 Task: Look for space in Debre Tabor, Ethiopia from 3rd August, 2023 to 17th August, 2023 for 3 adults, 1 child in price range Rs.3000 to Rs.15000. Place can be entire place with 3 bedrooms having 4 beds and 2 bathrooms. Property type can be house, flat, hotel. Booking option can be shelf check-in. Required host language is English.
Action: Mouse moved to (314, 183)
Screenshot: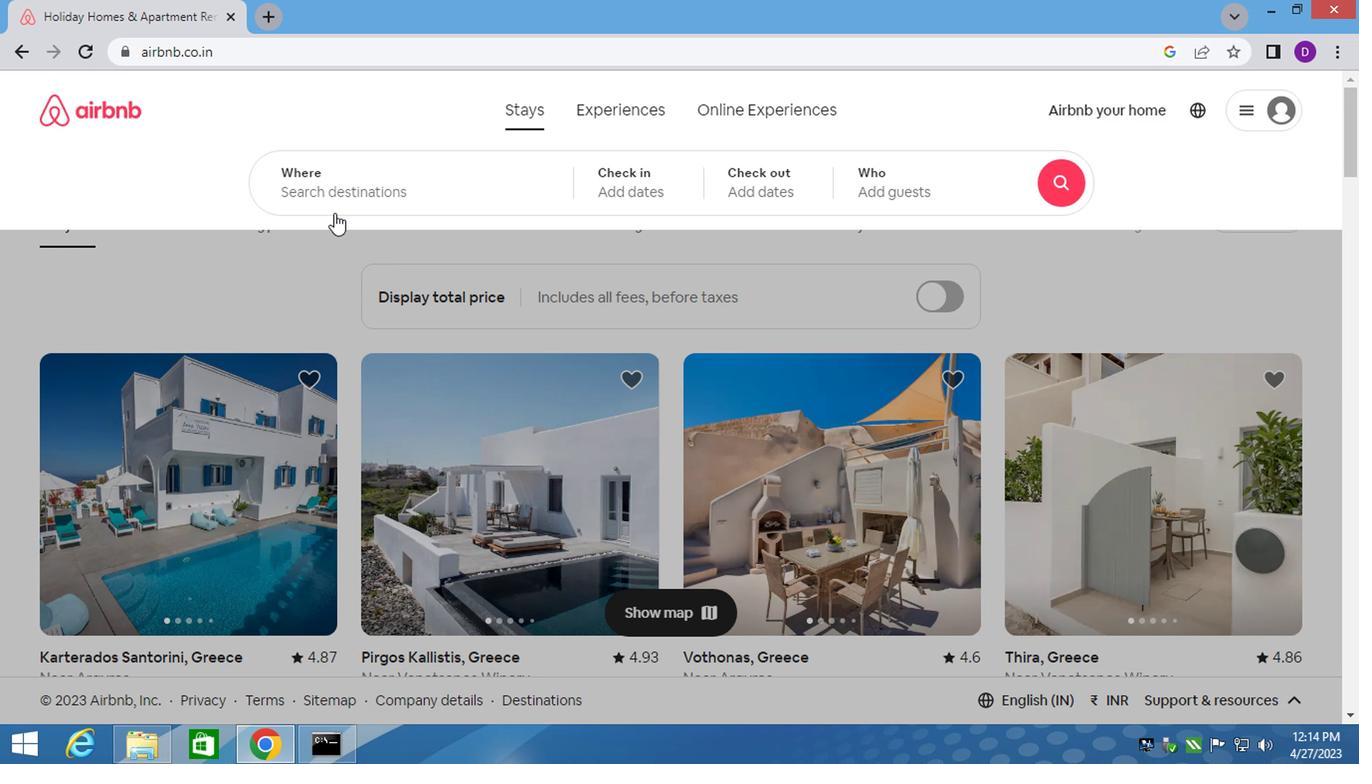 
Action: Mouse pressed left at (314, 183)
Screenshot: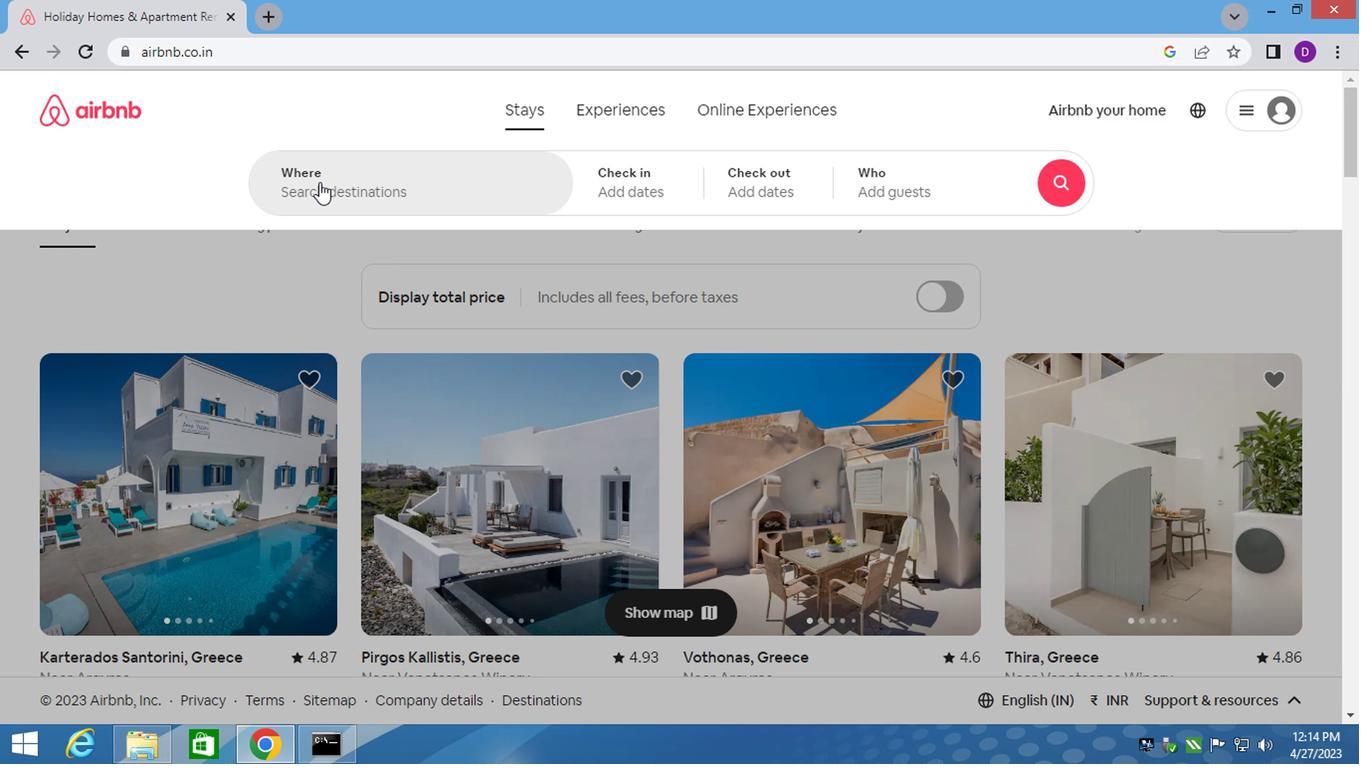 
Action: Mouse moved to (314, 198)
Screenshot: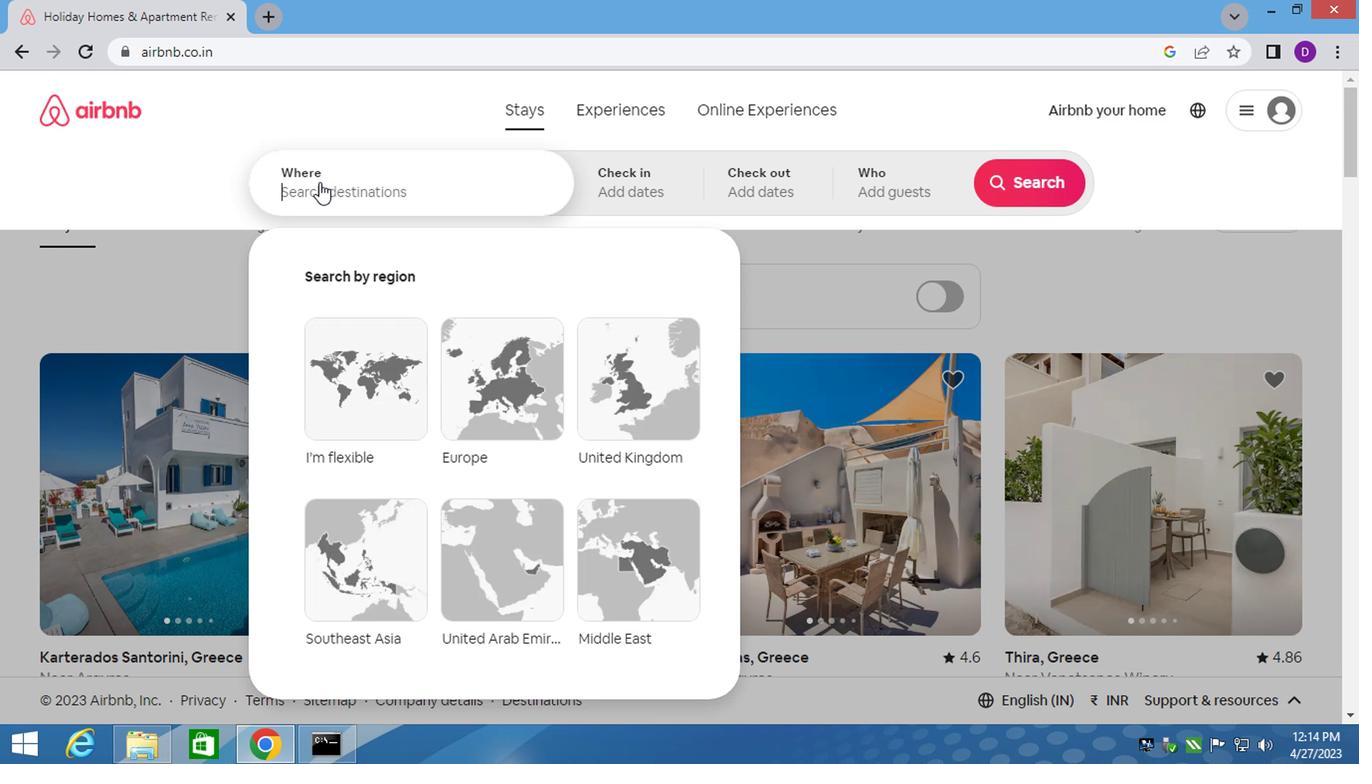 
Action: Mouse pressed left at (314, 198)
Screenshot: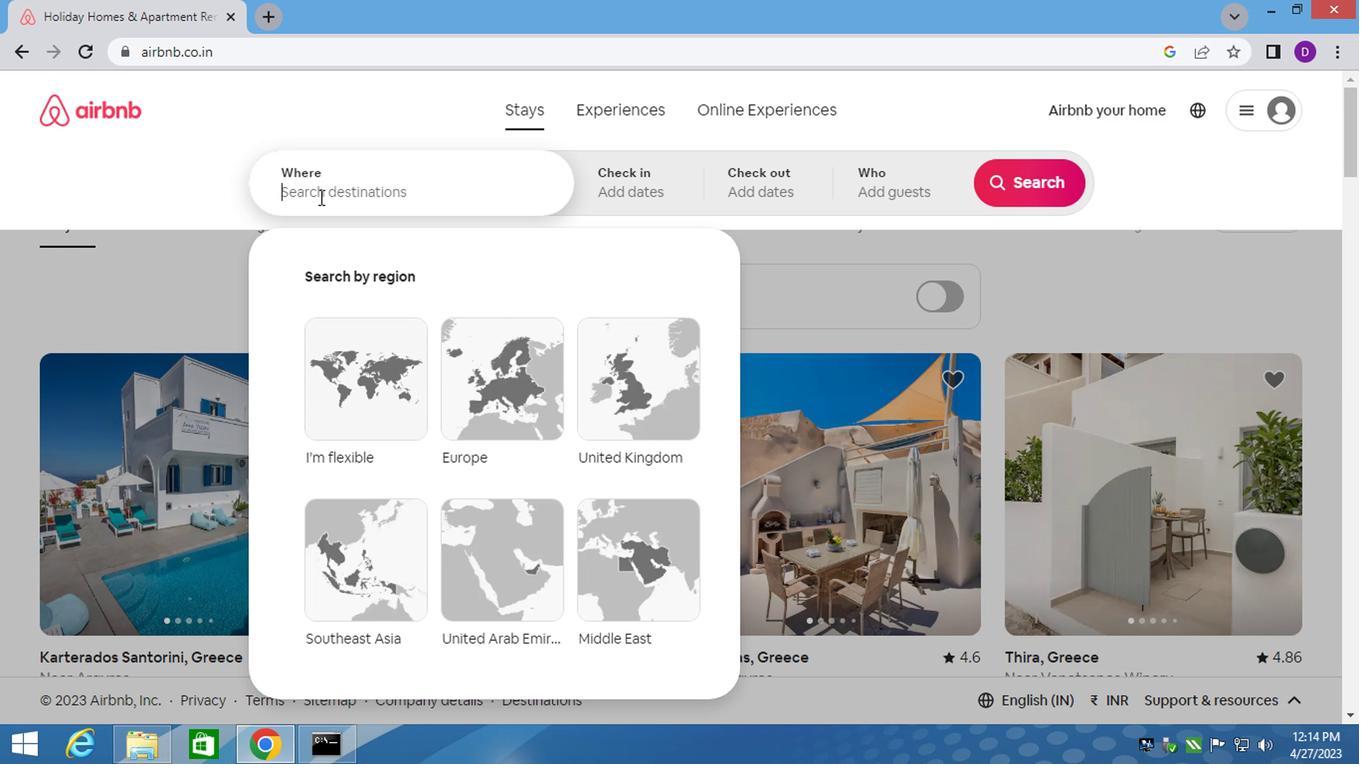 
Action: Key pressed <Key.shift>DEBRE<Key.space><Key.shift>TABOR,<Key.space>
Screenshot: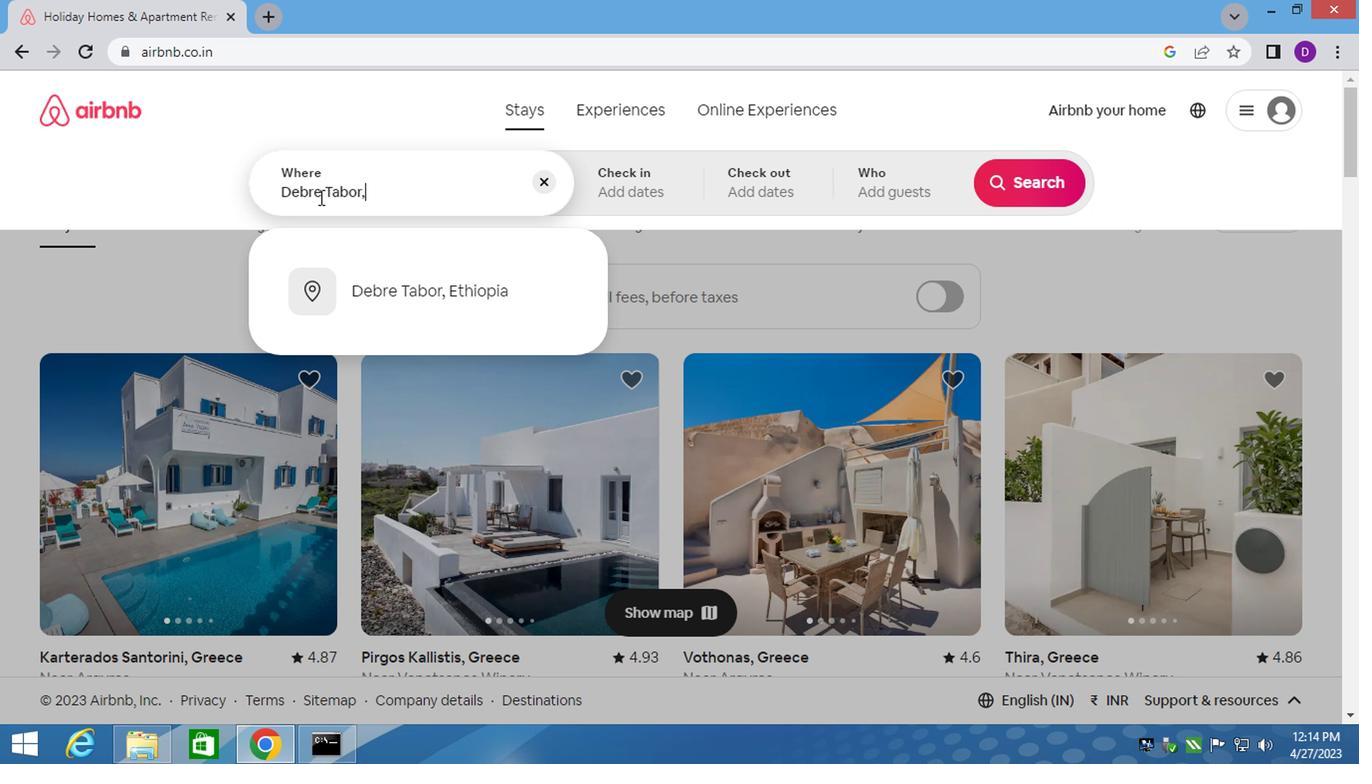
Action: Mouse moved to (380, 300)
Screenshot: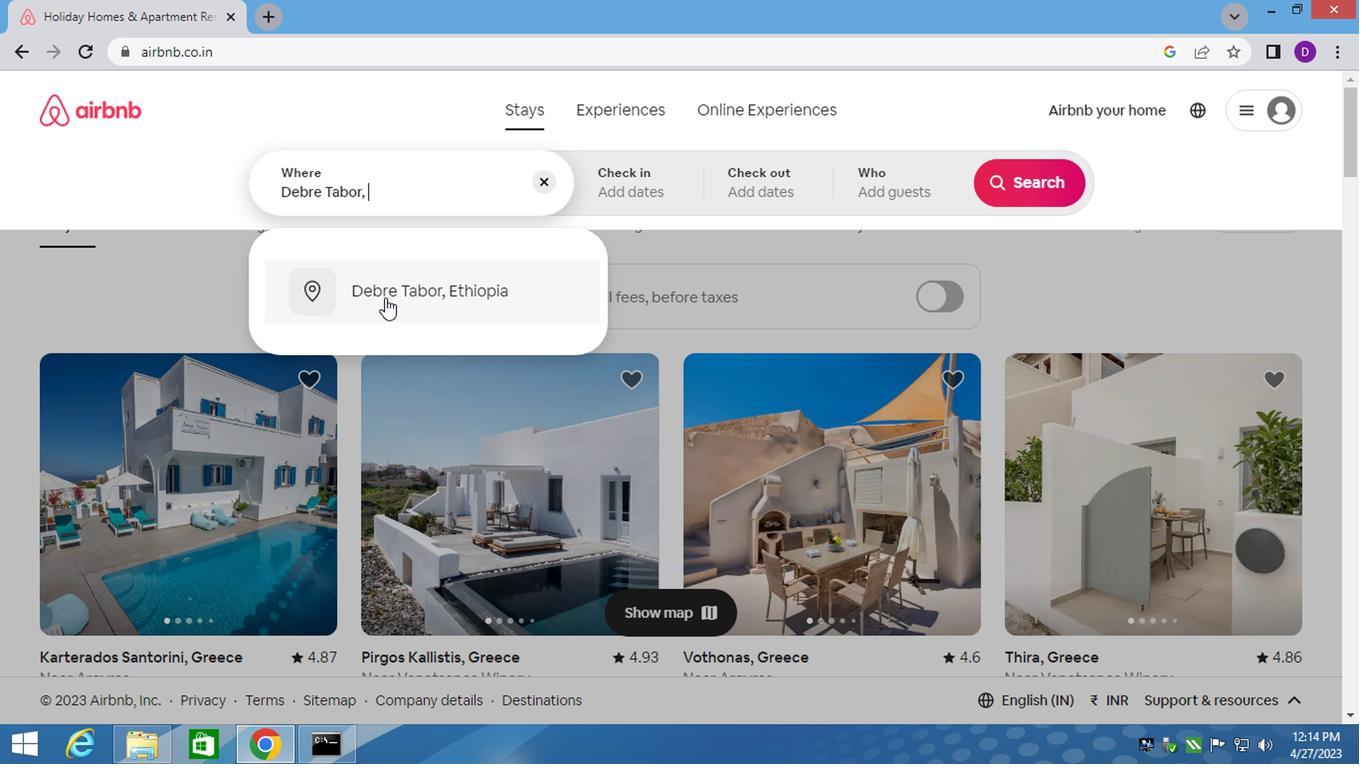 
Action: Mouse pressed left at (380, 300)
Screenshot: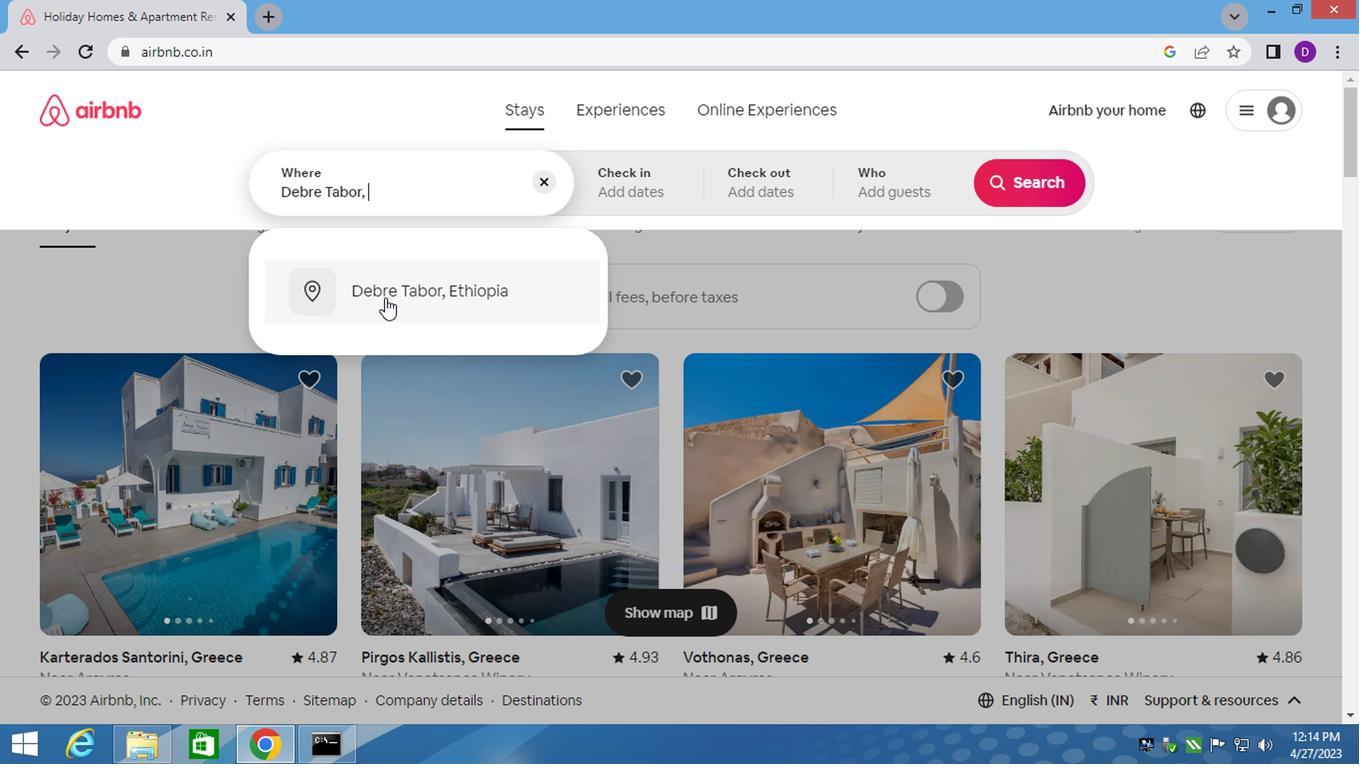 
Action: Mouse moved to (1010, 348)
Screenshot: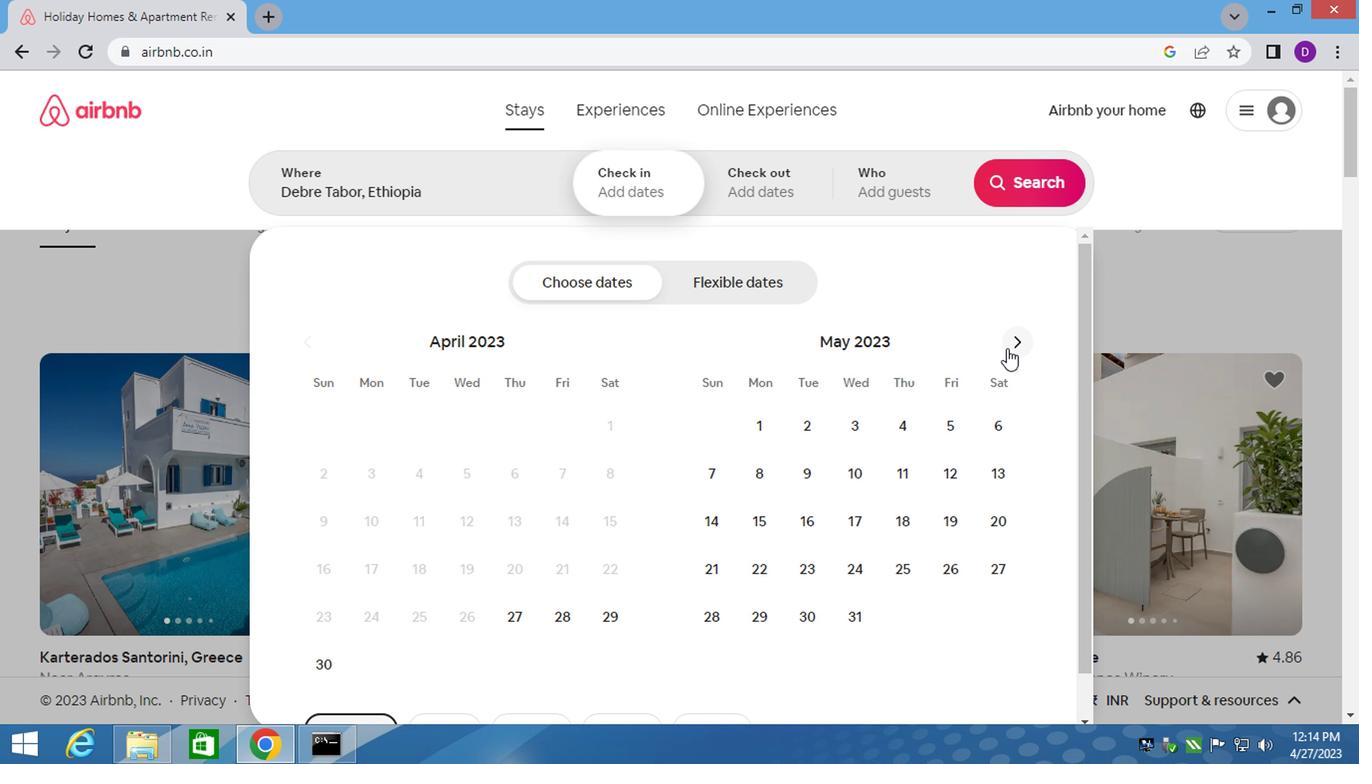 
Action: Mouse pressed left at (1010, 348)
Screenshot: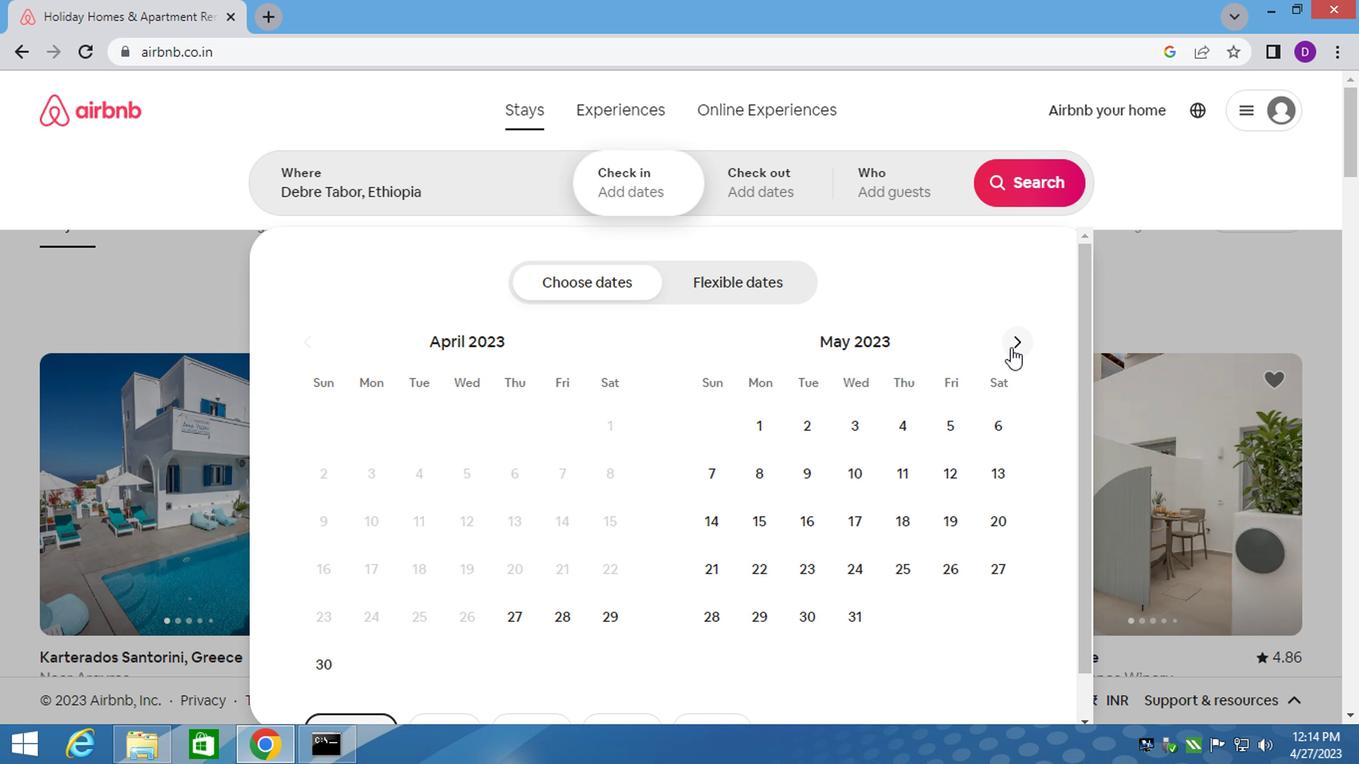 
Action: Mouse pressed left at (1010, 348)
Screenshot: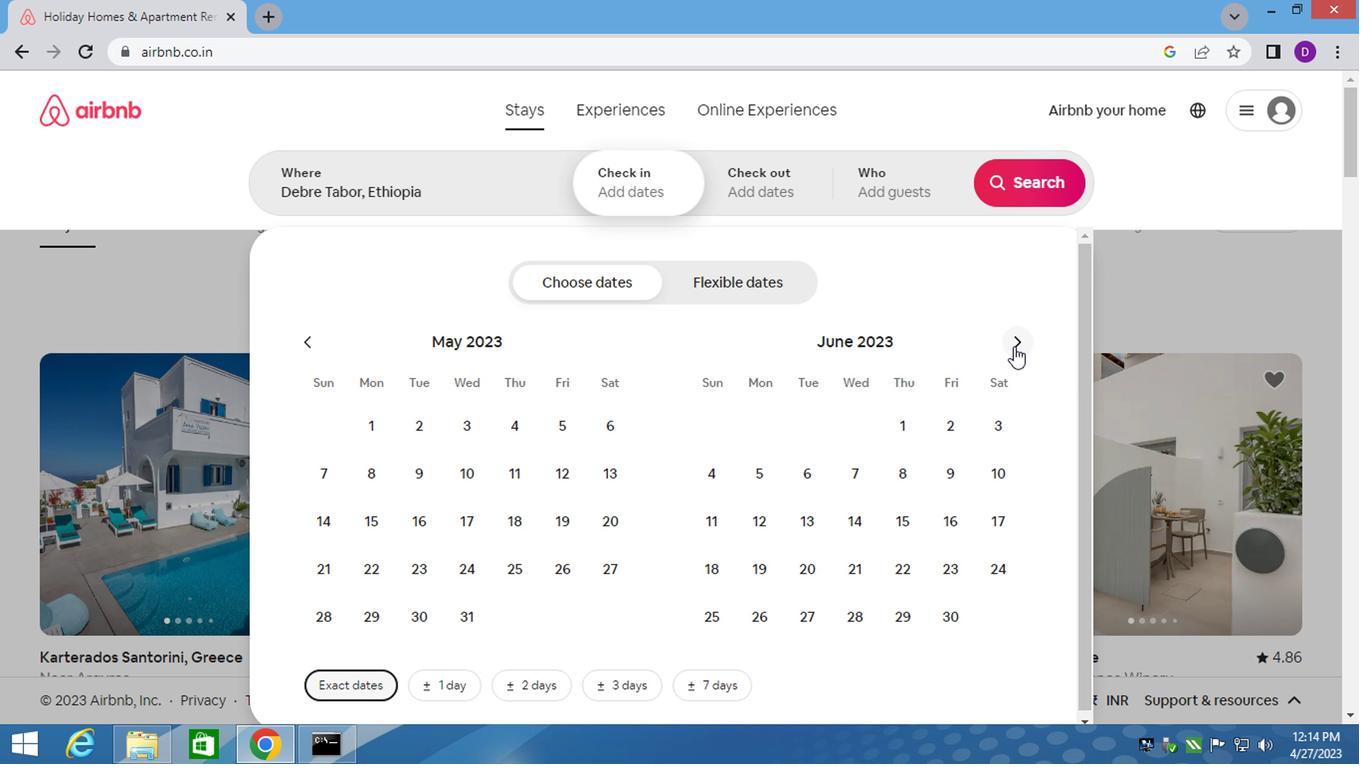 
Action: Mouse pressed left at (1010, 348)
Screenshot: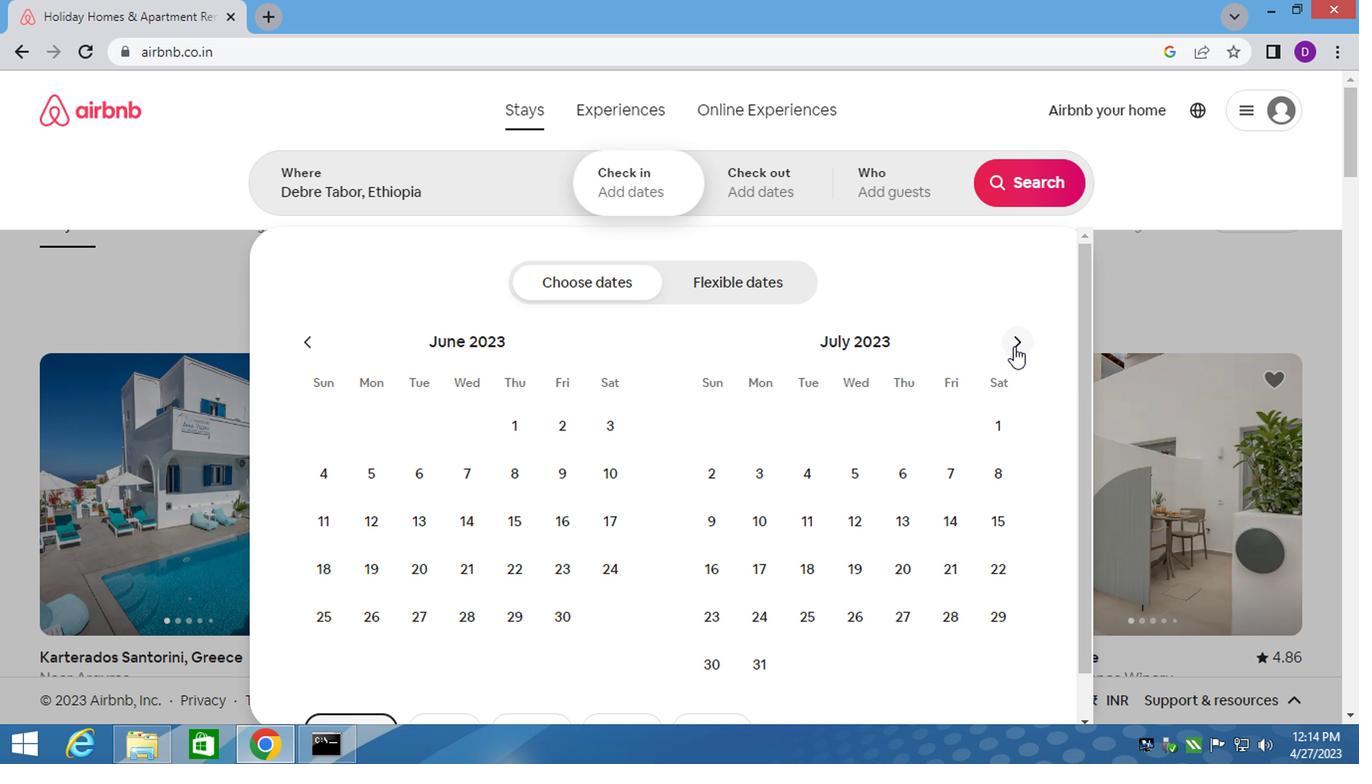 
Action: Mouse moved to (904, 431)
Screenshot: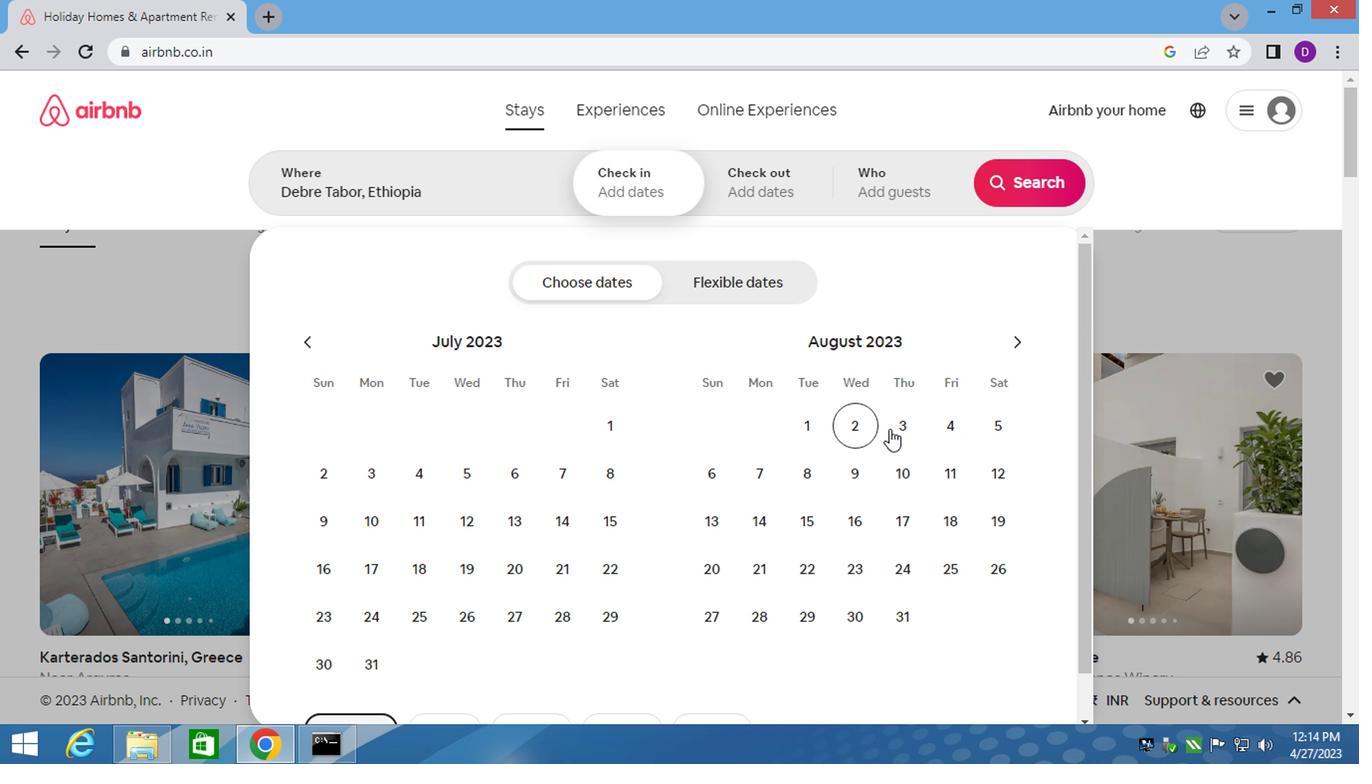 
Action: Mouse pressed left at (904, 431)
Screenshot: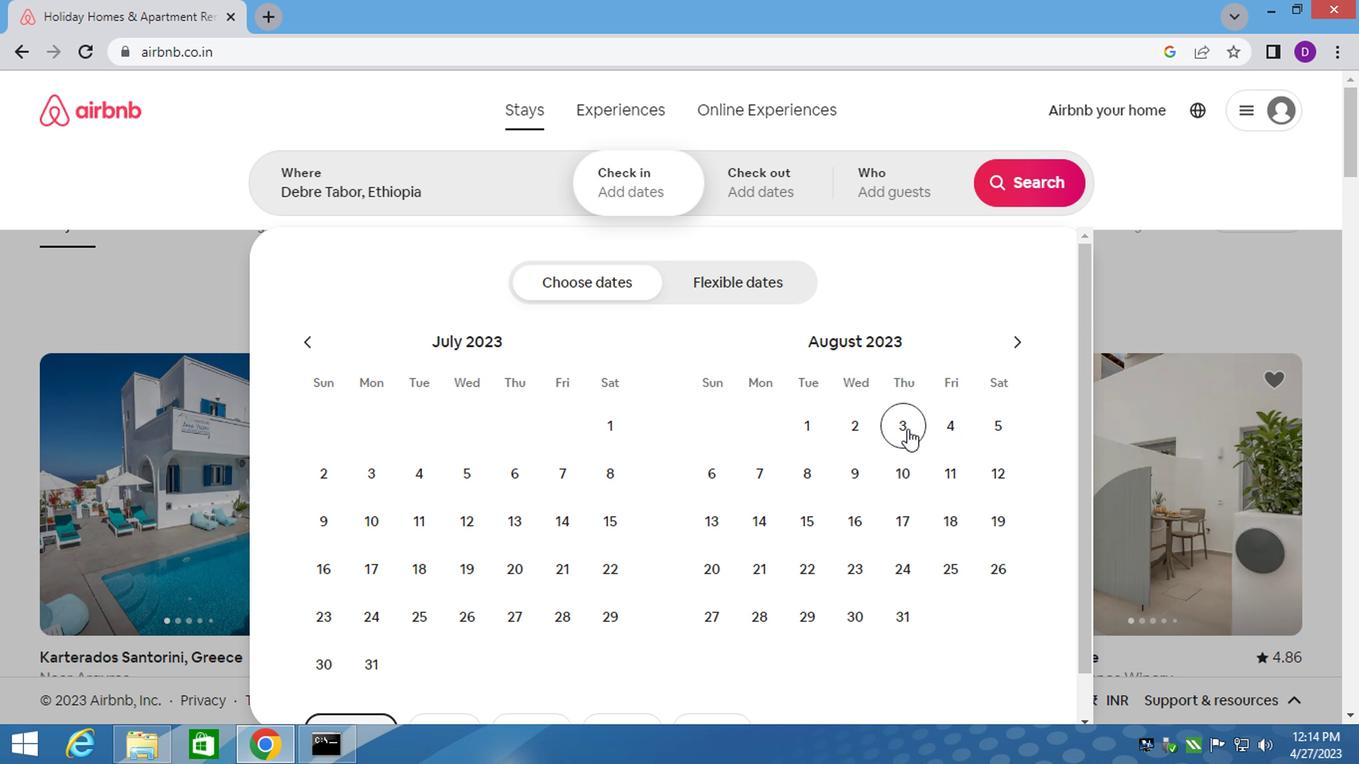 
Action: Mouse moved to (888, 506)
Screenshot: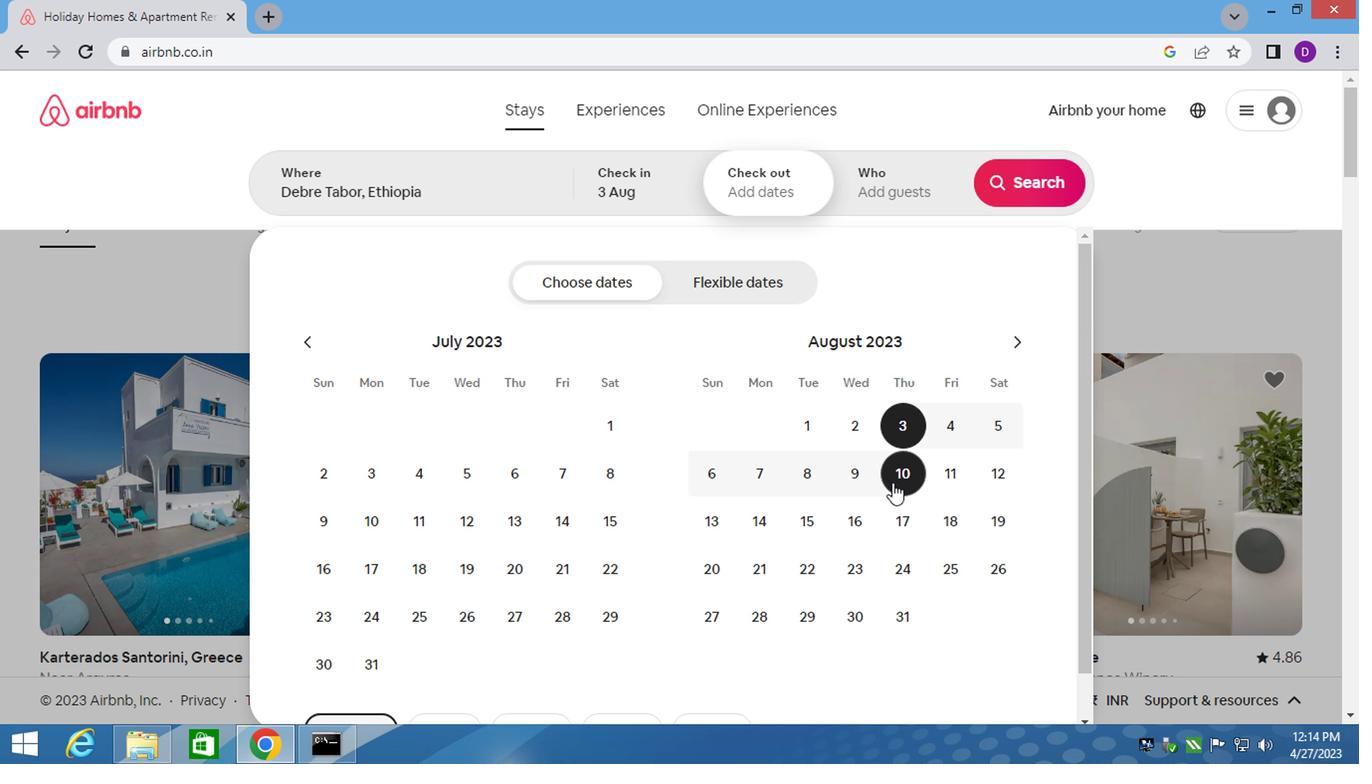 
Action: Mouse pressed left at (888, 506)
Screenshot: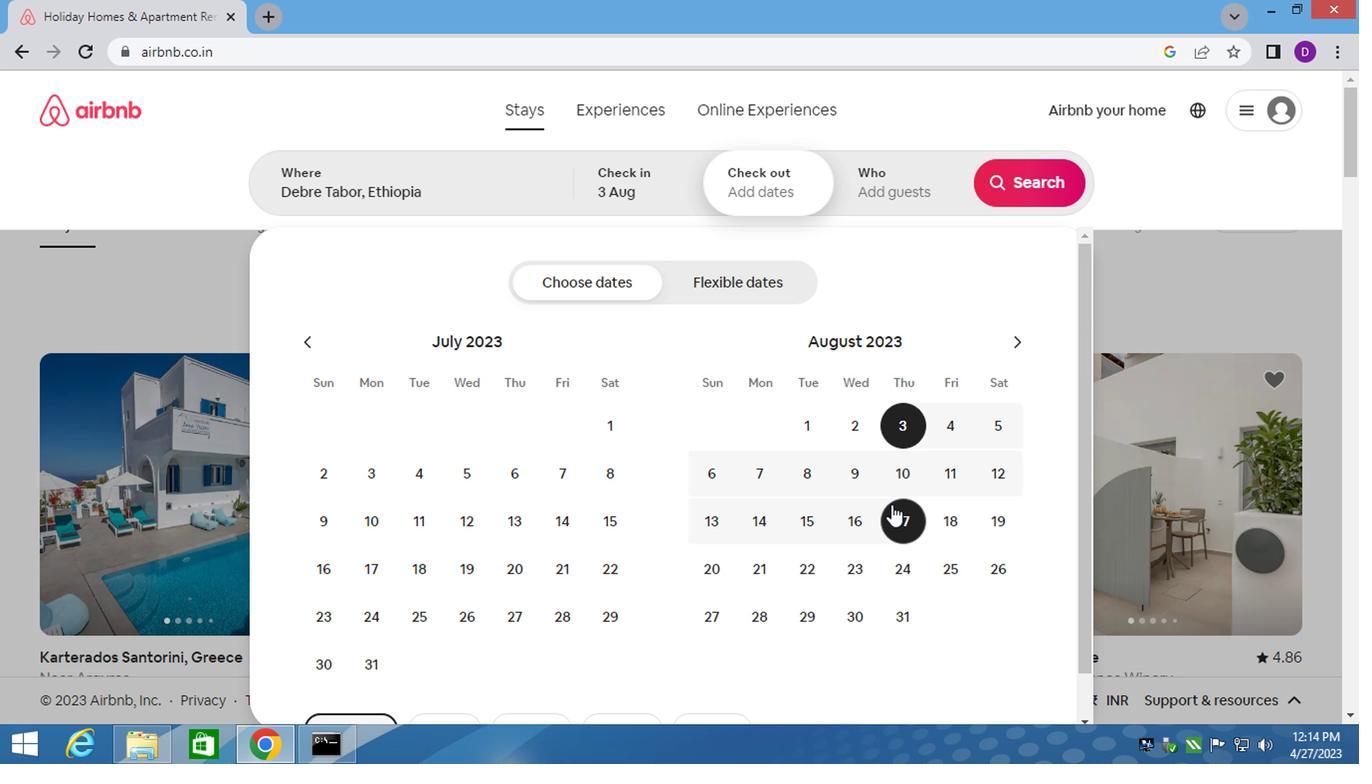 
Action: Mouse moved to (888, 188)
Screenshot: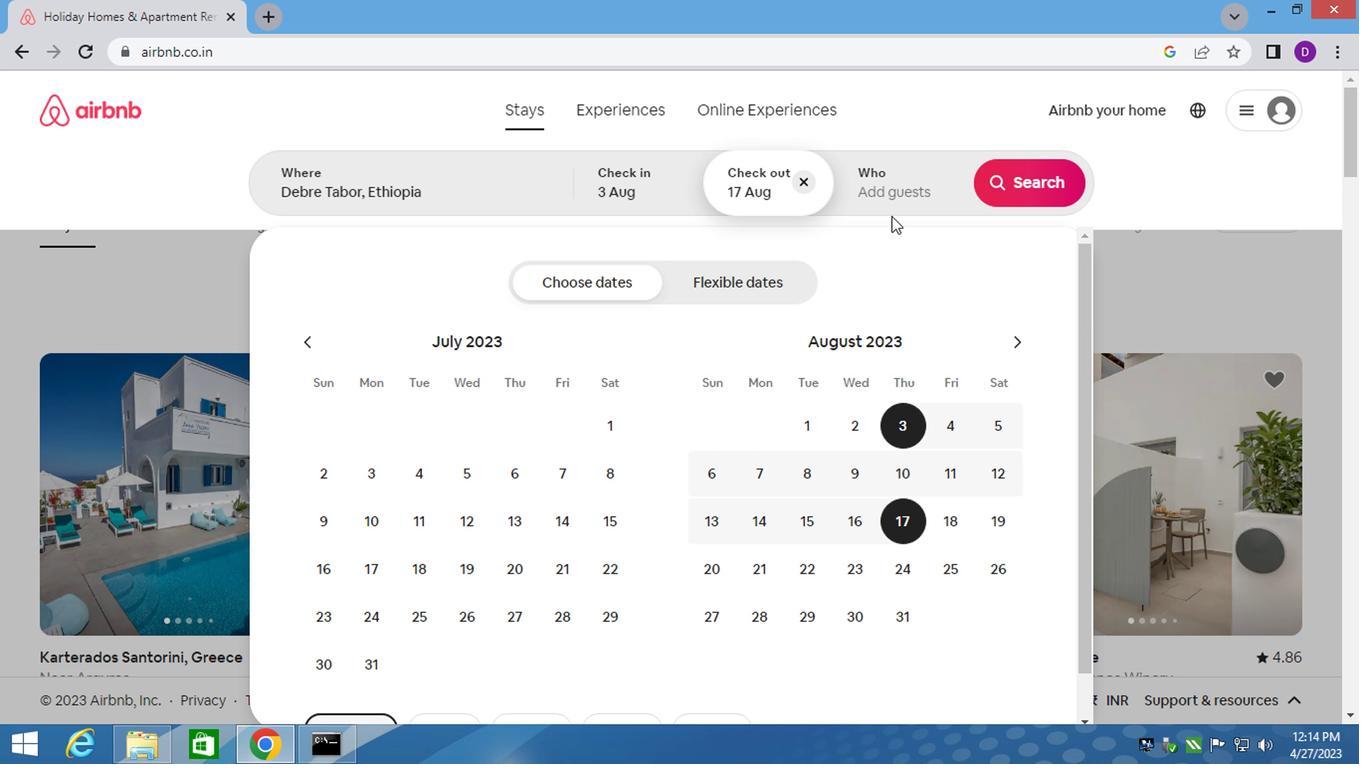 
Action: Mouse pressed left at (888, 188)
Screenshot: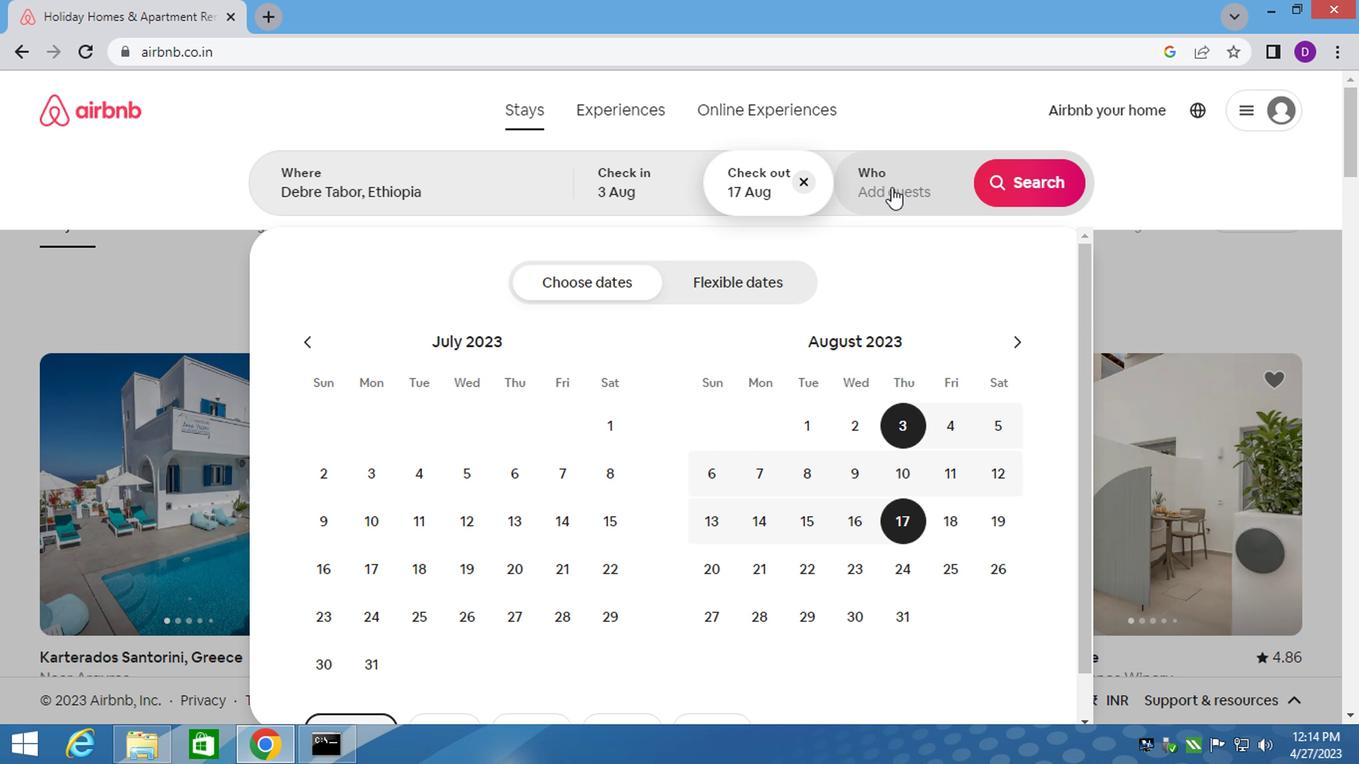 
Action: Mouse moved to (1026, 289)
Screenshot: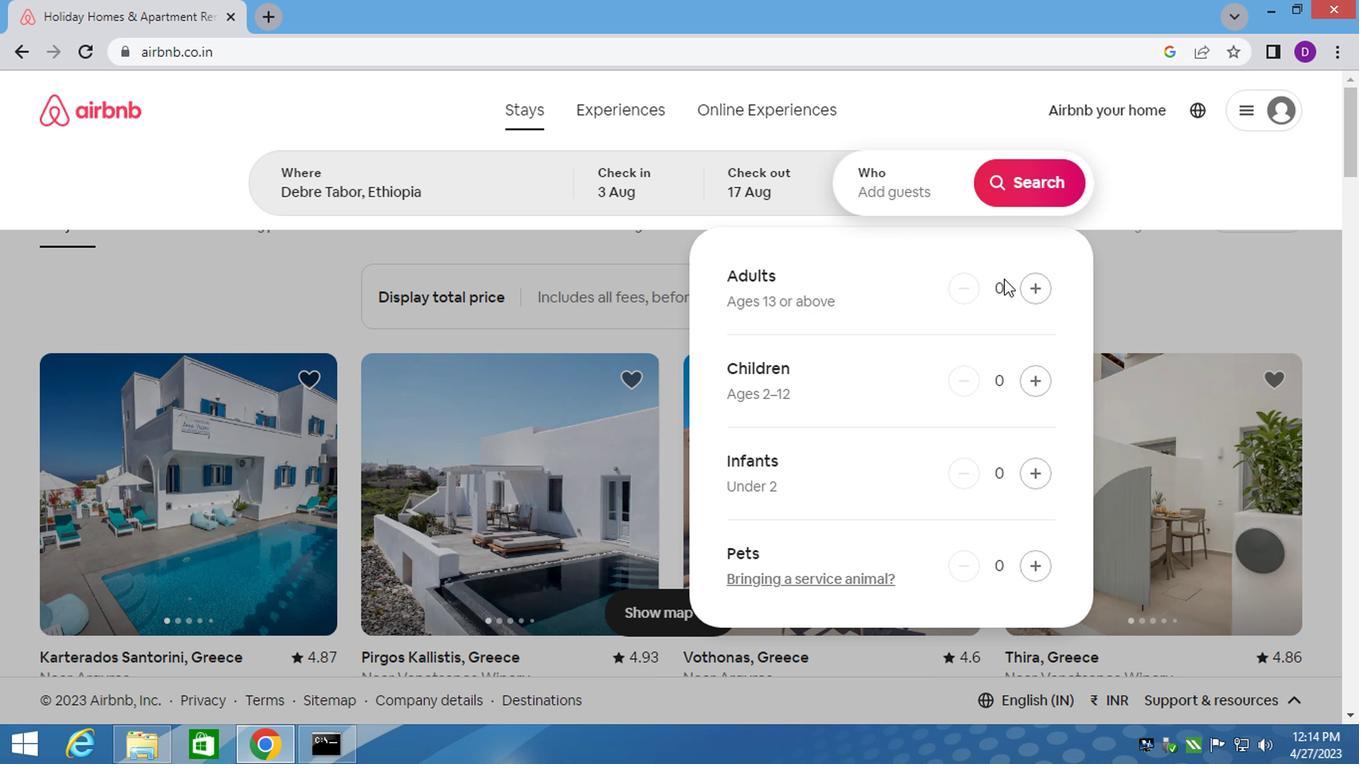 
Action: Mouse pressed left at (1026, 289)
Screenshot: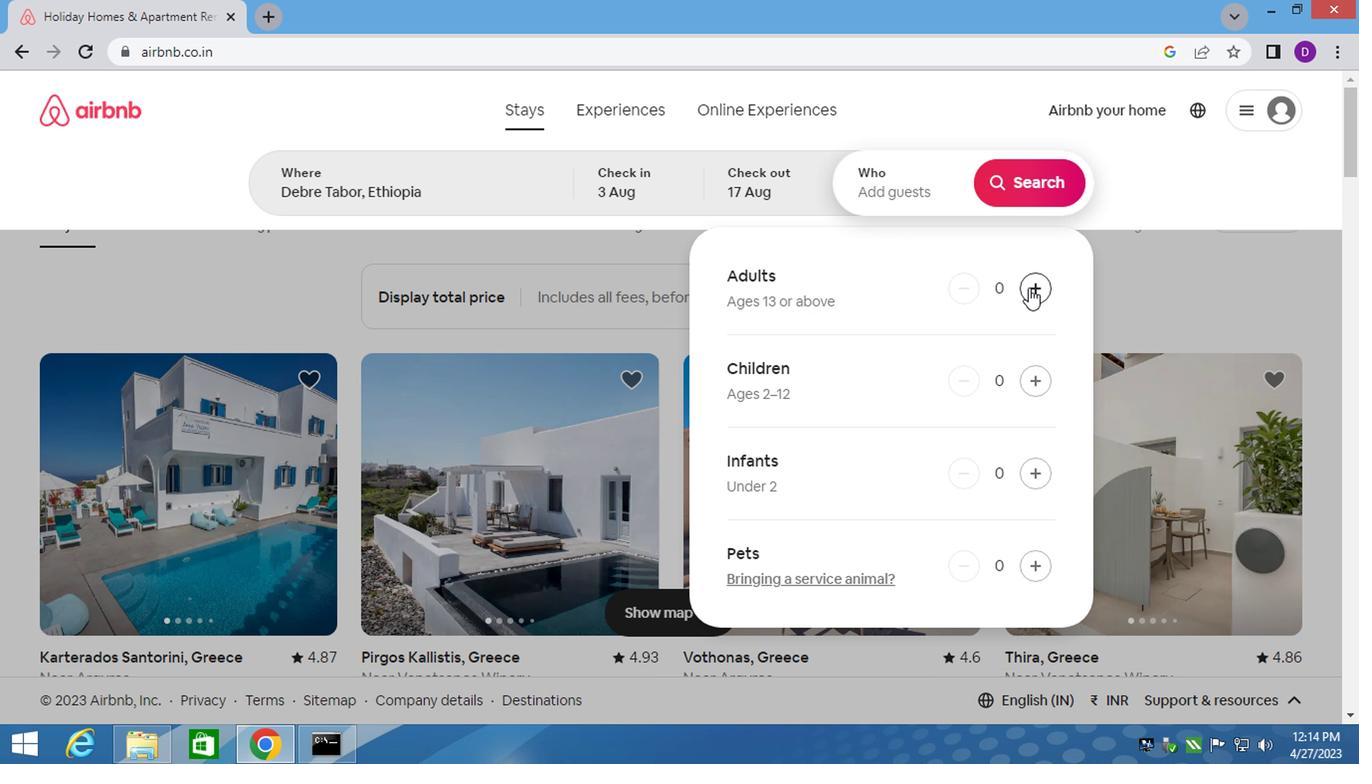 
Action: Mouse pressed left at (1026, 289)
Screenshot: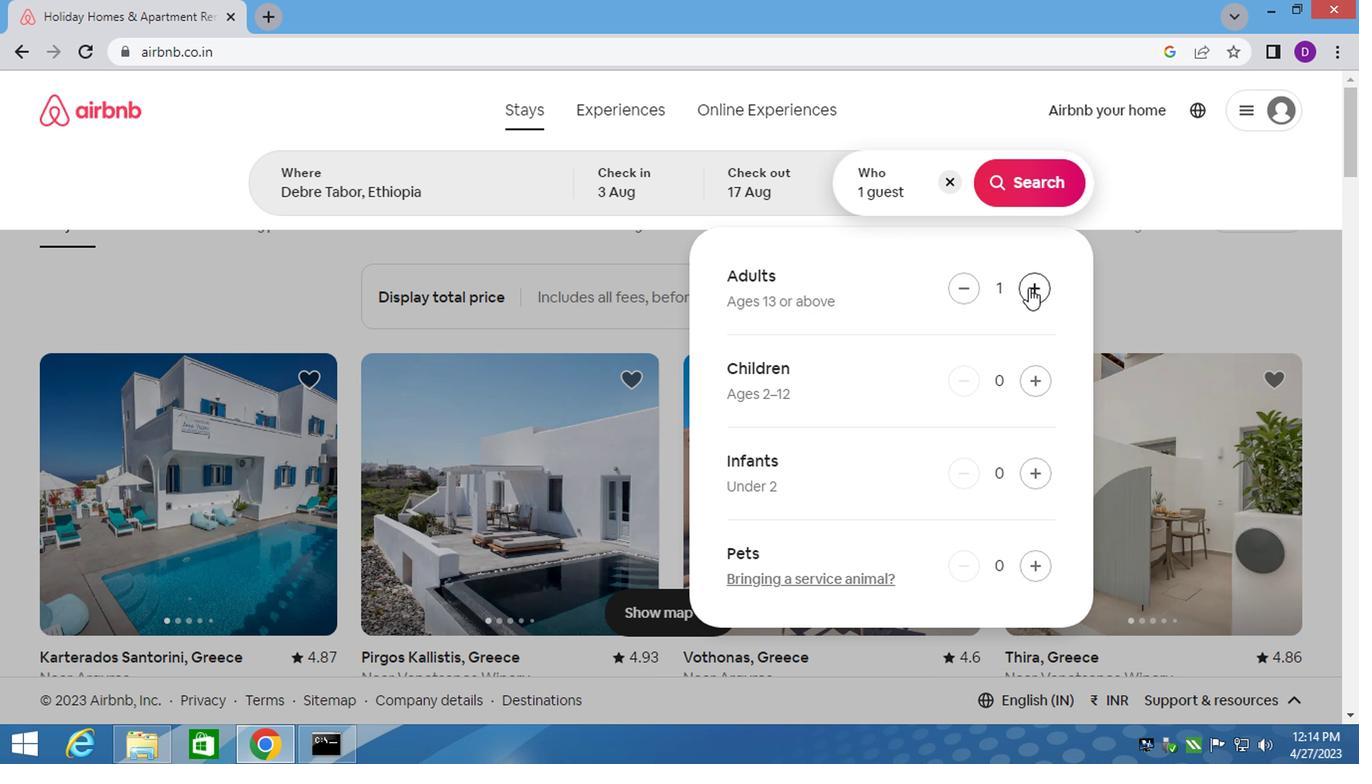 
Action: Mouse pressed left at (1026, 289)
Screenshot: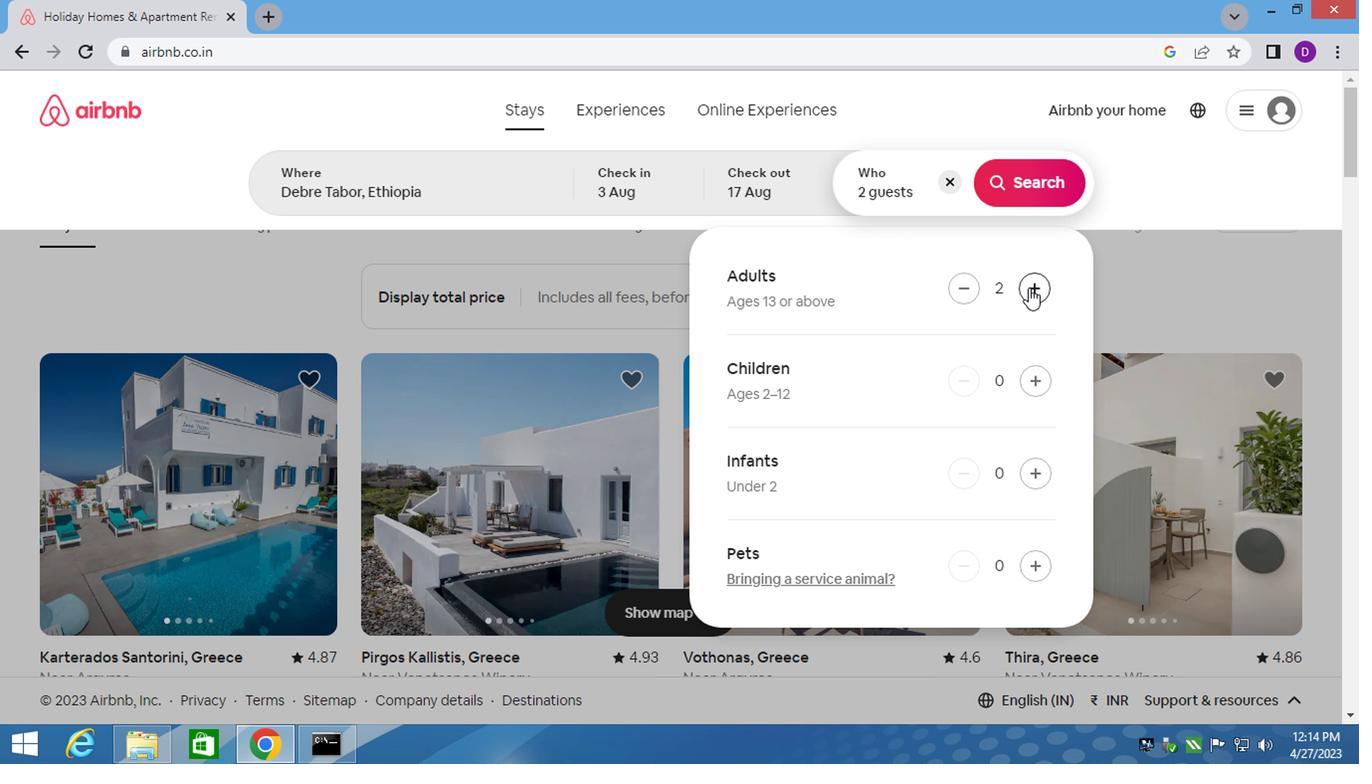 
Action: Mouse moved to (1022, 377)
Screenshot: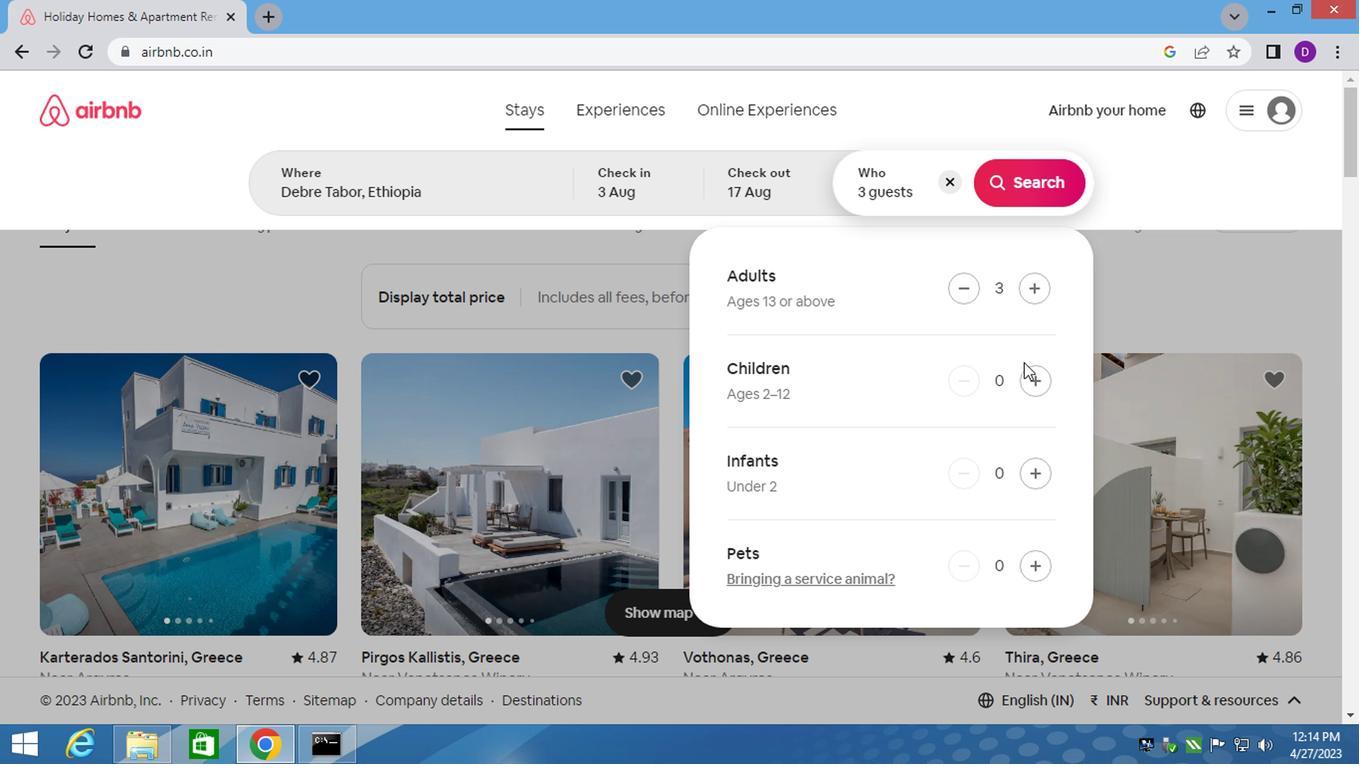 
Action: Mouse pressed left at (1022, 377)
Screenshot: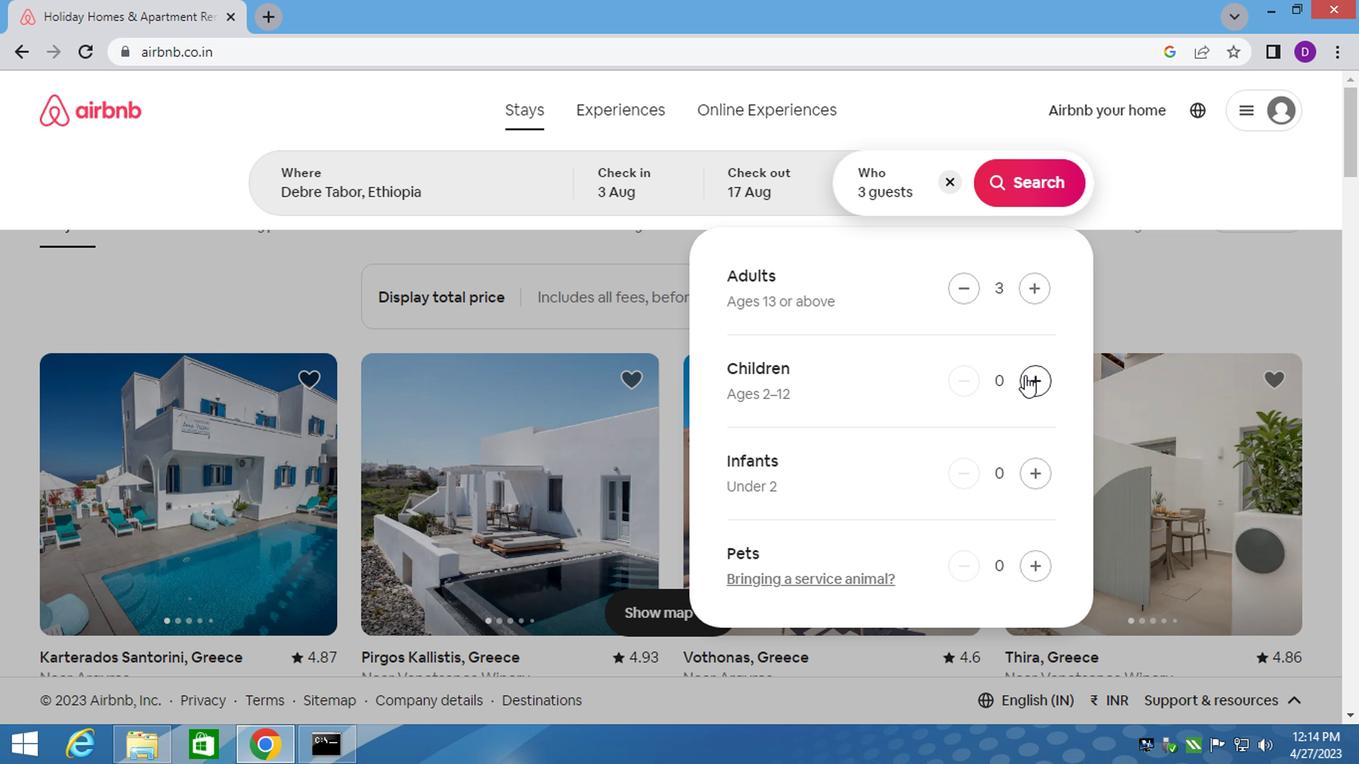 
Action: Mouse moved to (1022, 188)
Screenshot: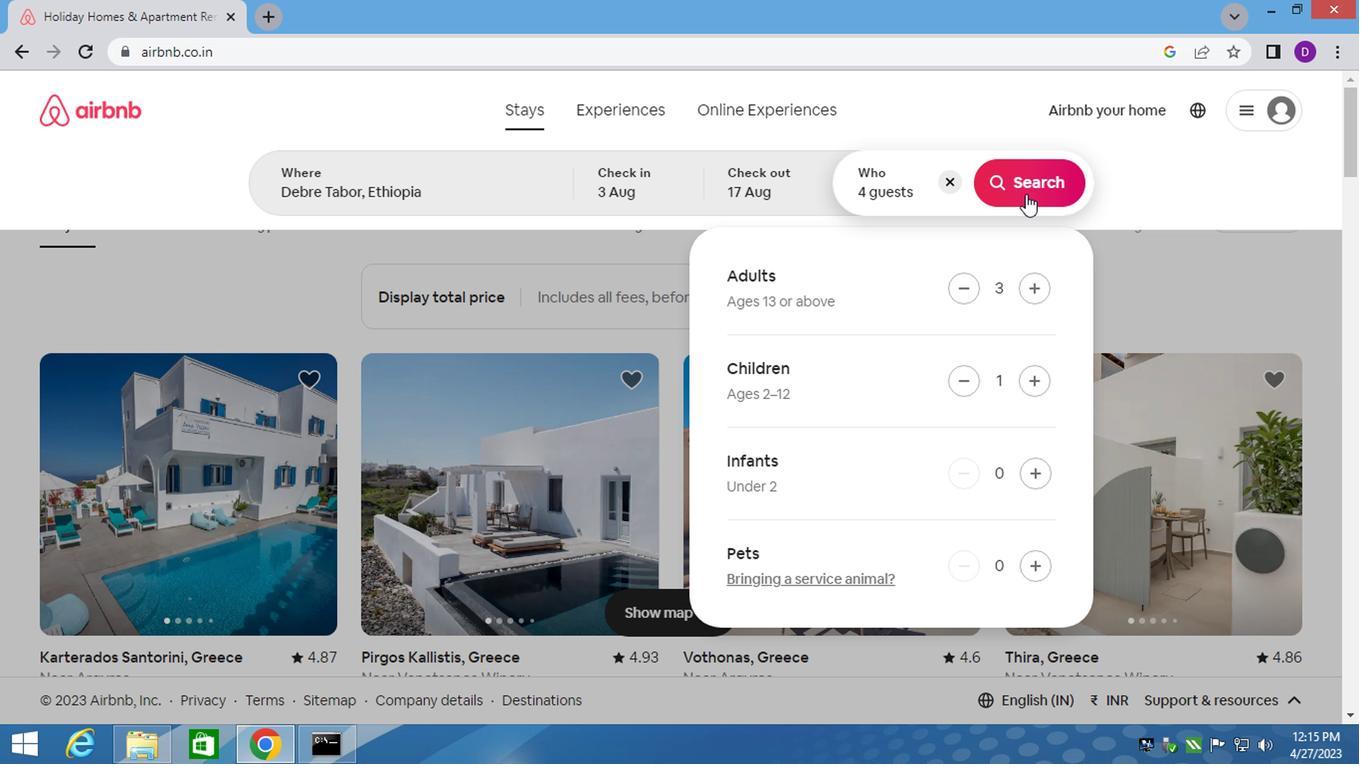 
Action: Mouse pressed left at (1022, 188)
Screenshot: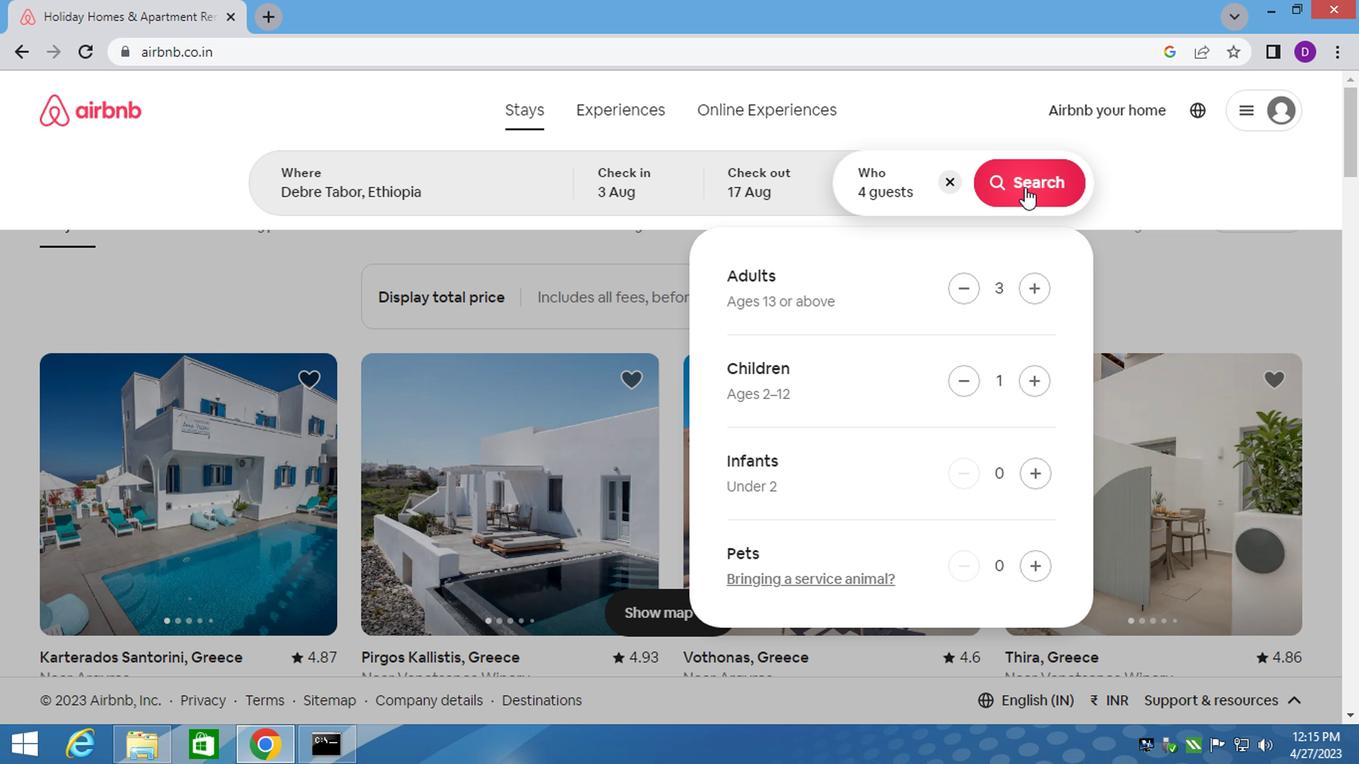 
Action: Mouse moved to (1248, 191)
Screenshot: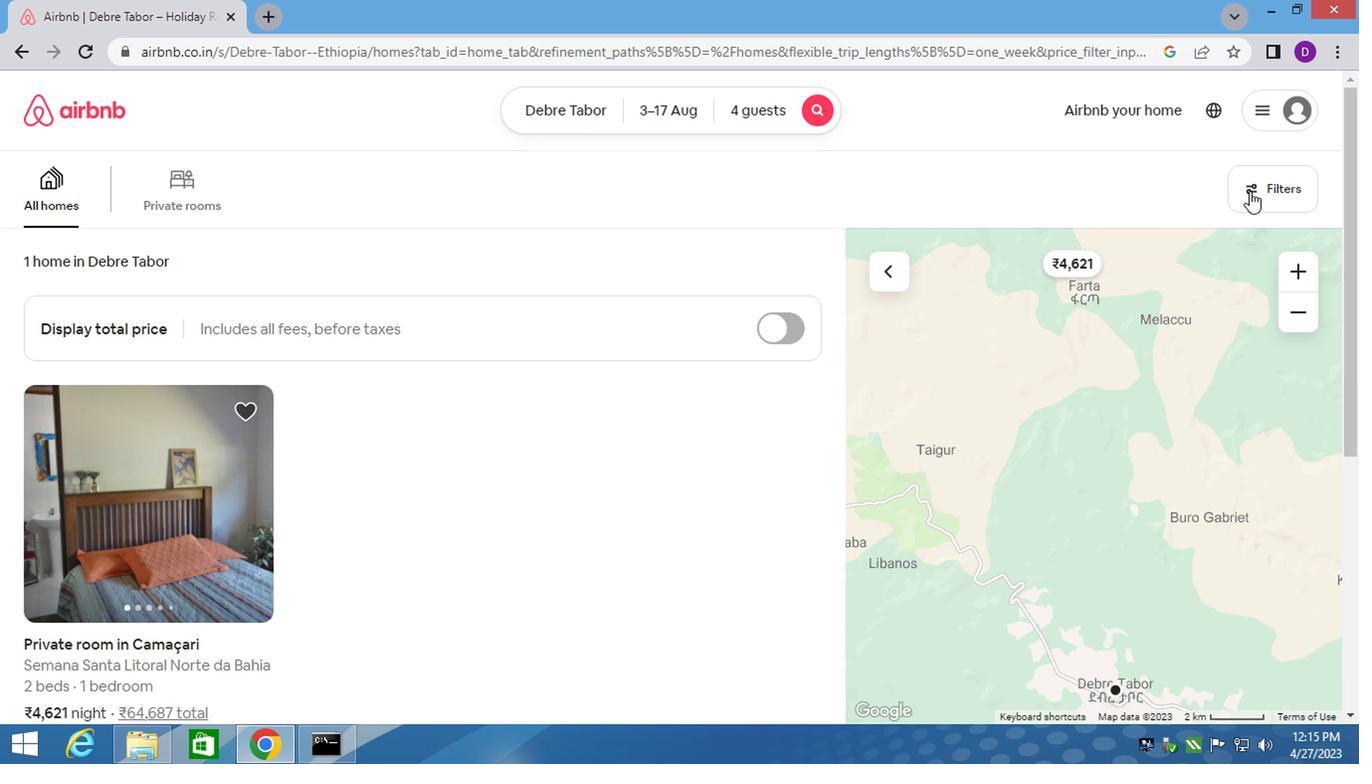 
Action: Mouse pressed left at (1248, 191)
Screenshot: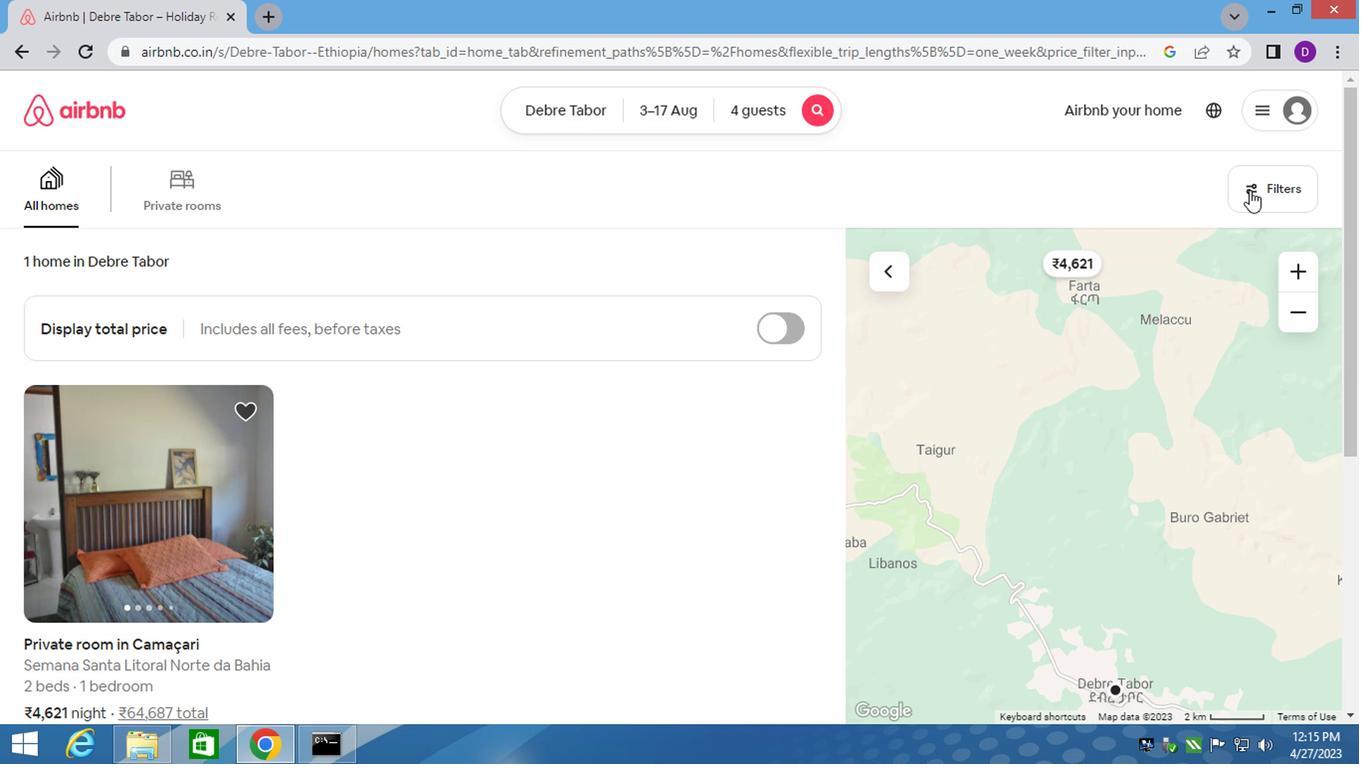 
Action: Mouse moved to (434, 446)
Screenshot: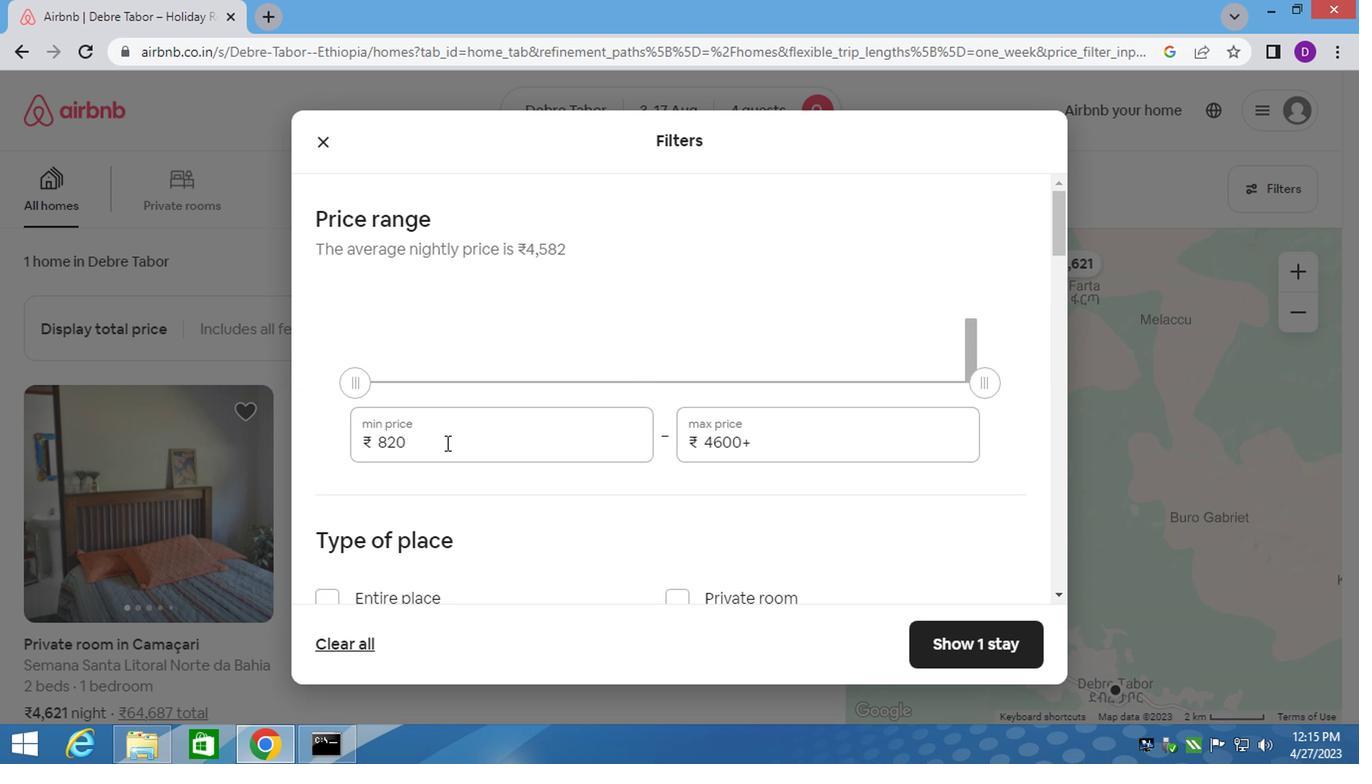 
Action: Mouse pressed left at (434, 446)
Screenshot: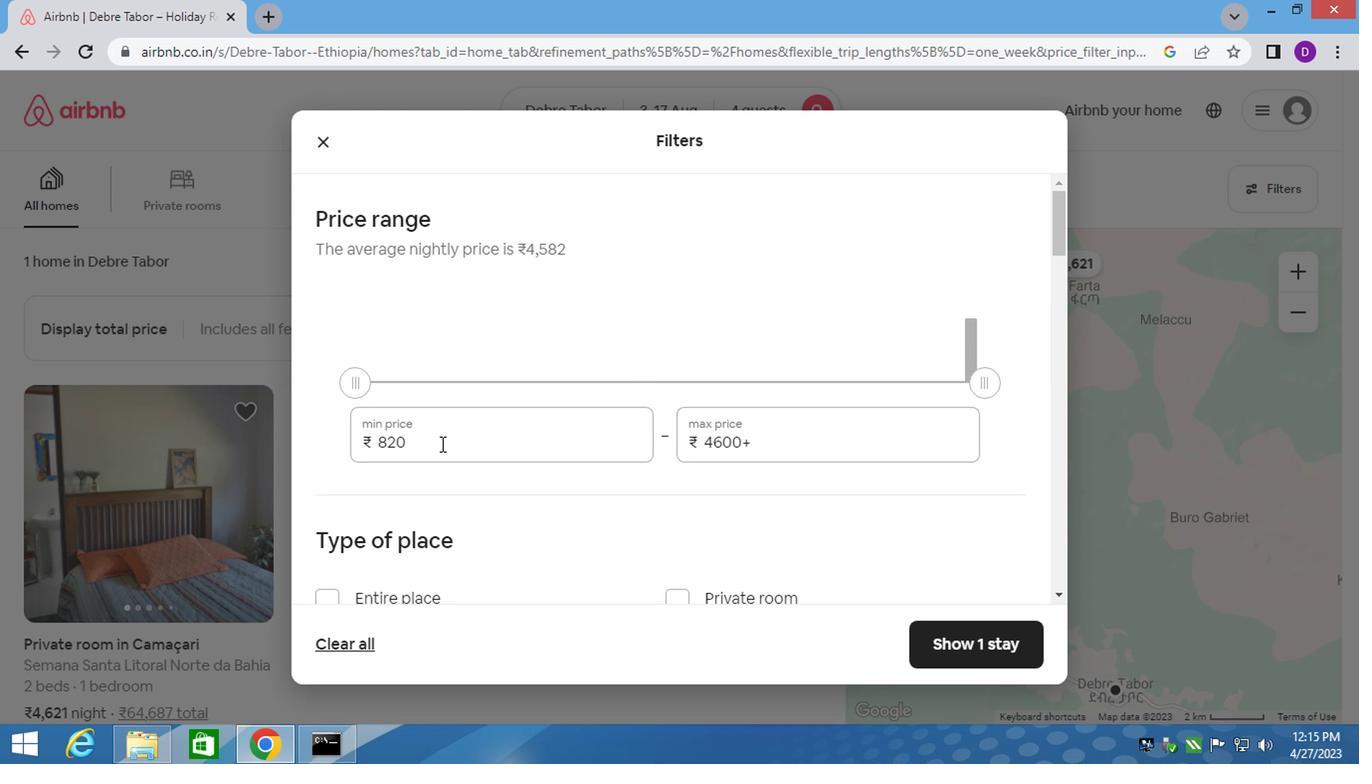 
Action: Mouse pressed left at (434, 446)
Screenshot: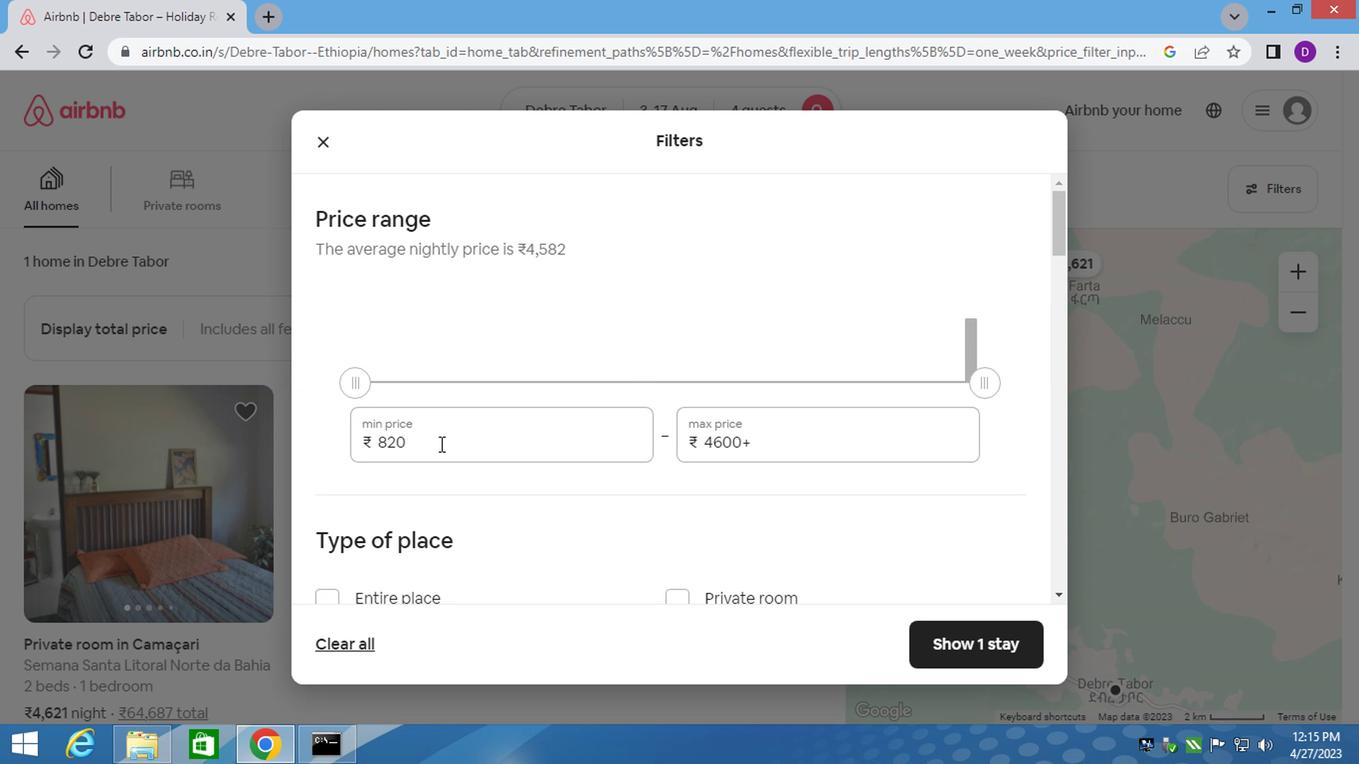 
Action: Key pressed 3000<Key.tab>15000
Screenshot: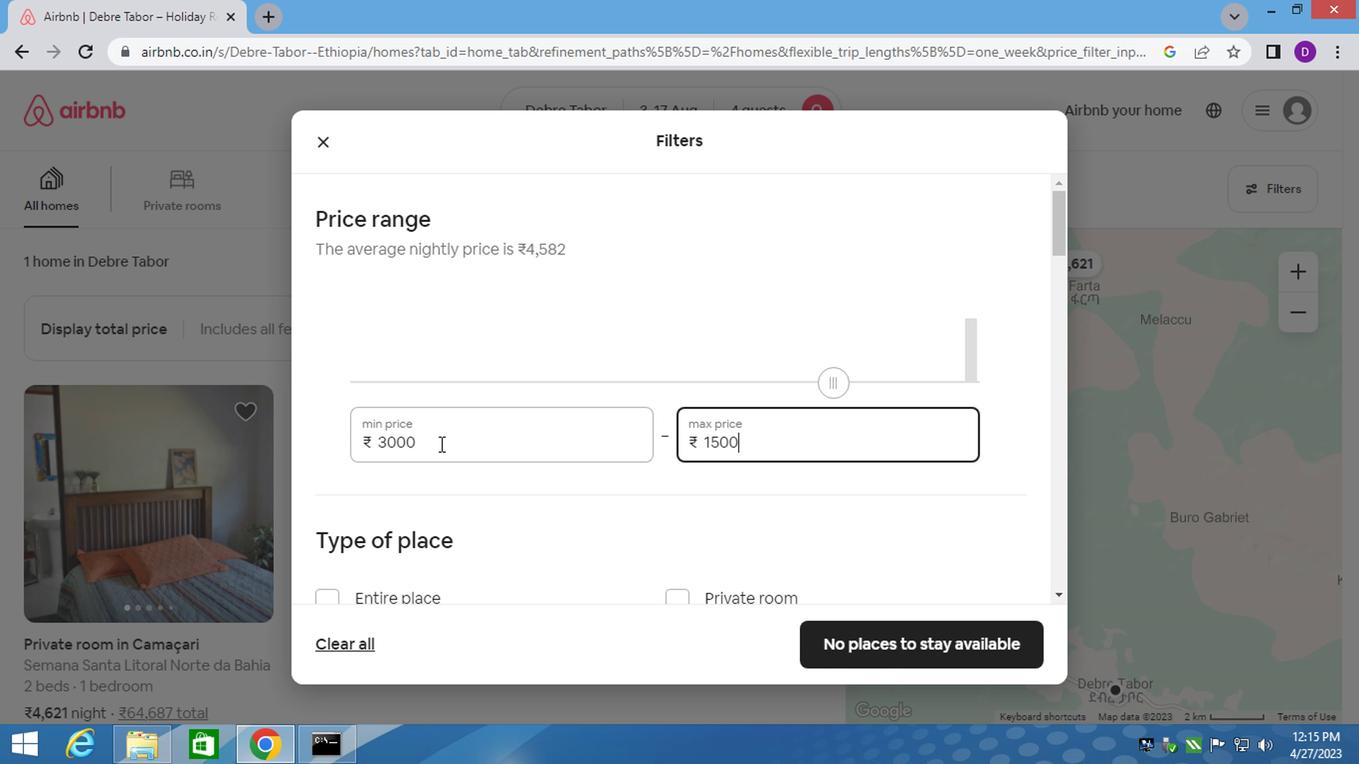 
Action: Mouse moved to (529, 460)
Screenshot: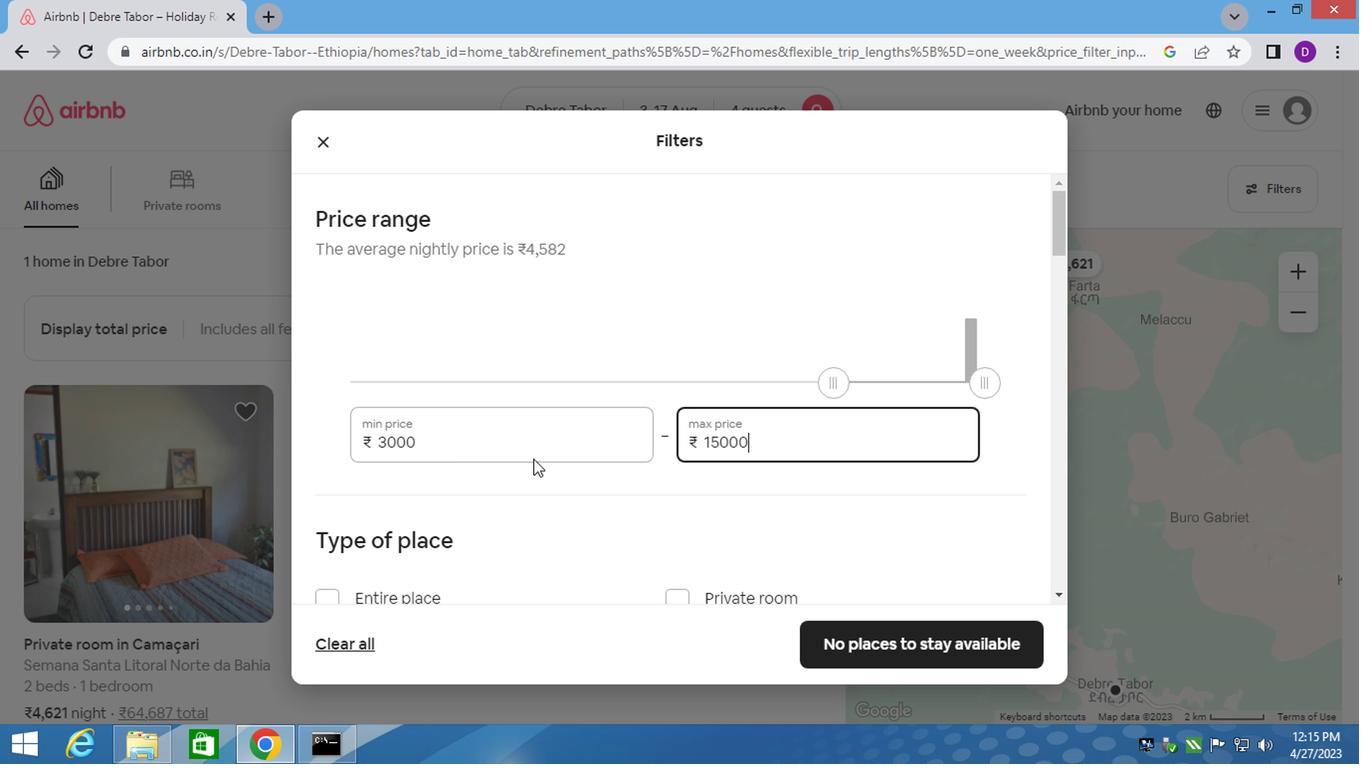 
Action: Mouse scrolled (529, 460) with delta (0, 0)
Screenshot: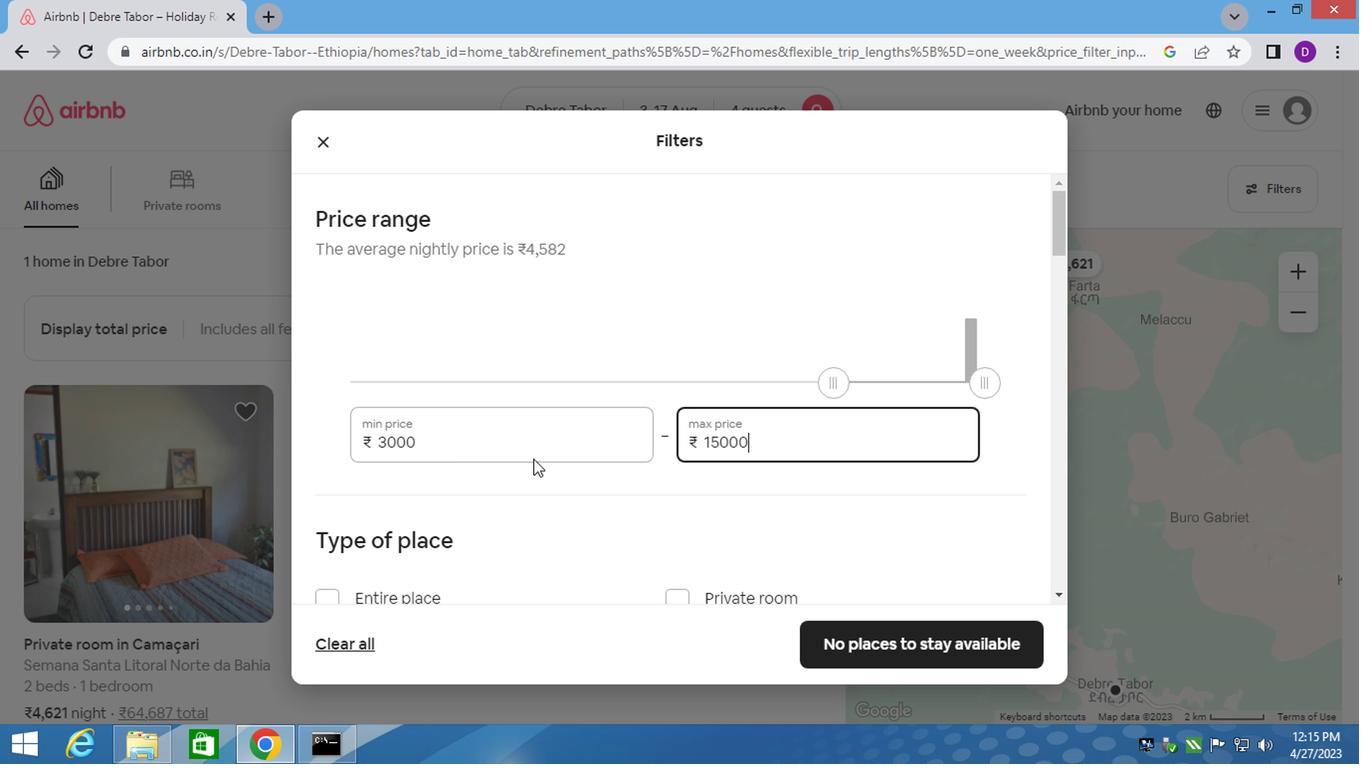 
Action: Mouse moved to (449, 491)
Screenshot: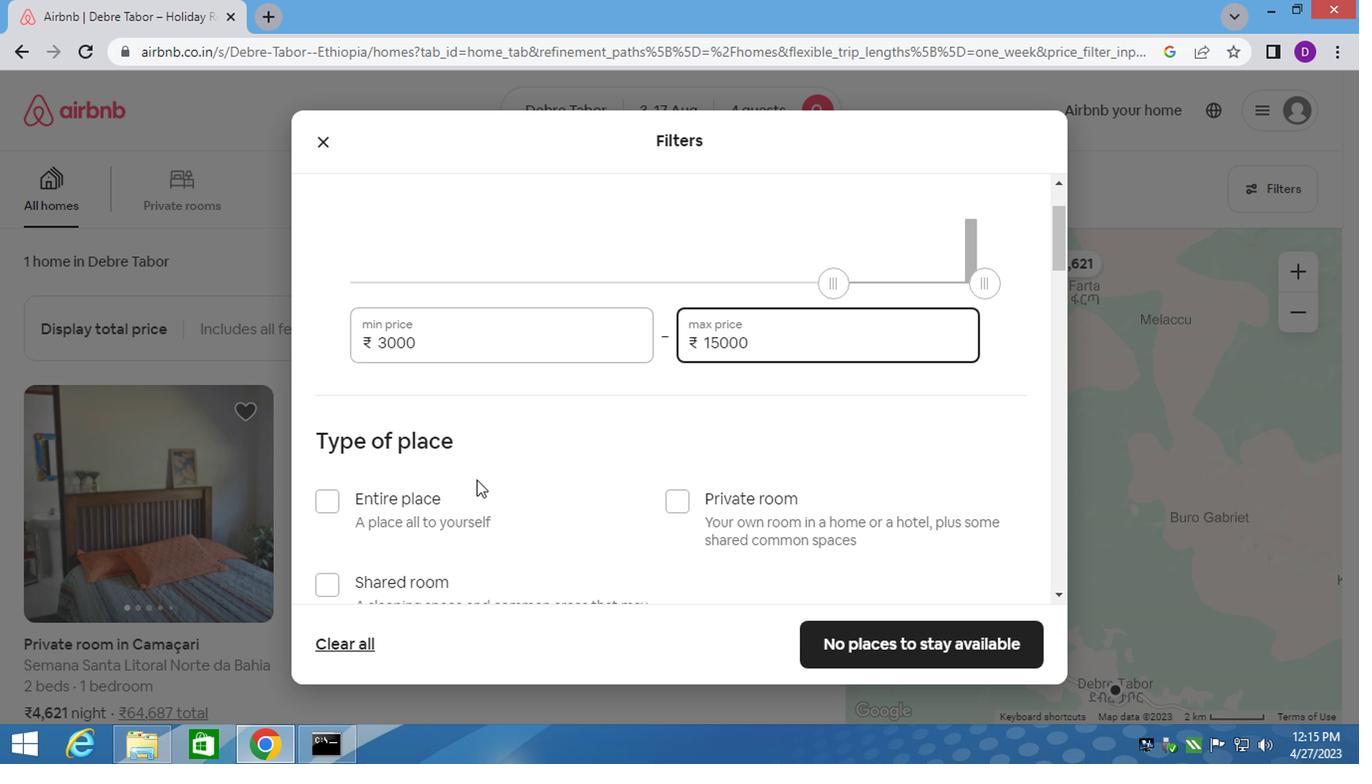 
Action: Mouse scrolled (449, 489) with delta (0, -1)
Screenshot: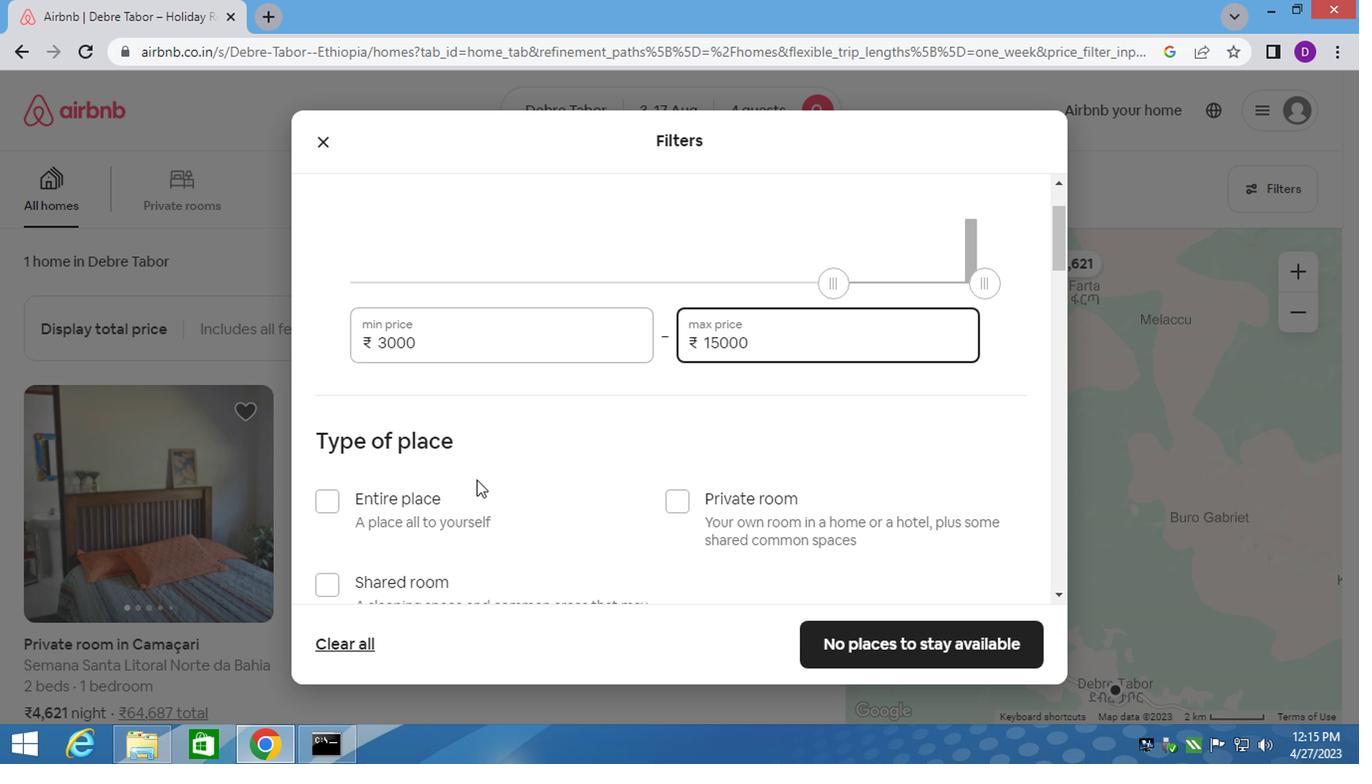
Action: Mouse moved to (324, 407)
Screenshot: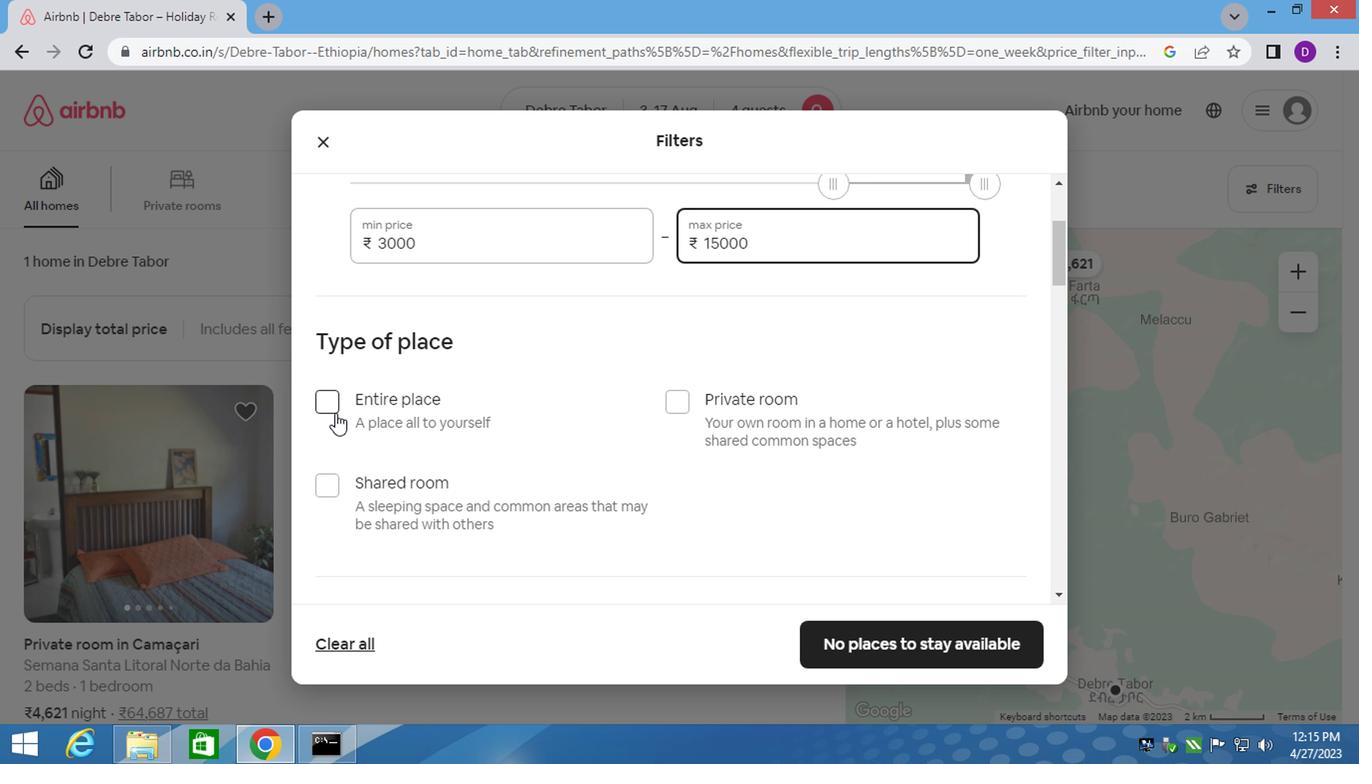 
Action: Mouse pressed left at (324, 407)
Screenshot: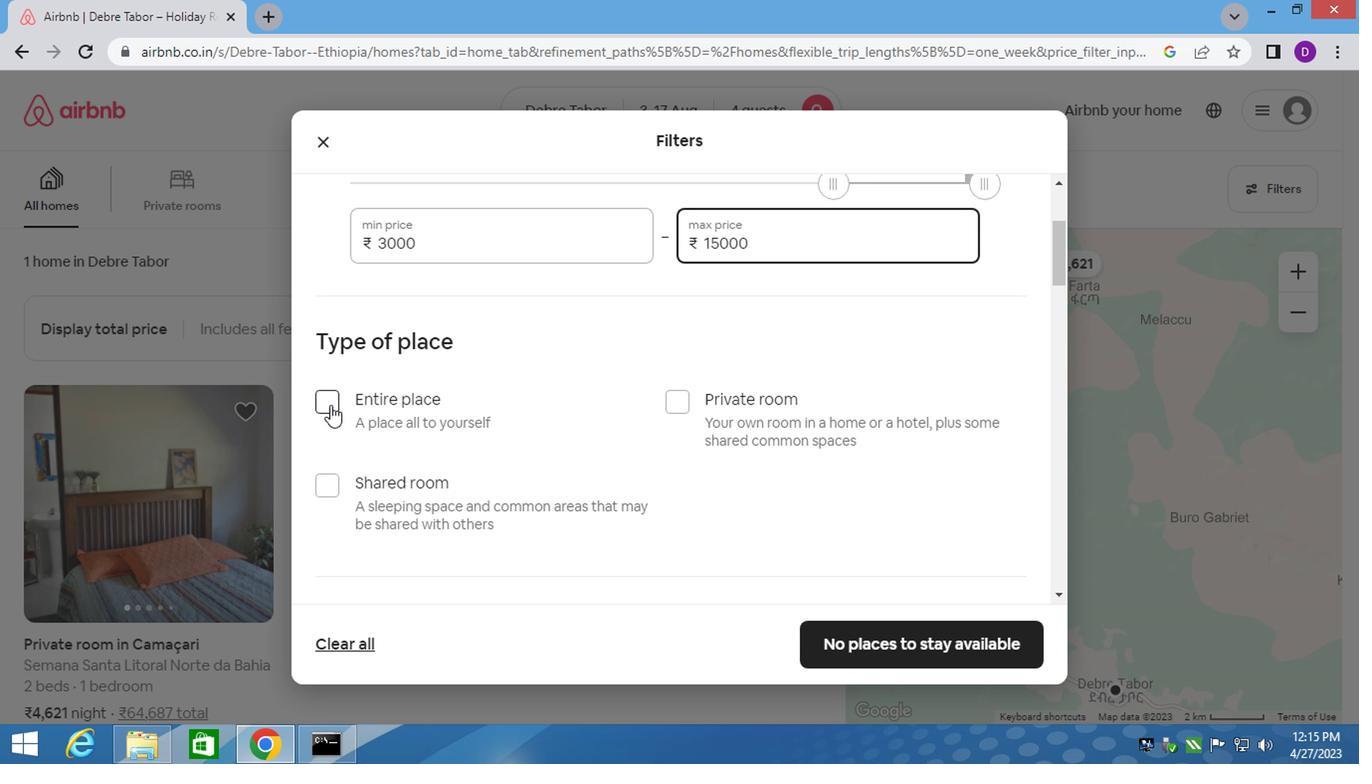 
Action: Mouse moved to (511, 470)
Screenshot: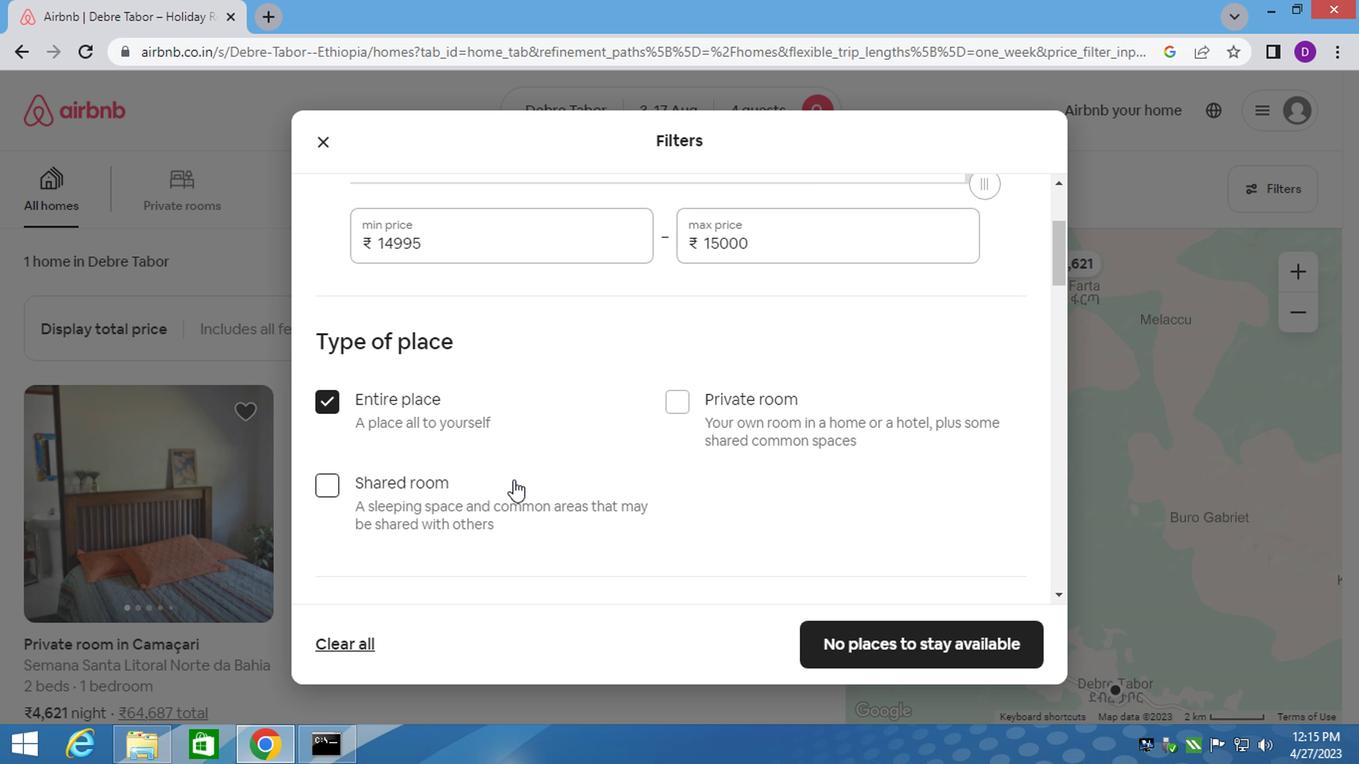 
Action: Mouse scrolled (511, 470) with delta (0, 0)
Screenshot: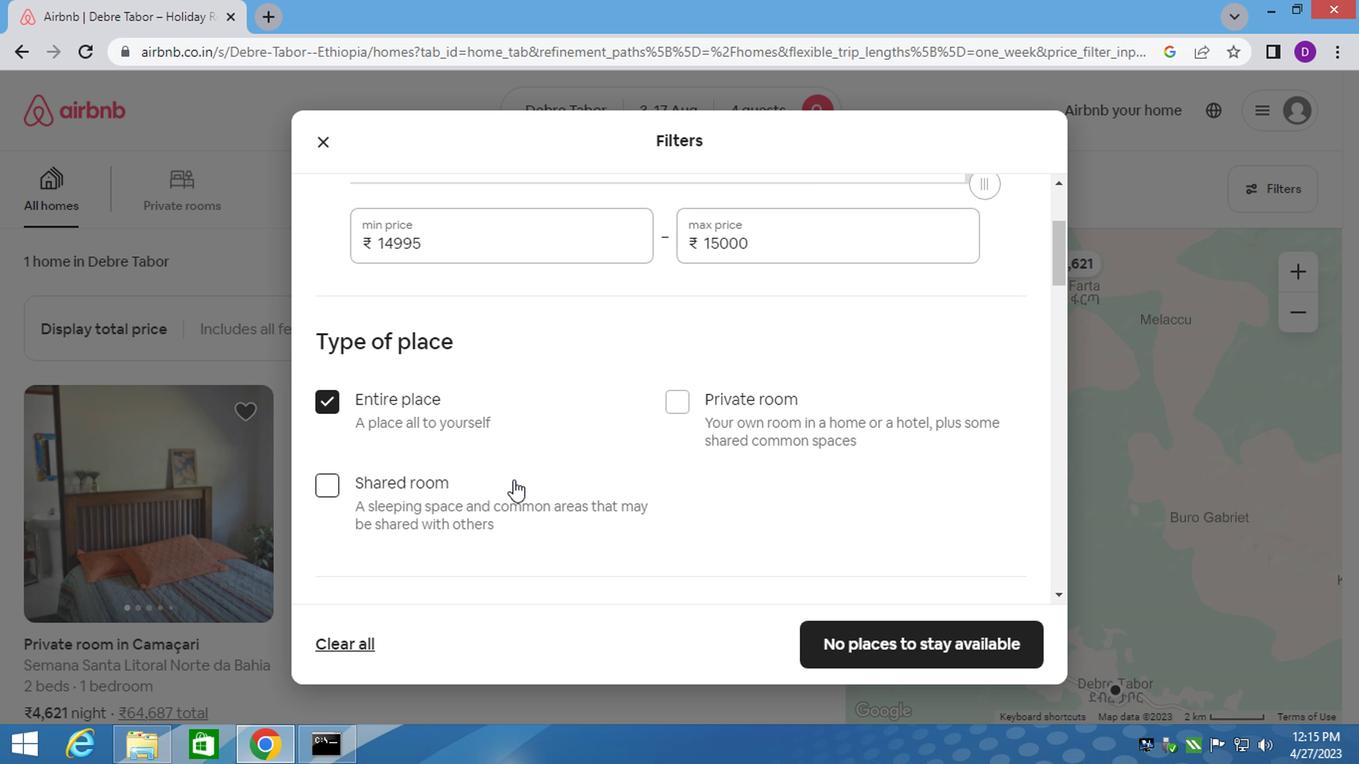 
Action: Mouse moved to (511, 470)
Screenshot: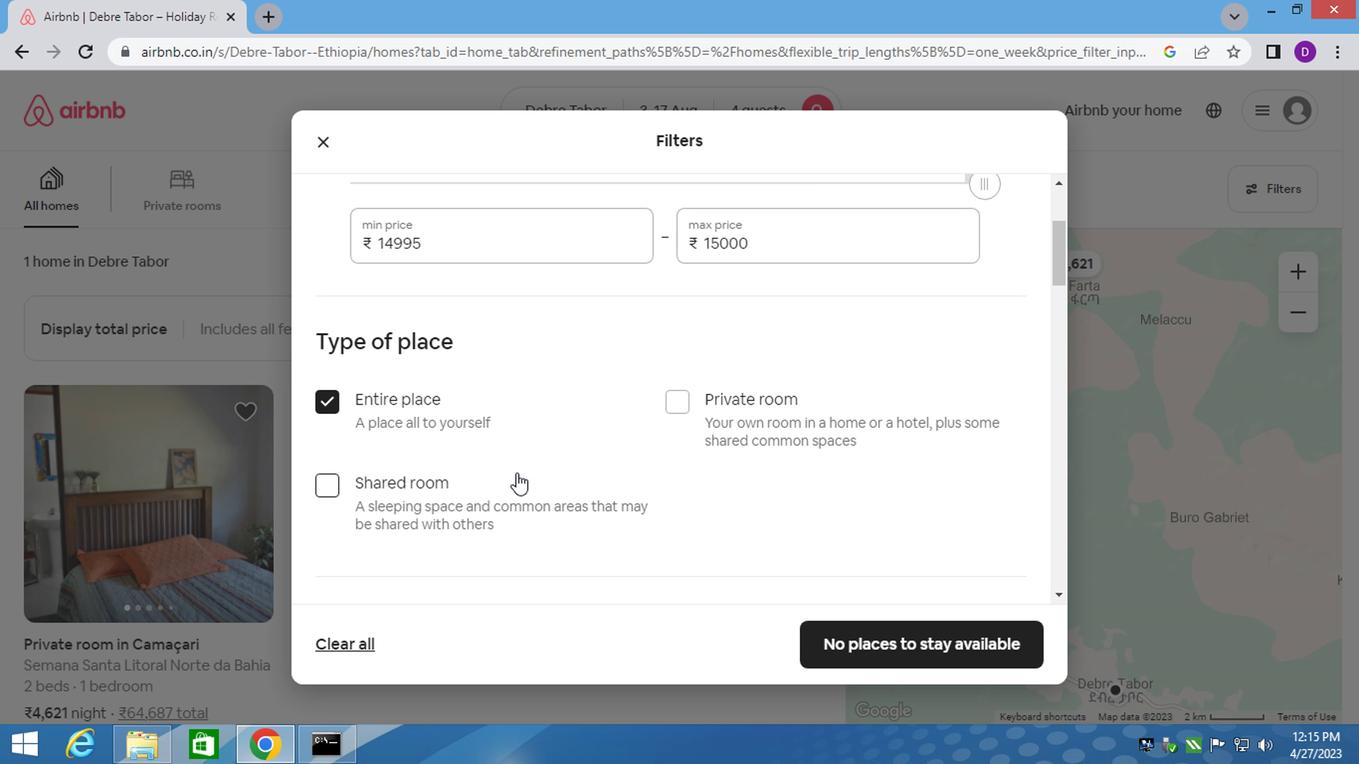 
Action: Mouse scrolled (511, 469) with delta (0, 0)
Screenshot: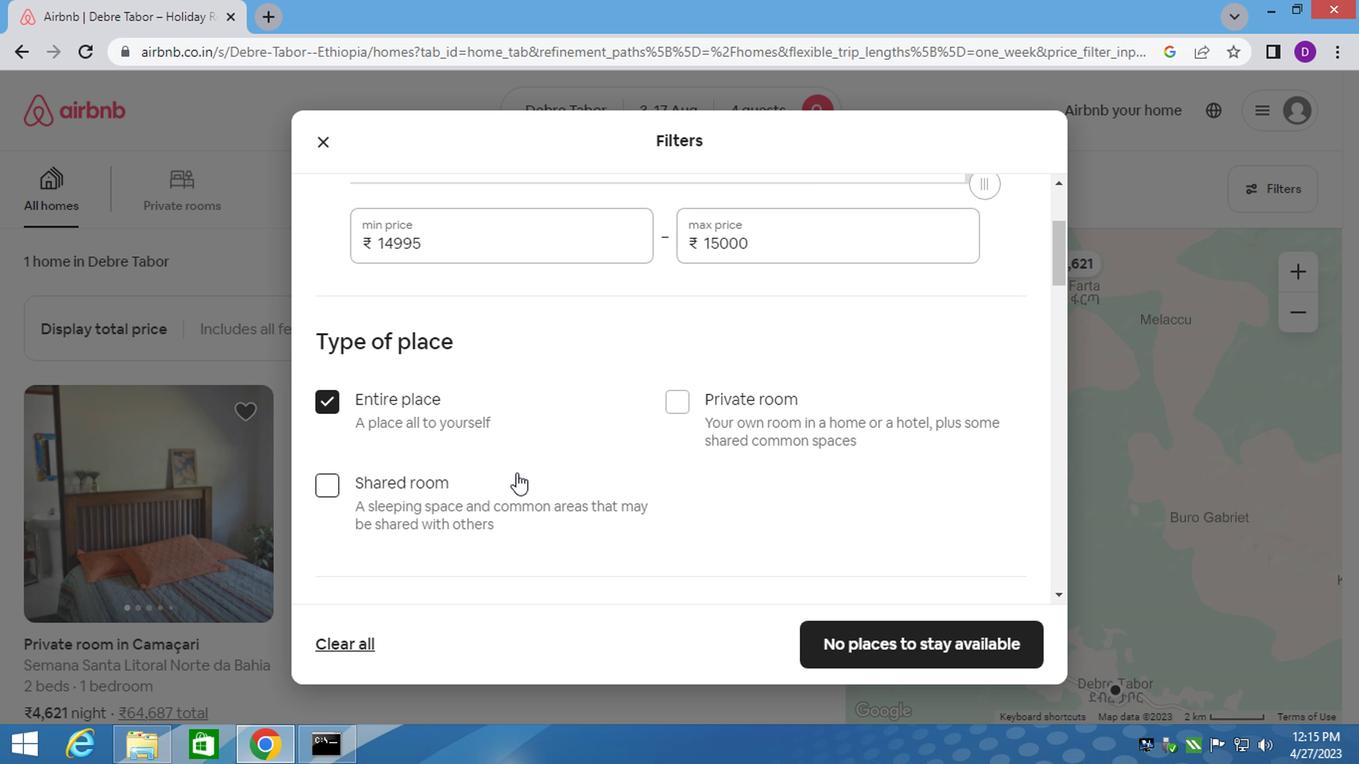 
Action: Mouse moved to (511, 469)
Screenshot: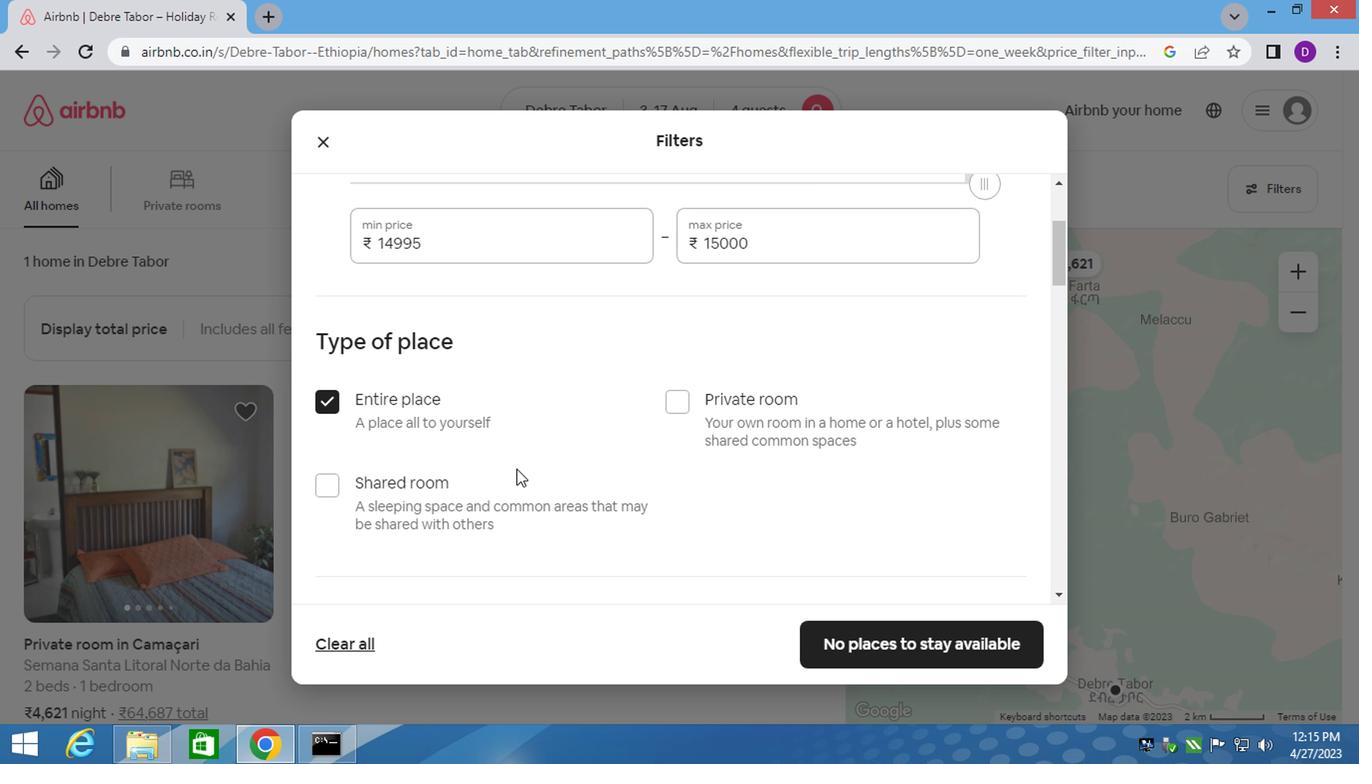 
Action: Mouse scrolled (511, 467) with delta (0, -1)
Screenshot: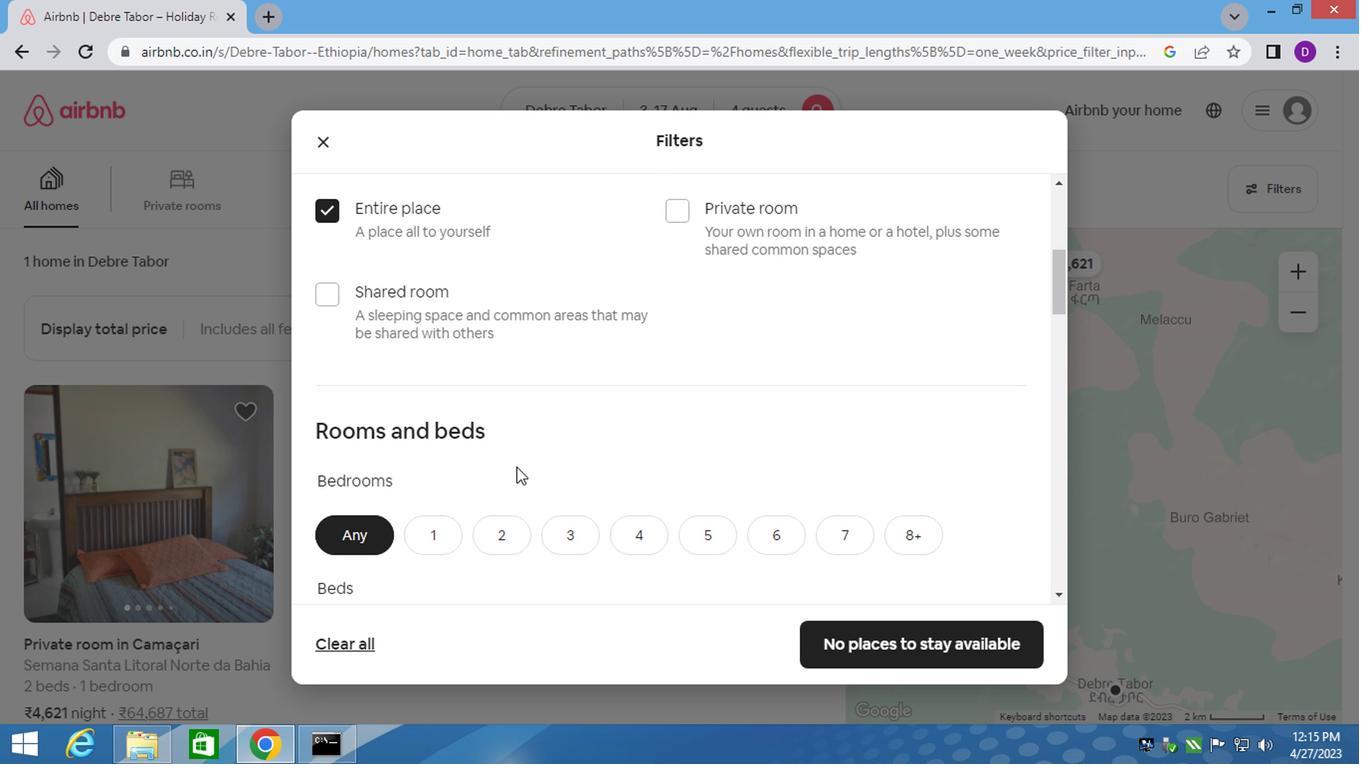 
Action: Mouse scrolled (511, 467) with delta (0, -1)
Screenshot: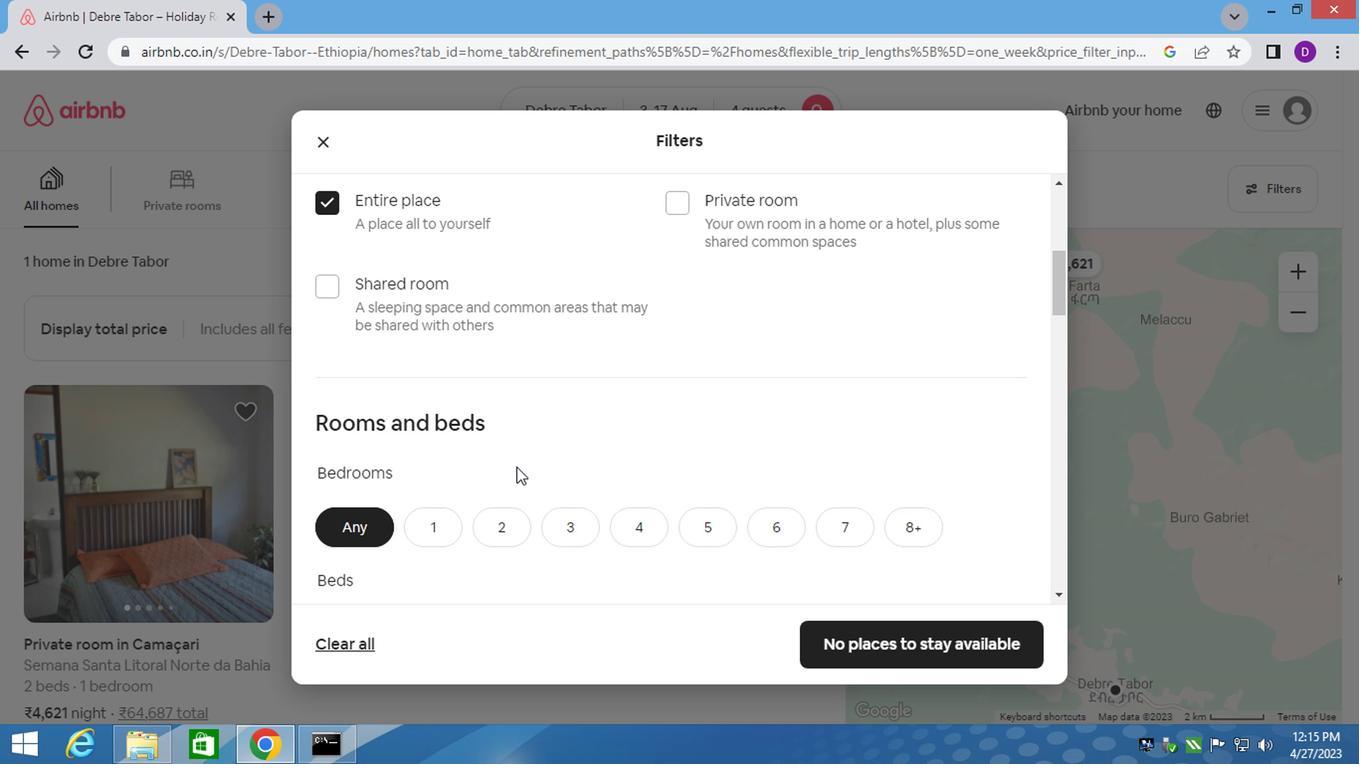 
Action: Mouse moved to (572, 345)
Screenshot: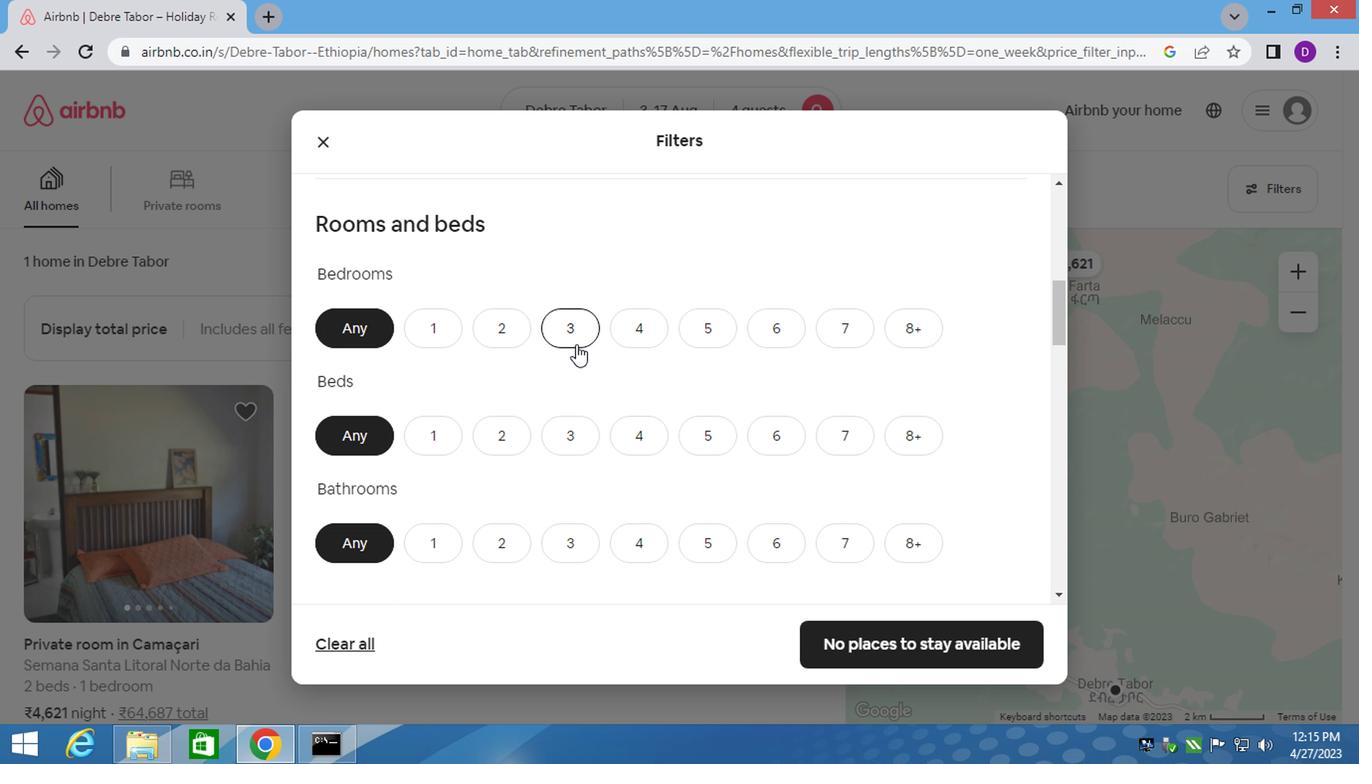 
Action: Mouse pressed left at (572, 345)
Screenshot: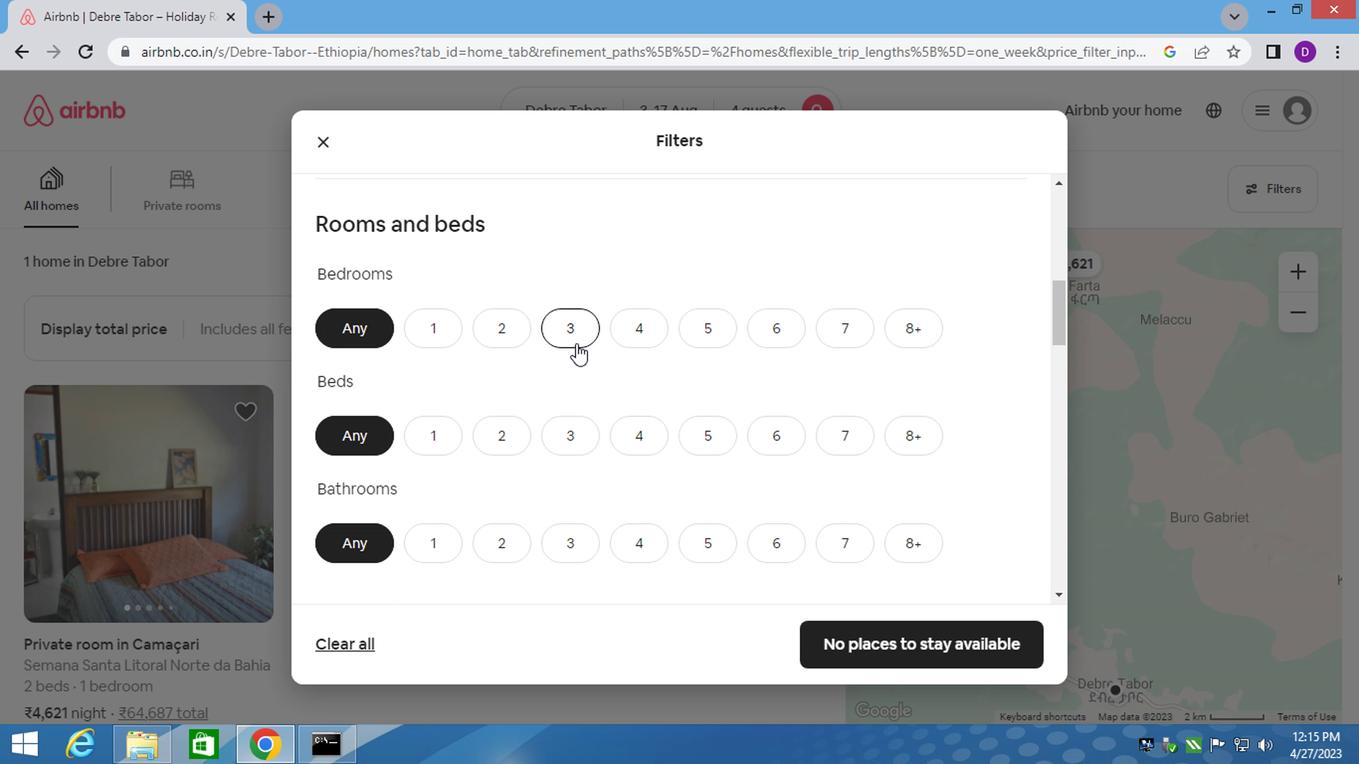 
Action: Mouse moved to (630, 448)
Screenshot: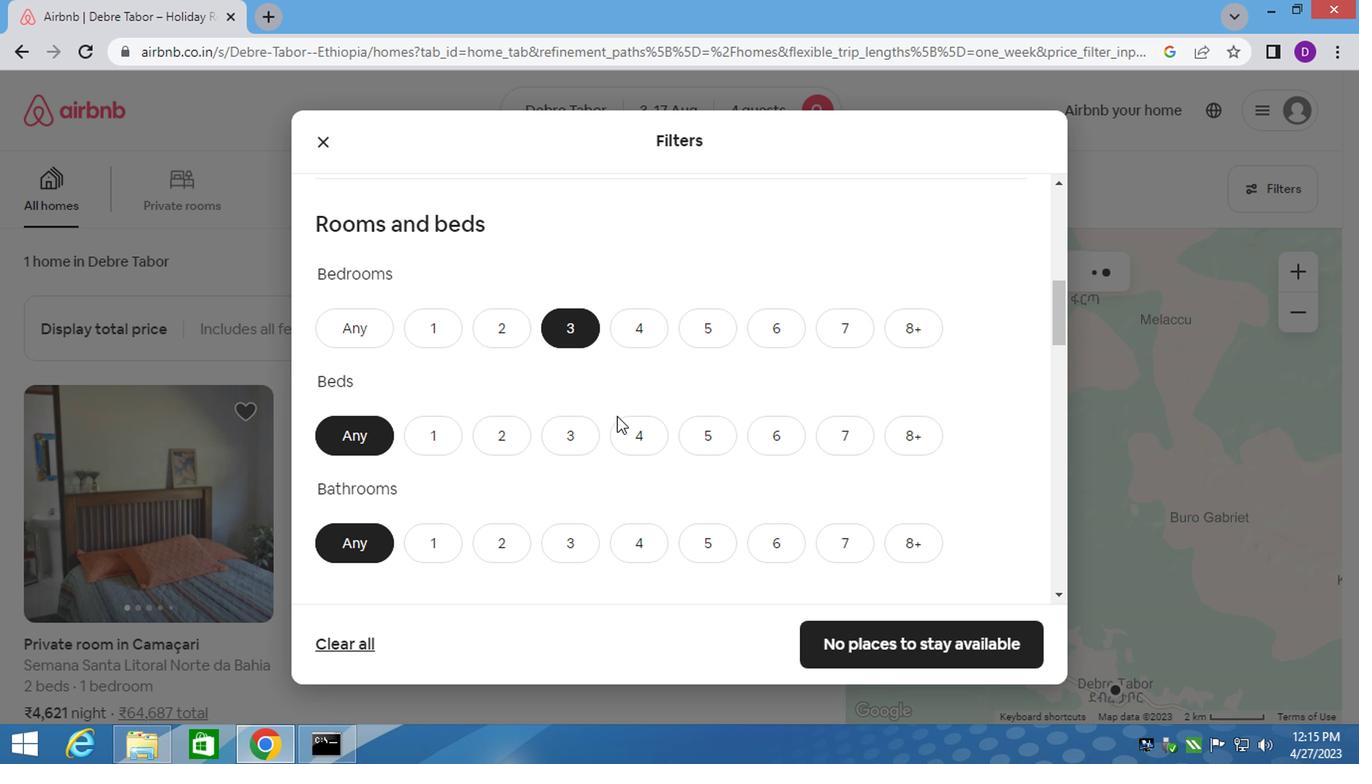 
Action: Mouse pressed left at (630, 448)
Screenshot: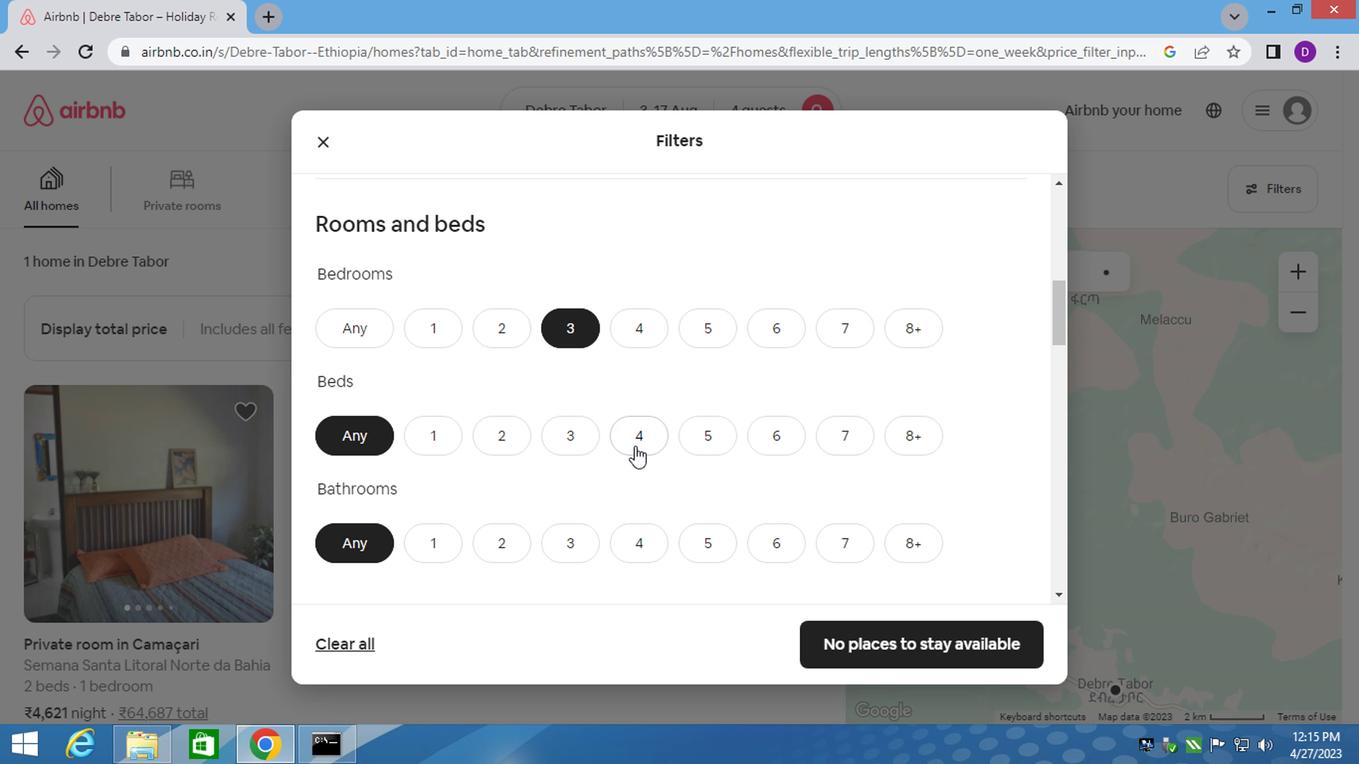 
Action: Mouse moved to (485, 537)
Screenshot: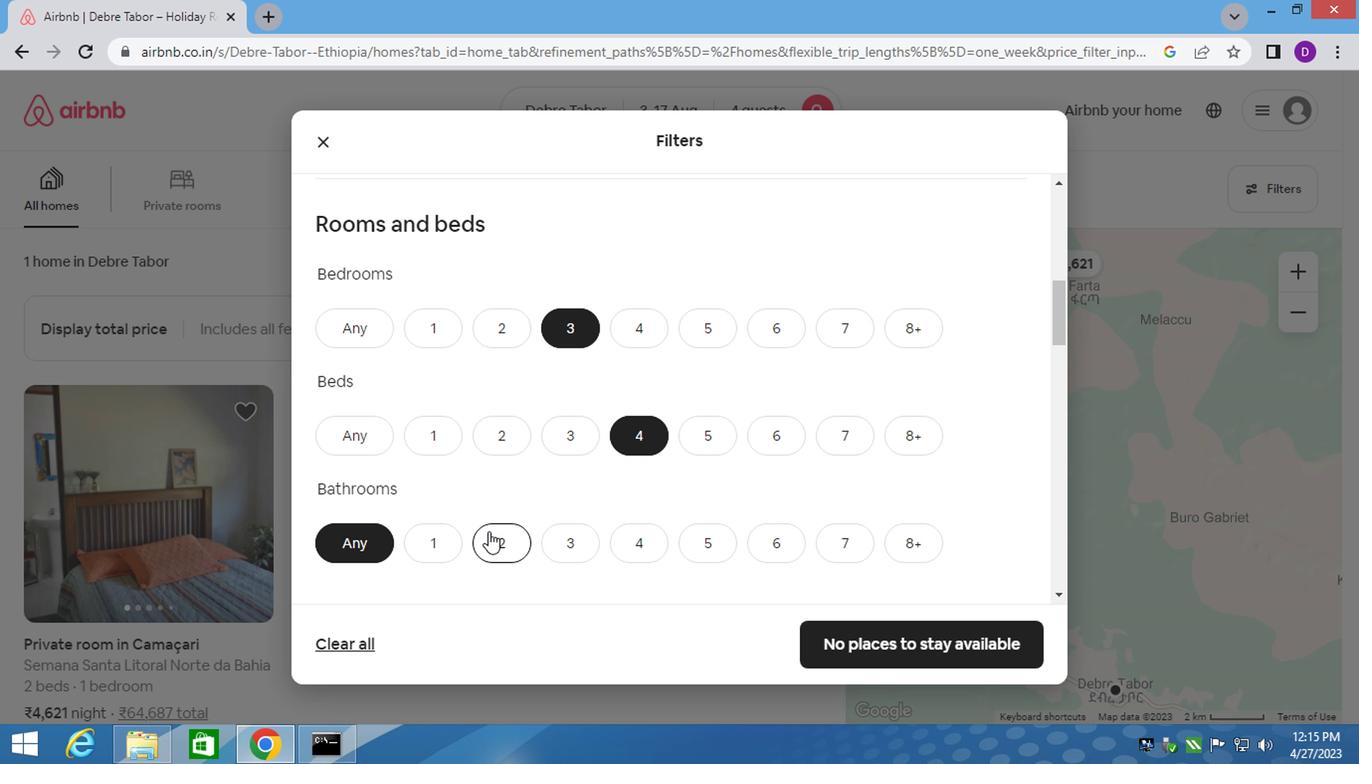 
Action: Mouse pressed left at (485, 537)
Screenshot: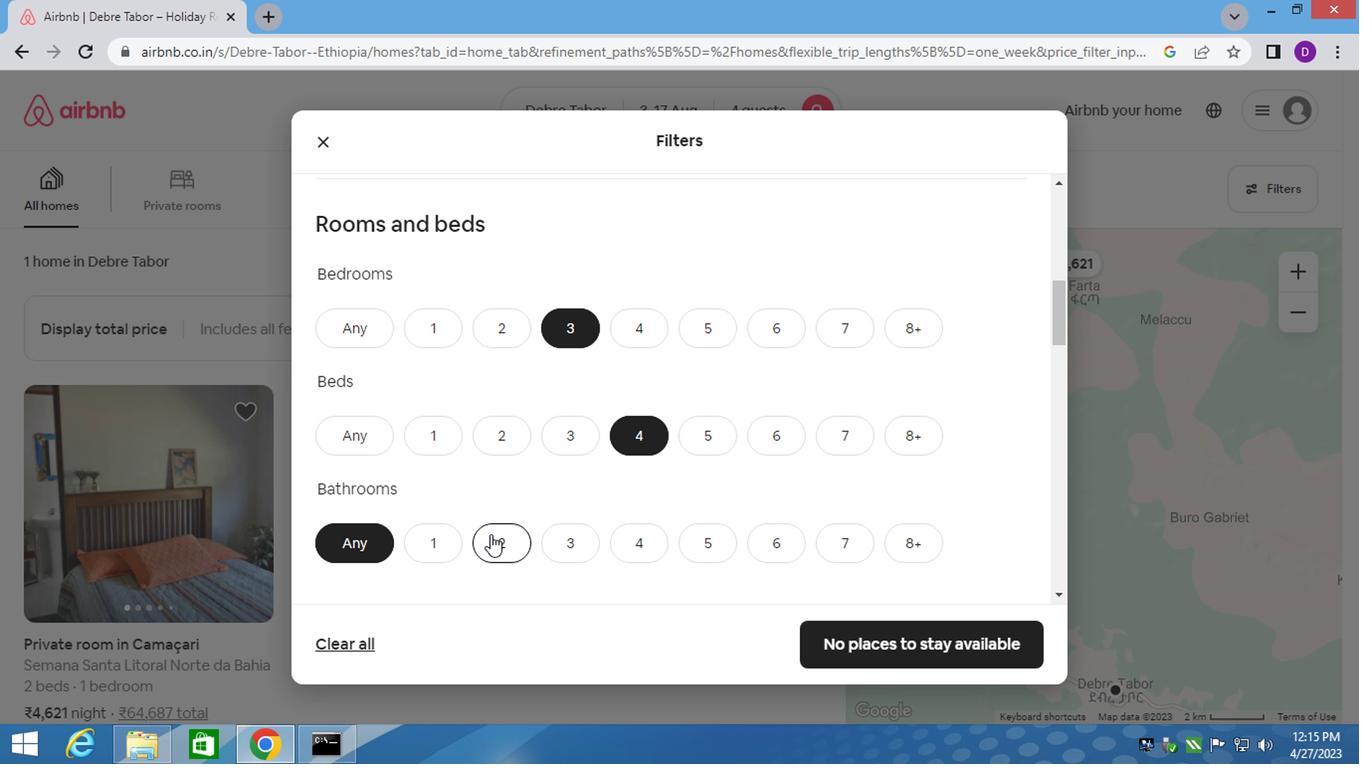 
Action: Mouse moved to (606, 557)
Screenshot: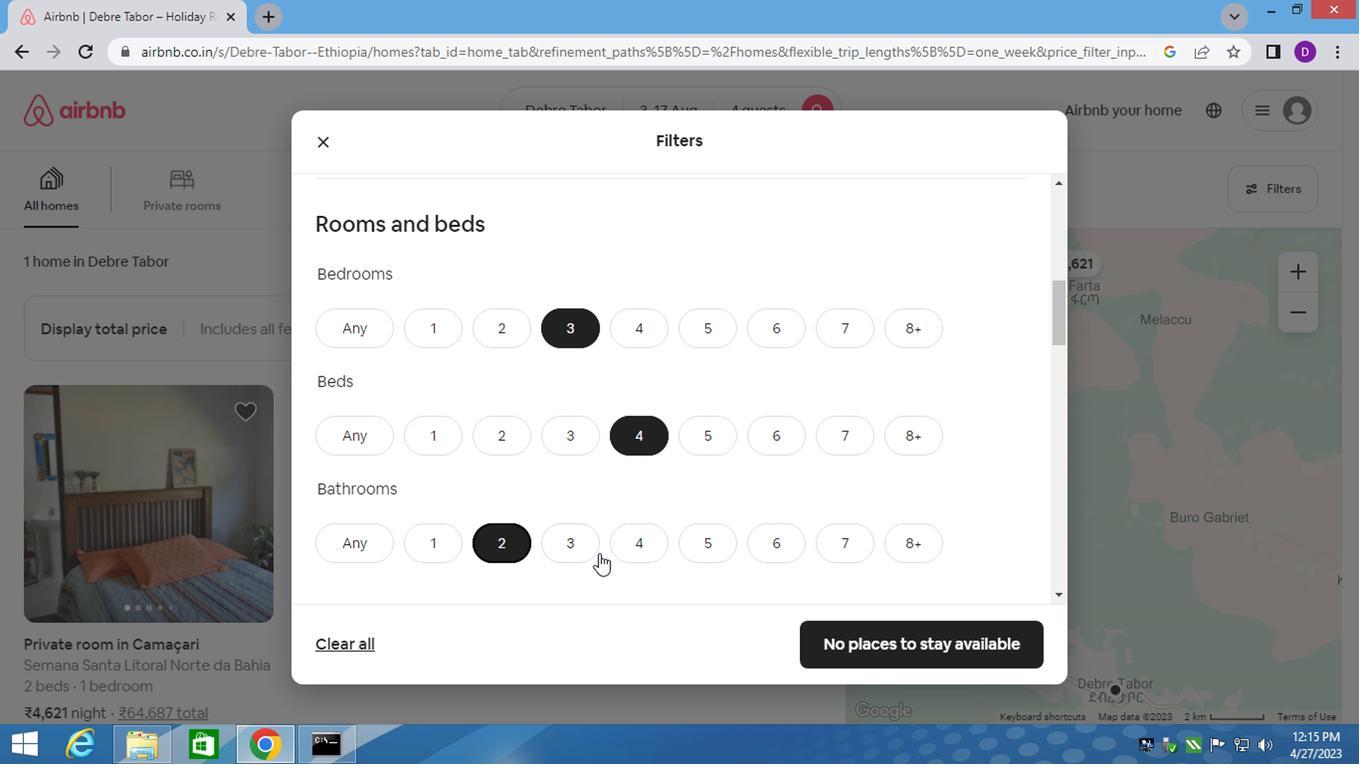 
Action: Mouse scrolled (606, 555) with delta (0, -1)
Screenshot: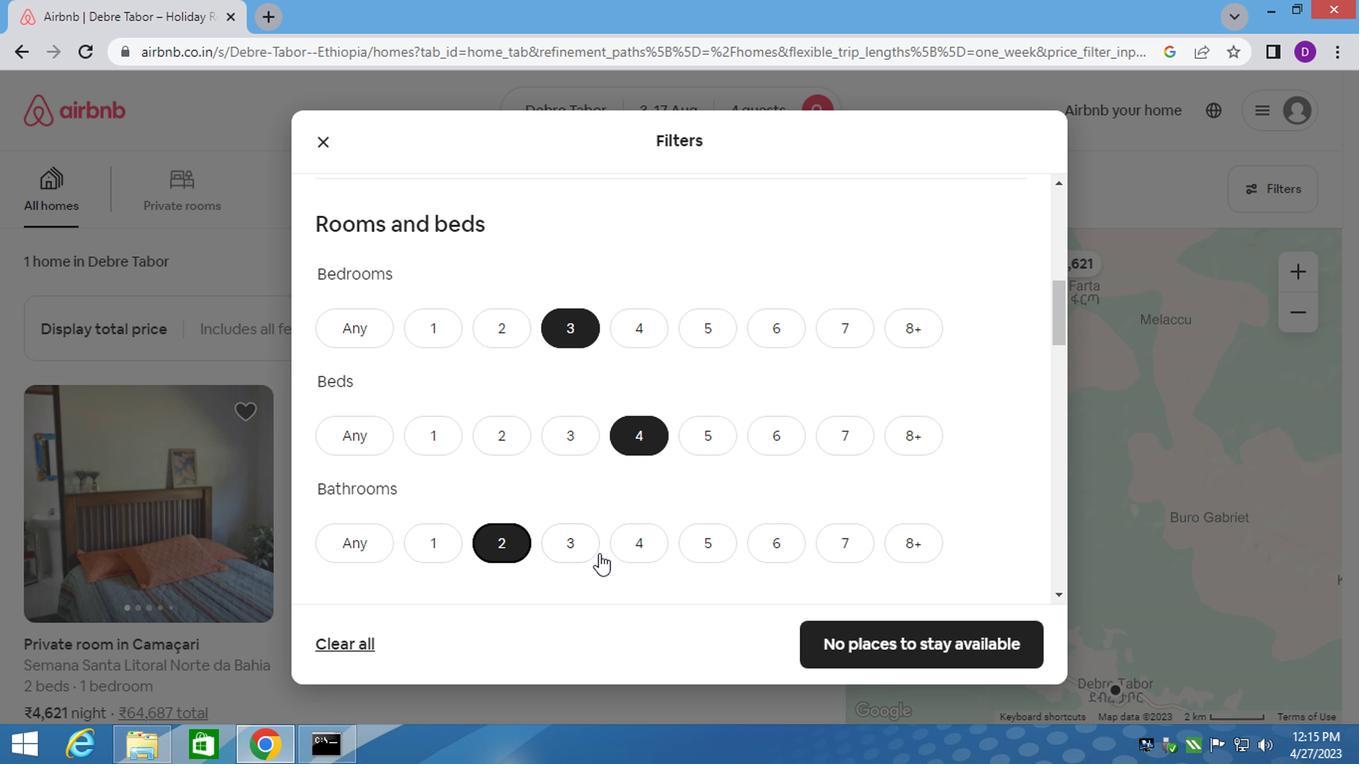 
Action: Mouse moved to (606, 557)
Screenshot: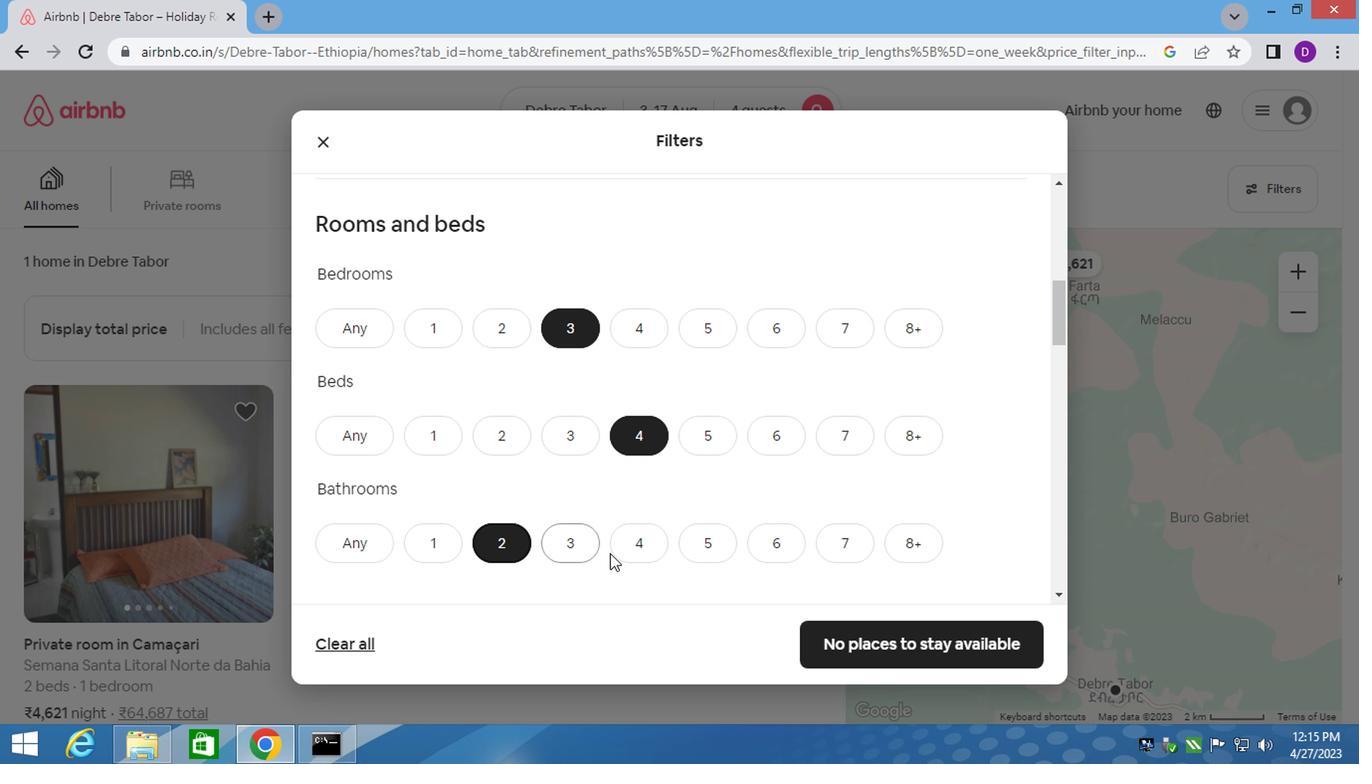 
Action: Mouse scrolled (606, 557) with delta (0, 0)
Screenshot: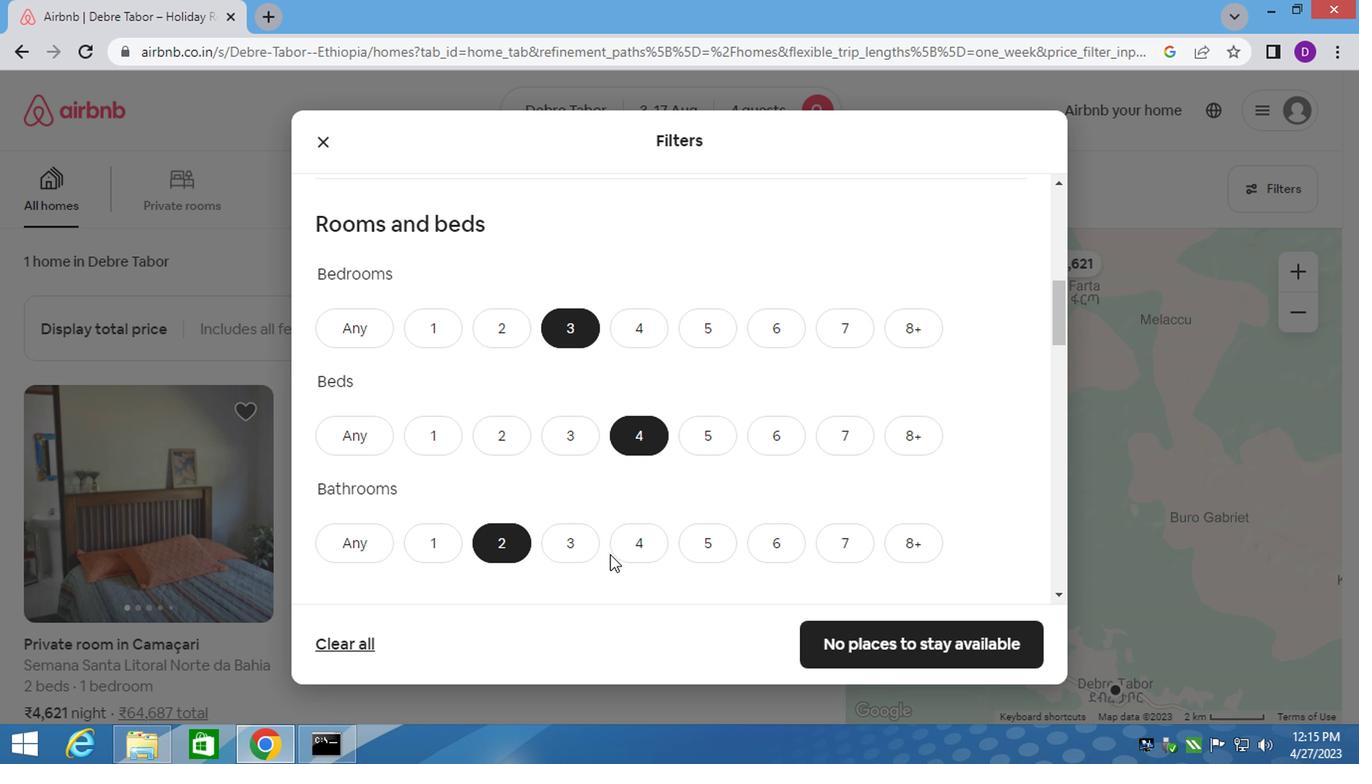 
Action: Mouse moved to (568, 530)
Screenshot: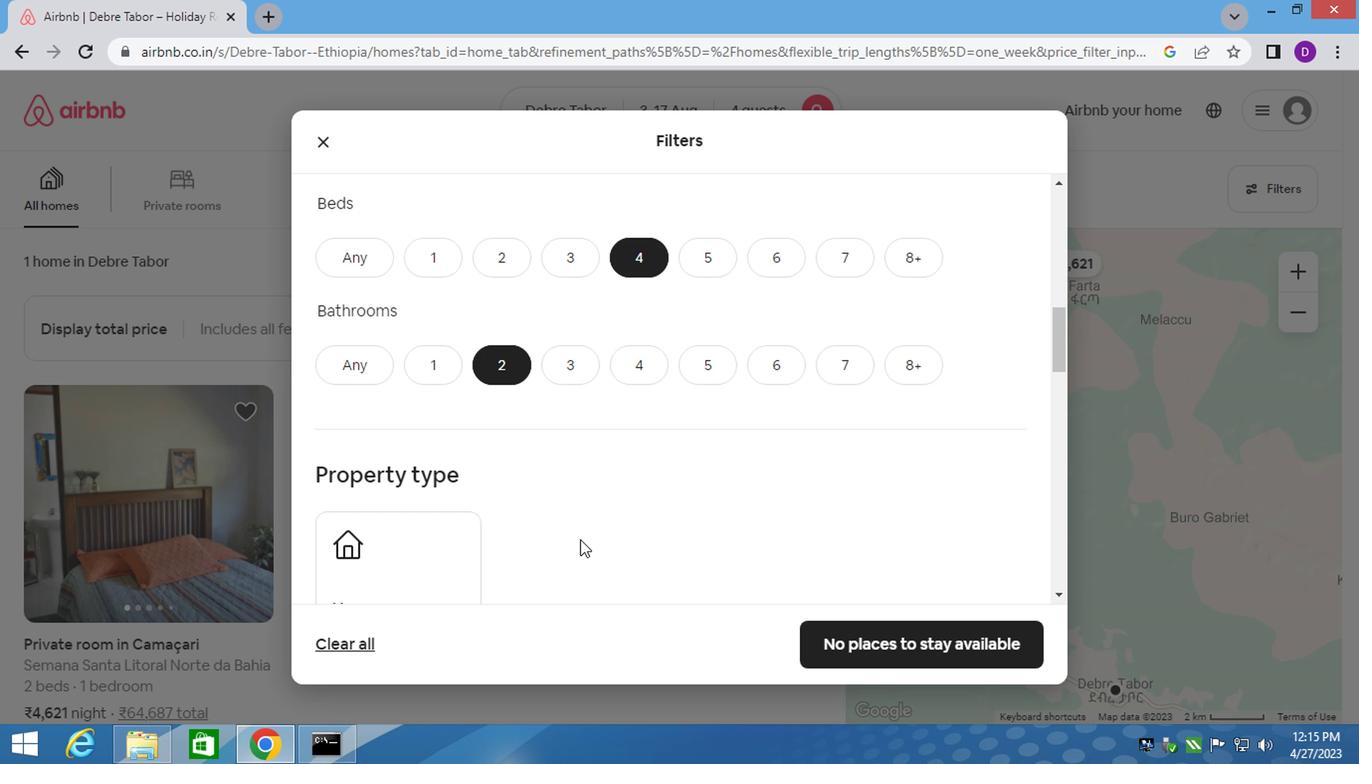 
Action: Mouse scrolled (568, 528) with delta (0, -1)
Screenshot: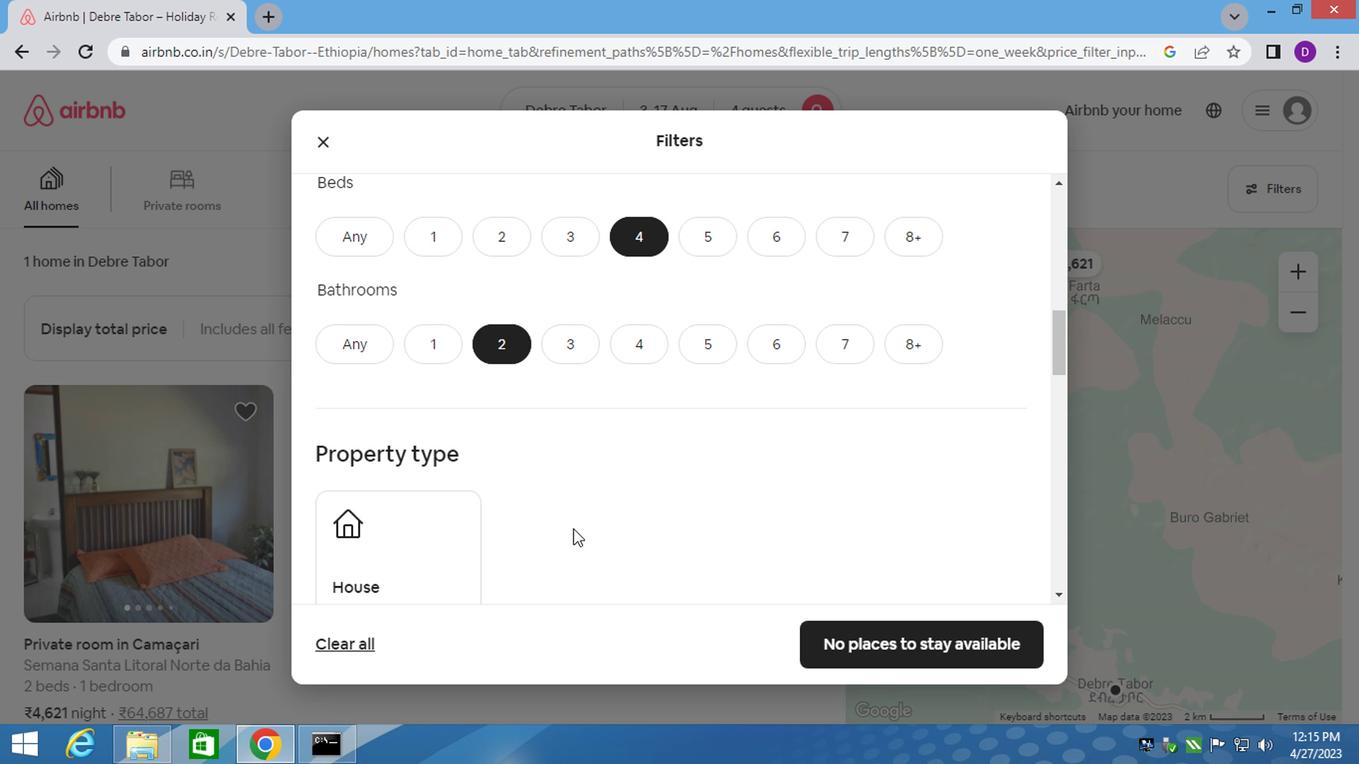
Action: Mouse scrolled (568, 528) with delta (0, -1)
Screenshot: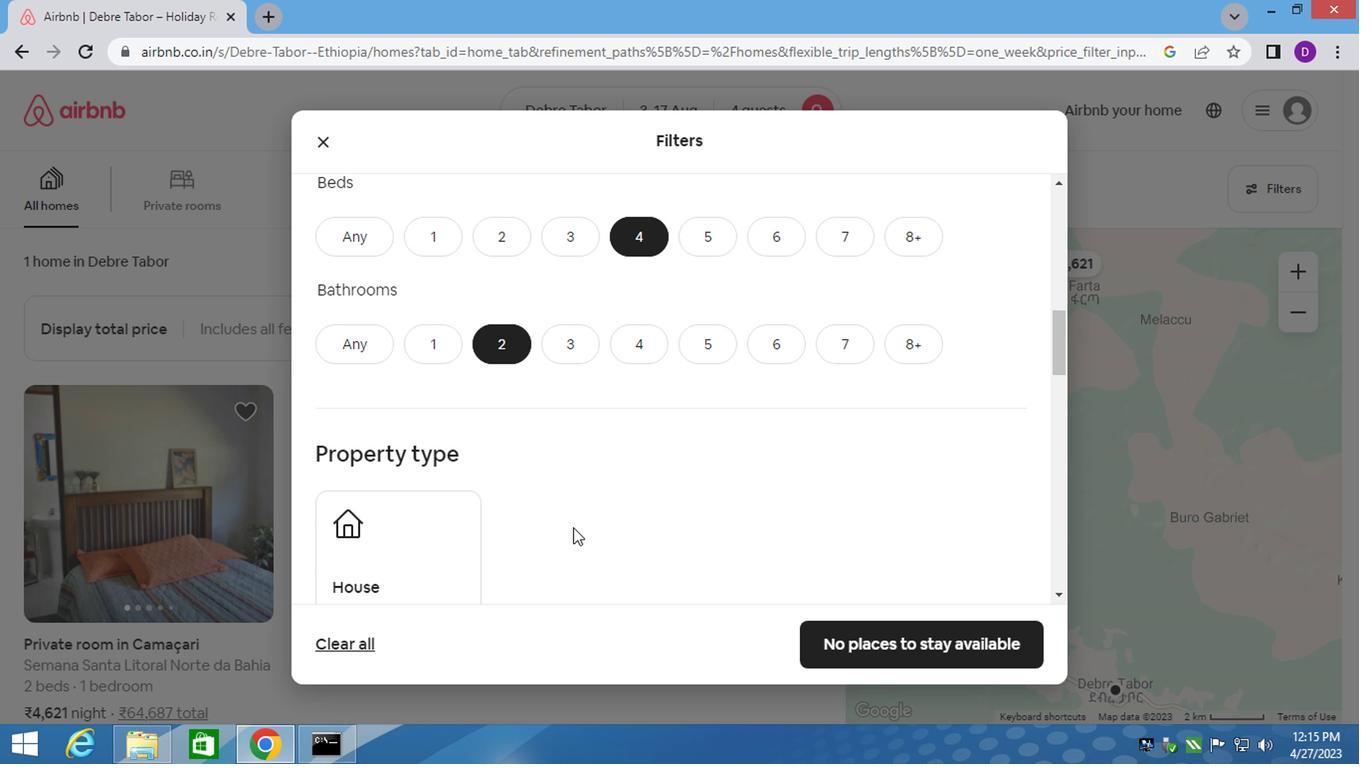 
Action: Mouse moved to (380, 382)
Screenshot: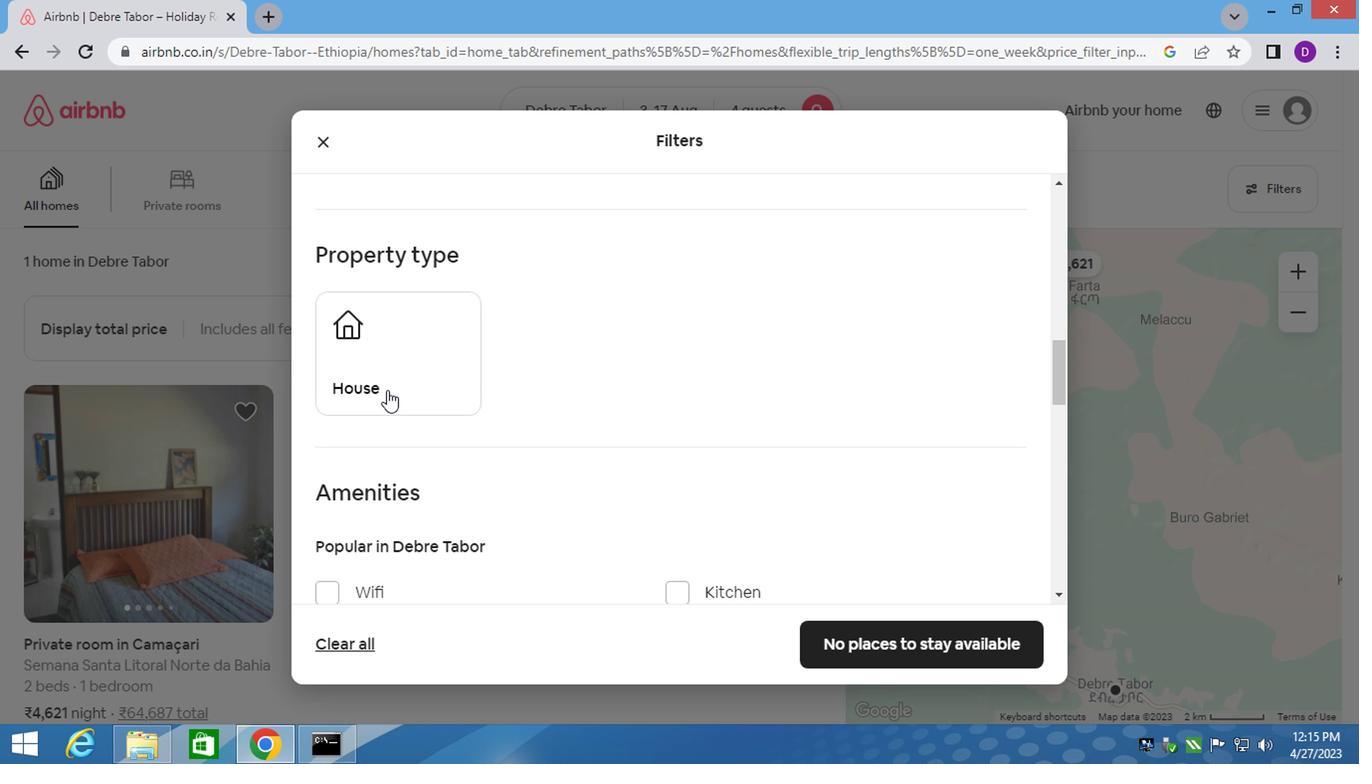 
Action: Mouse pressed left at (380, 382)
Screenshot: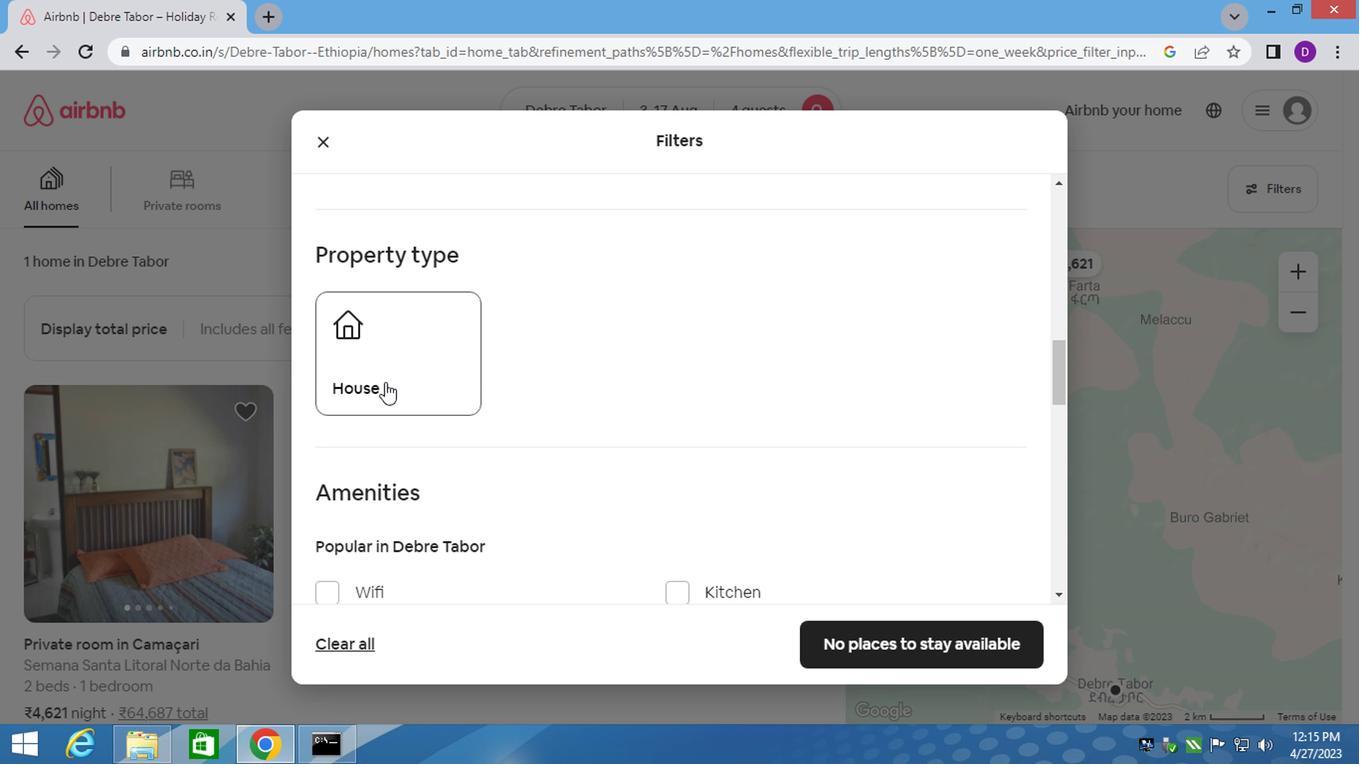 
Action: Mouse moved to (471, 416)
Screenshot: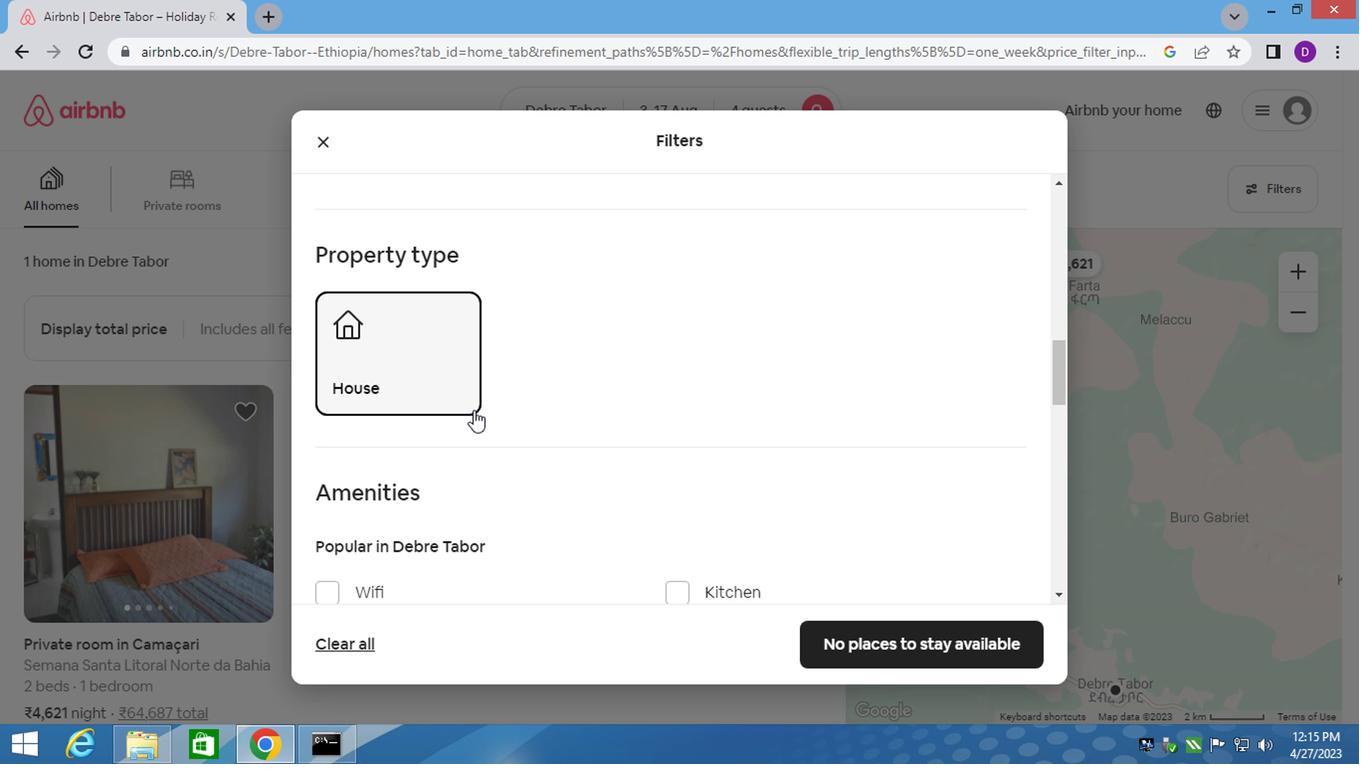
Action: Mouse scrolled (471, 416) with delta (0, 0)
Screenshot: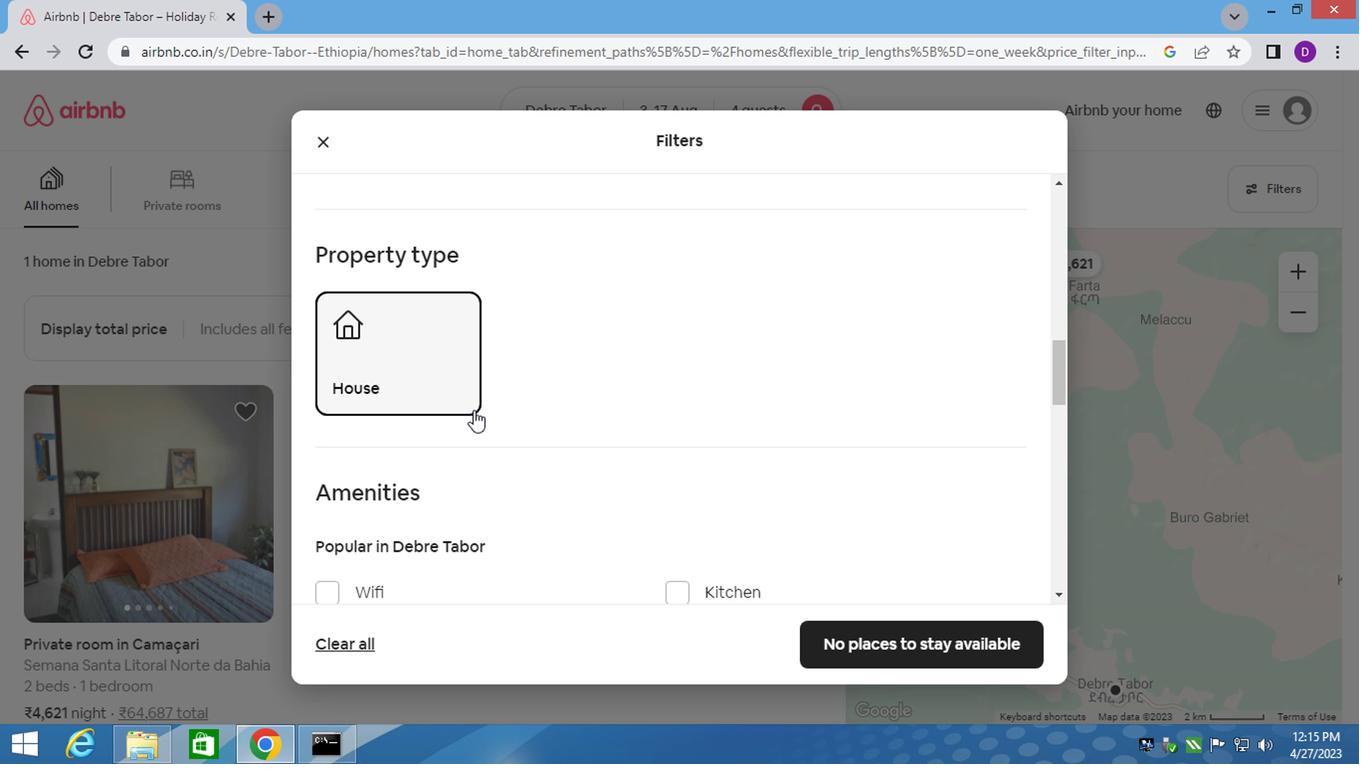 
Action: Mouse moved to (471, 419)
Screenshot: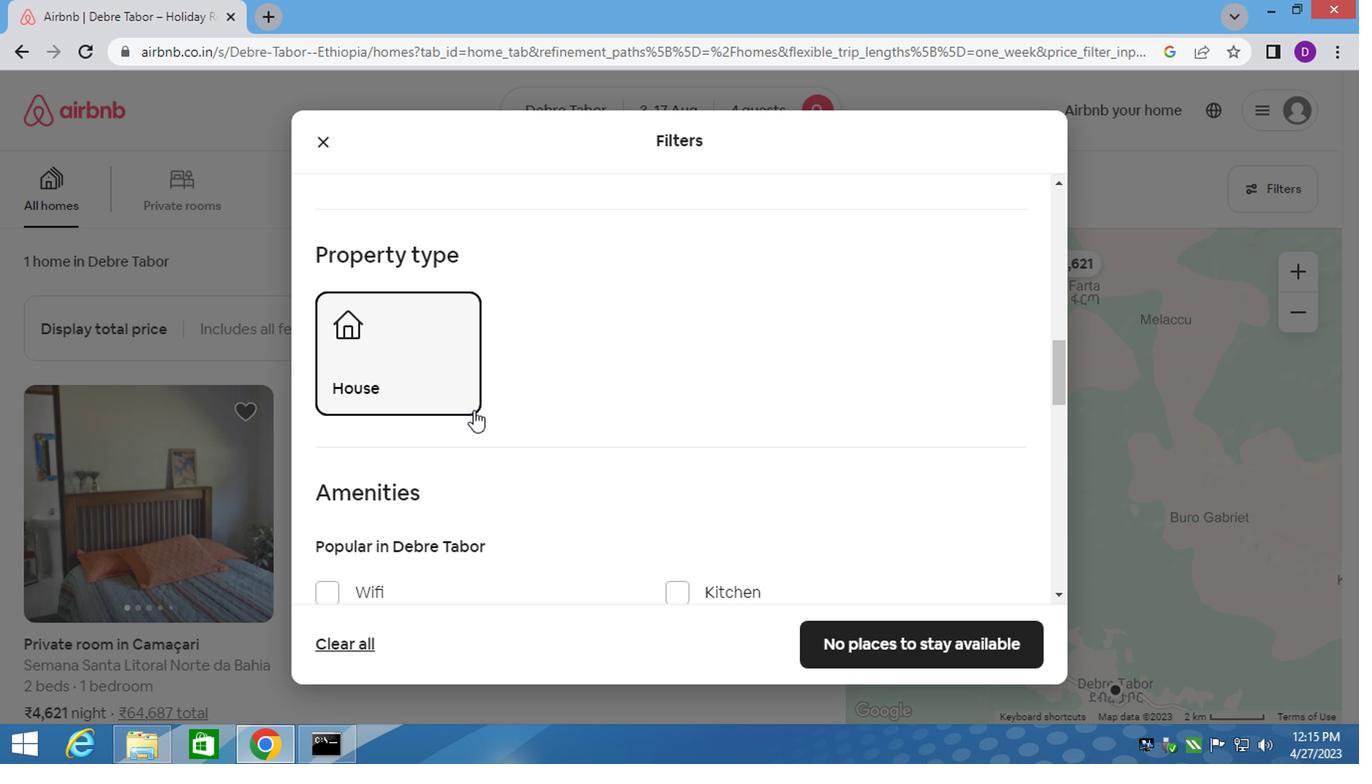 
Action: Mouse scrolled (471, 418) with delta (0, 0)
Screenshot: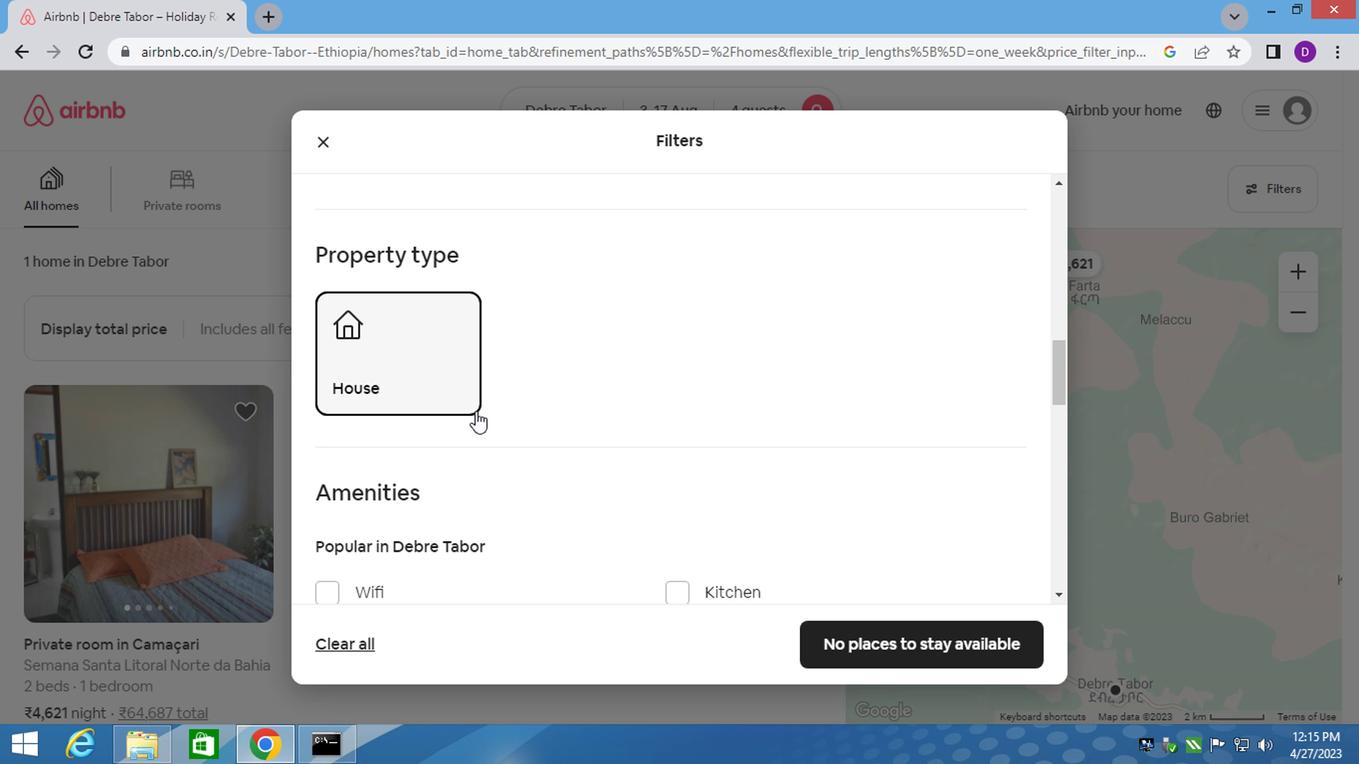 
Action: Mouse moved to (522, 429)
Screenshot: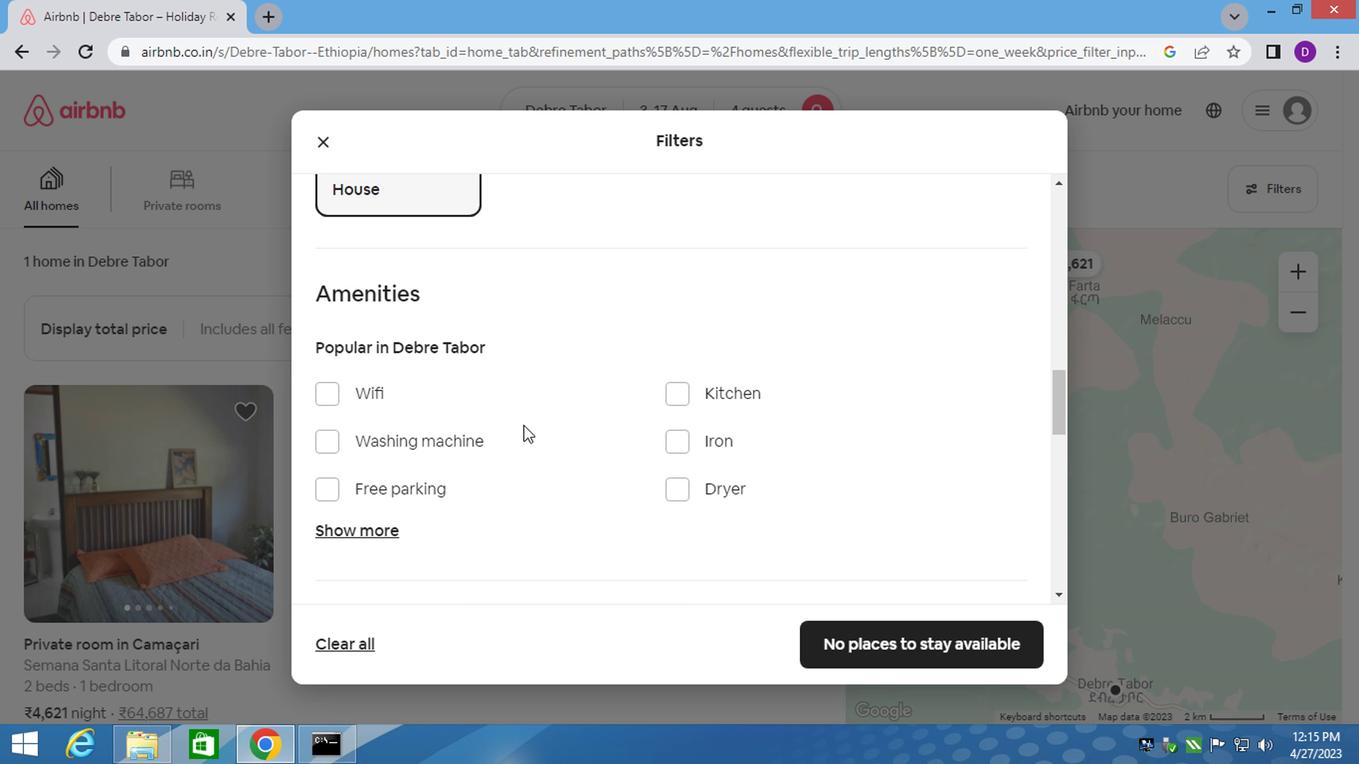 
Action: Mouse scrolled (522, 428) with delta (0, 0)
Screenshot: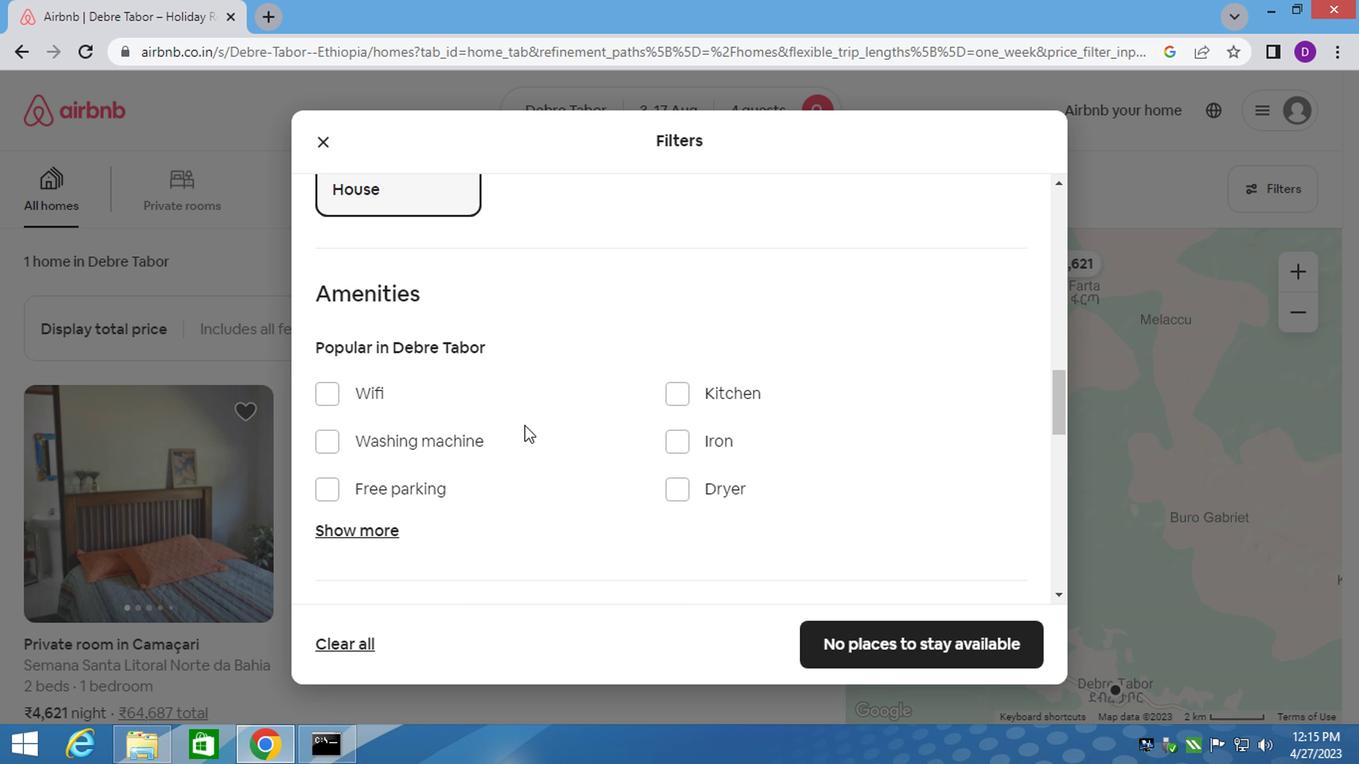 
Action: Mouse moved to (521, 431)
Screenshot: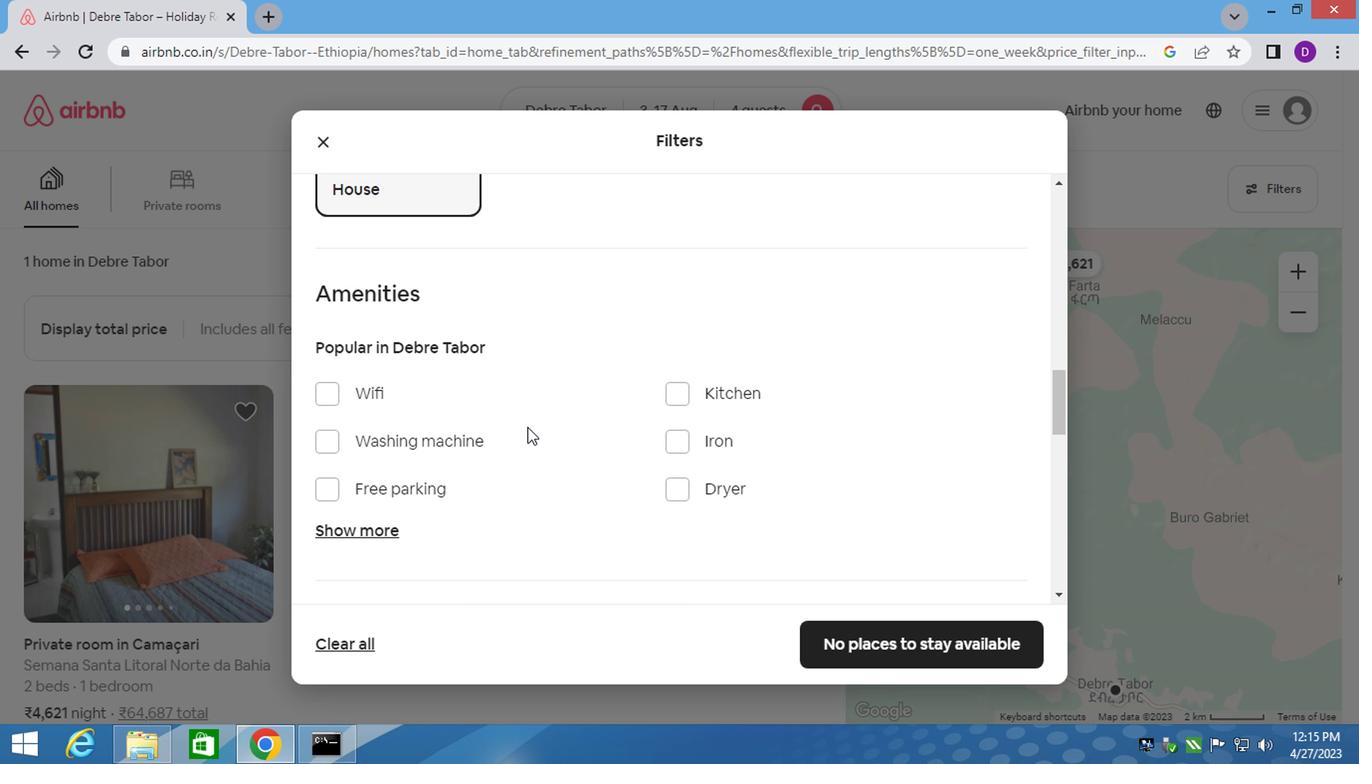 
Action: Mouse scrolled (521, 431) with delta (0, 0)
Screenshot: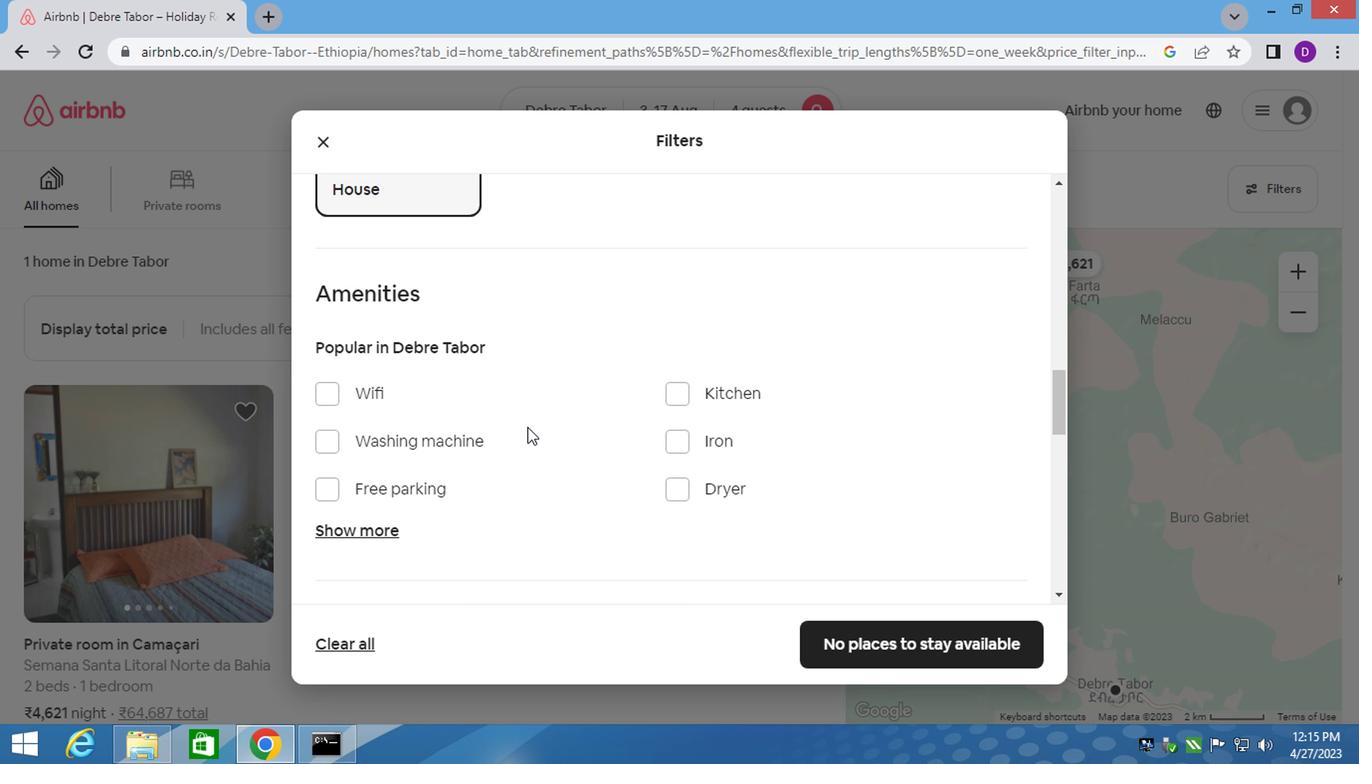 
Action: Mouse moved to (519, 433)
Screenshot: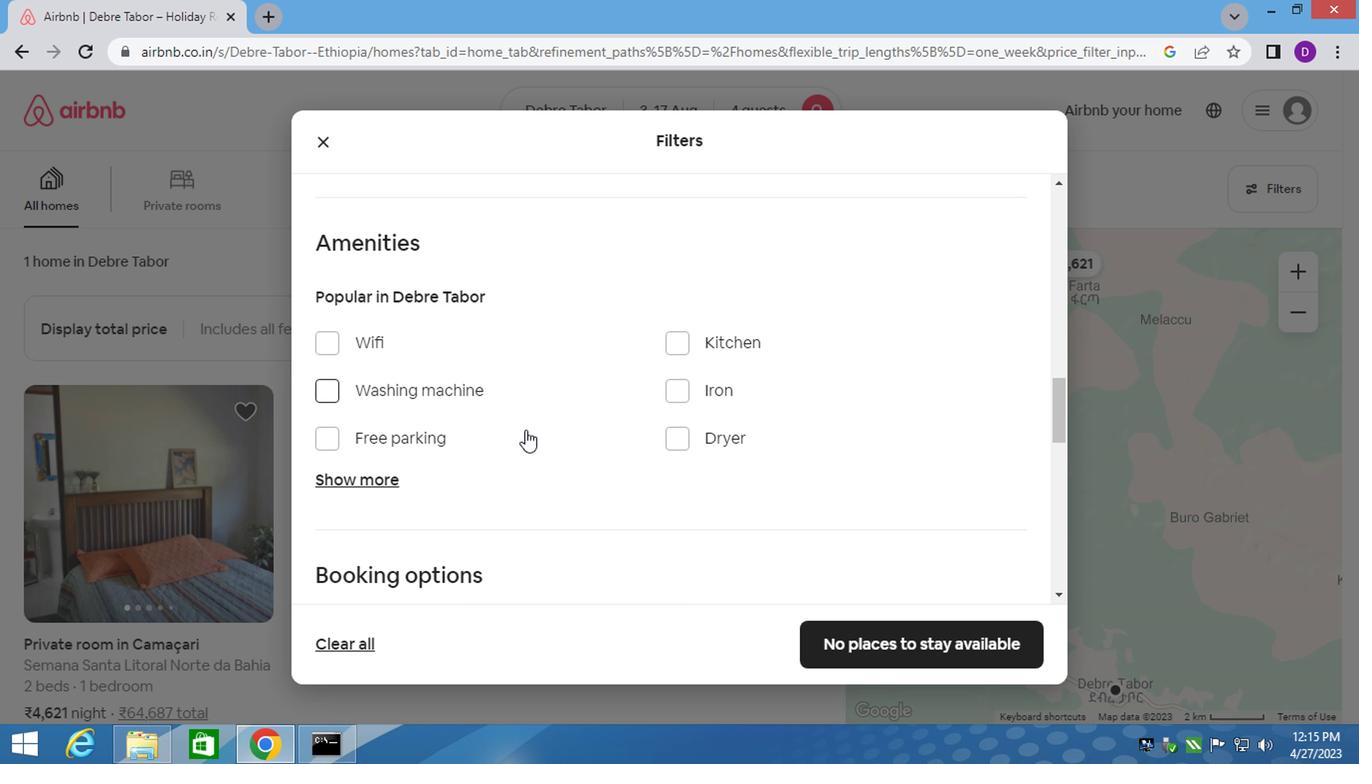
Action: Mouse scrolled (519, 431) with delta (0, -1)
Screenshot: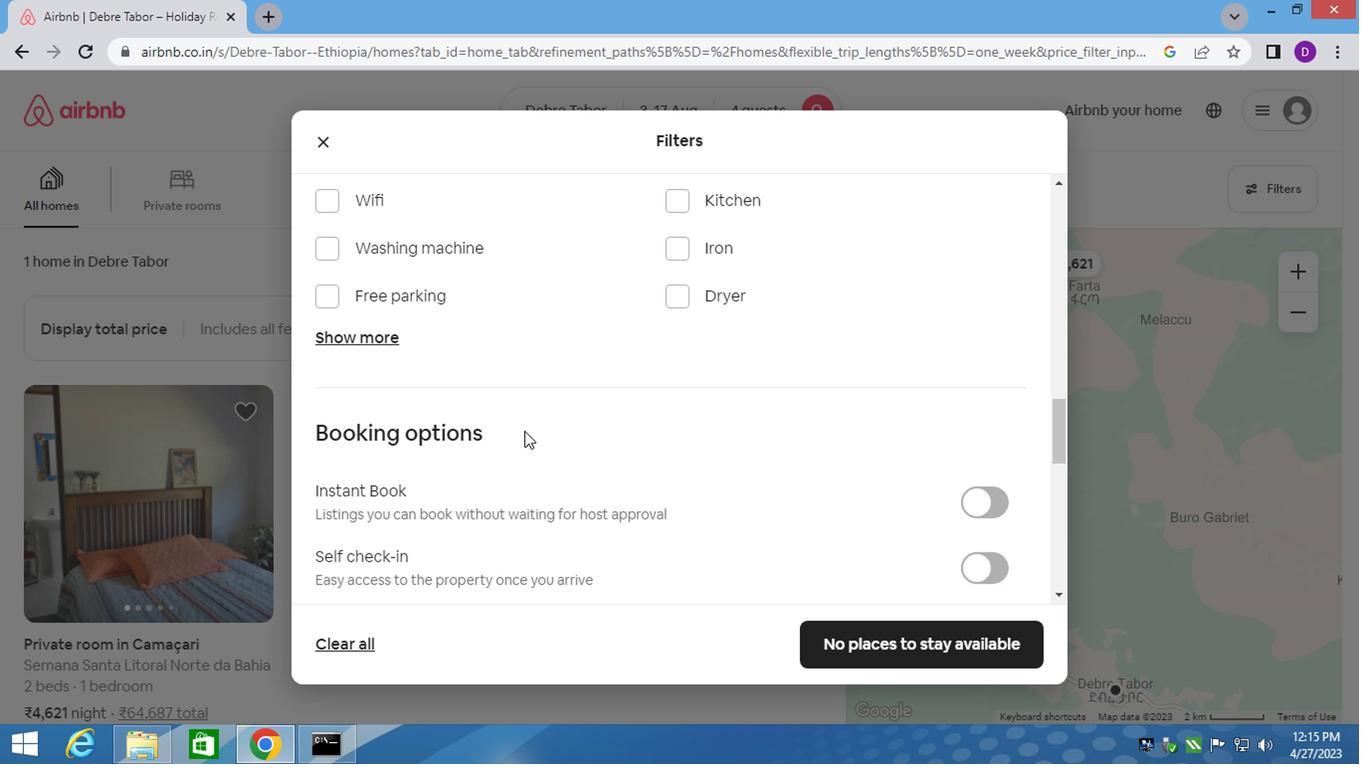 
Action: Mouse scrolled (519, 431) with delta (0, -1)
Screenshot: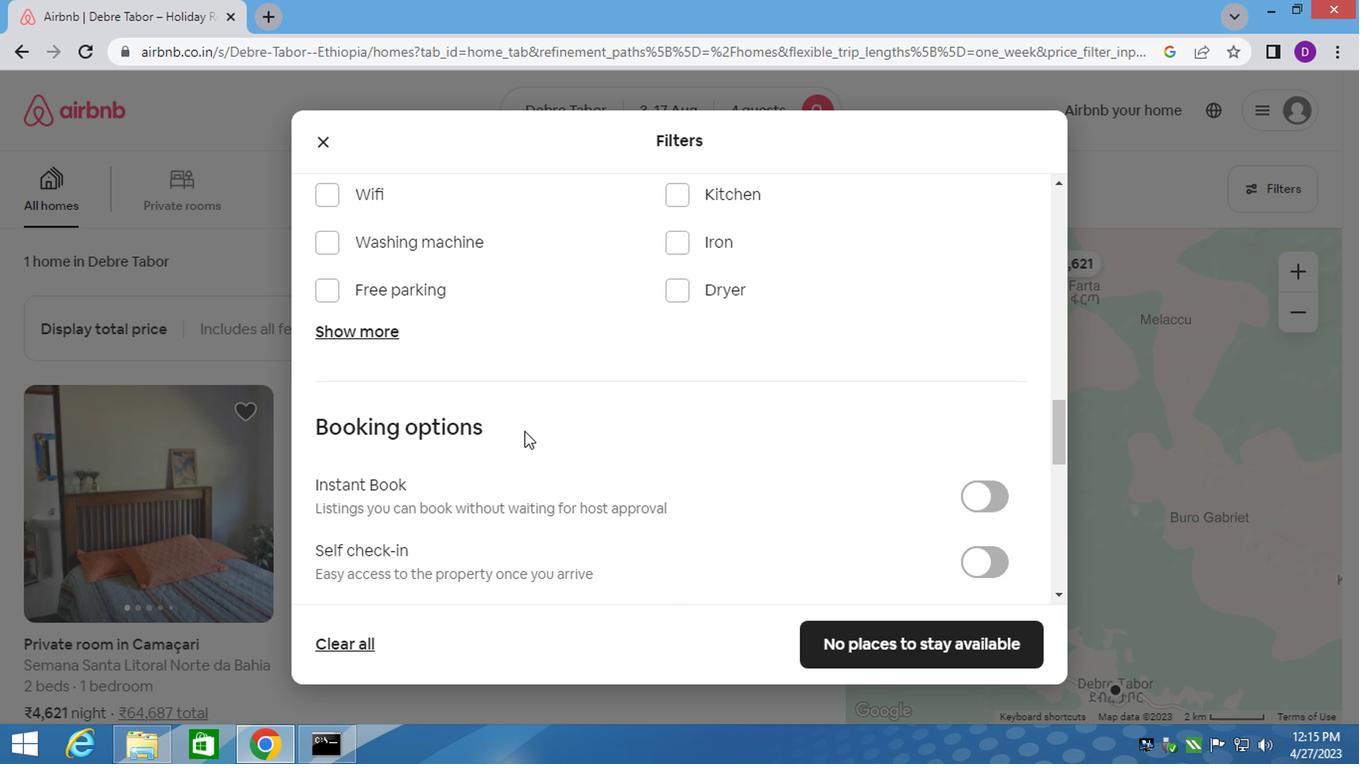 
Action: Mouse moved to (979, 357)
Screenshot: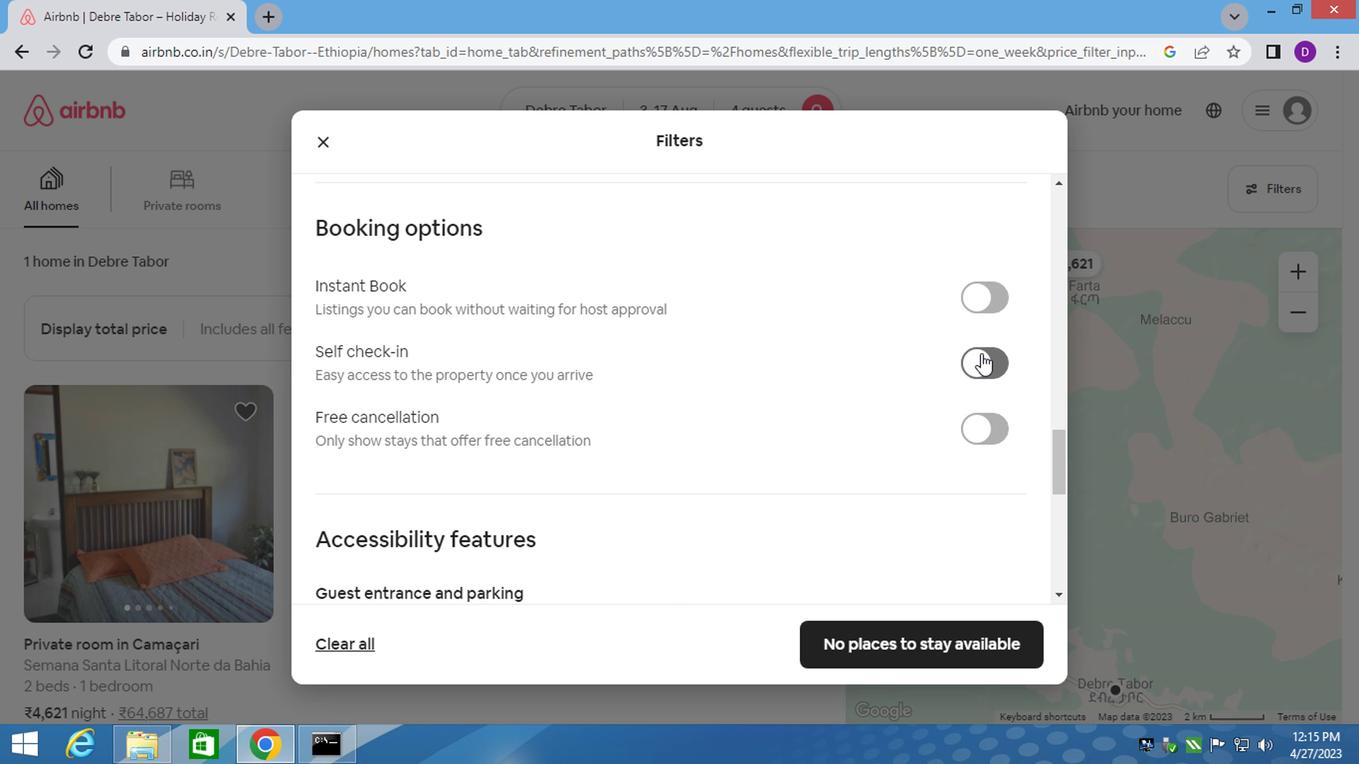 
Action: Mouse pressed left at (979, 357)
Screenshot: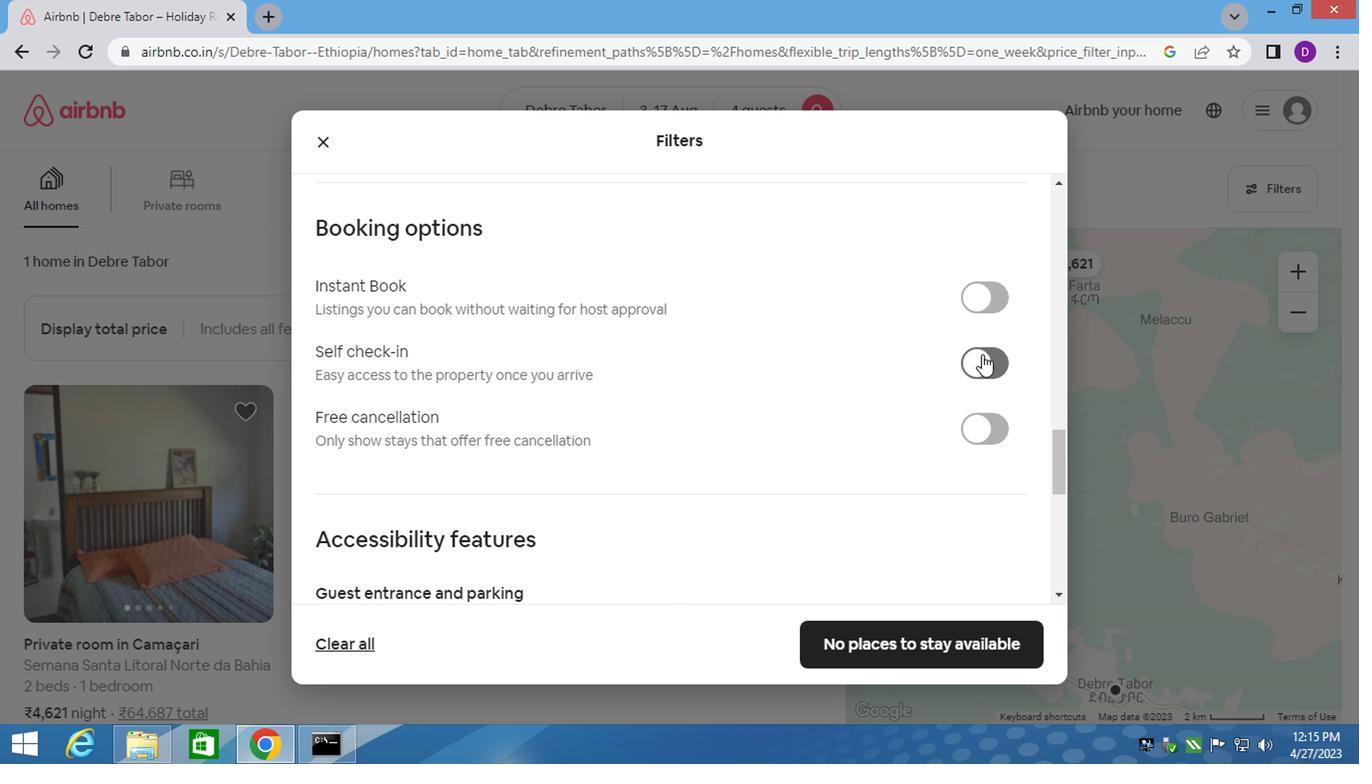 
Action: Mouse moved to (545, 455)
Screenshot: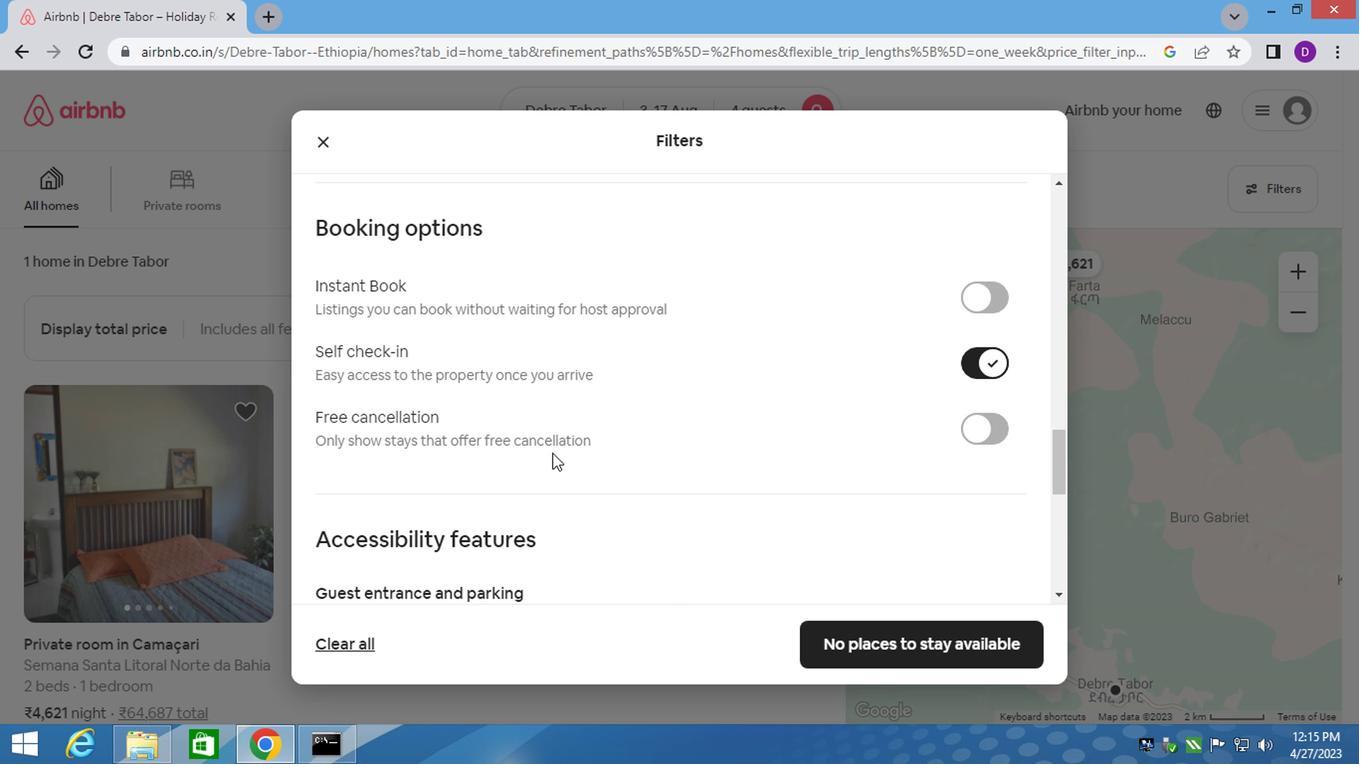 
Action: Mouse scrolled (545, 453) with delta (0, -1)
Screenshot: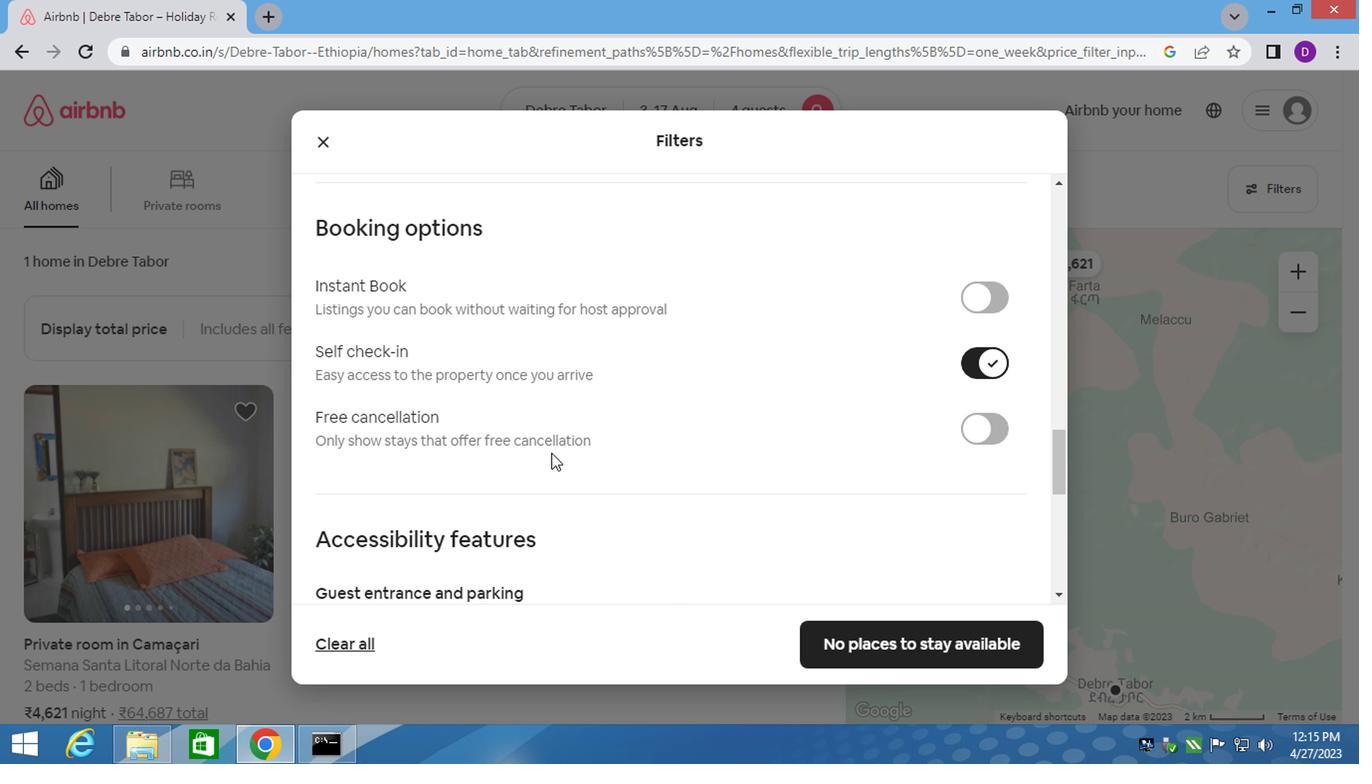 
Action: Mouse scrolled (545, 453) with delta (0, -1)
Screenshot: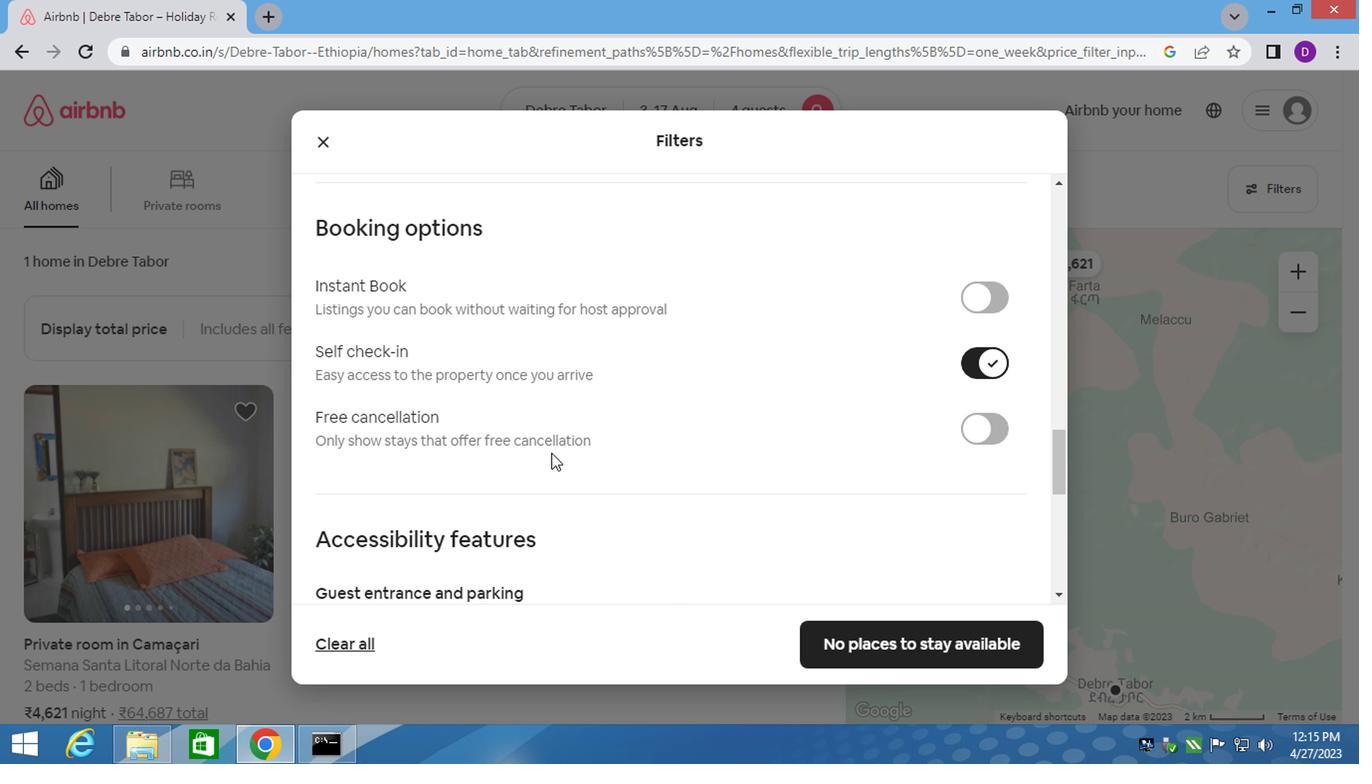 
Action: Mouse moved to (544, 455)
Screenshot: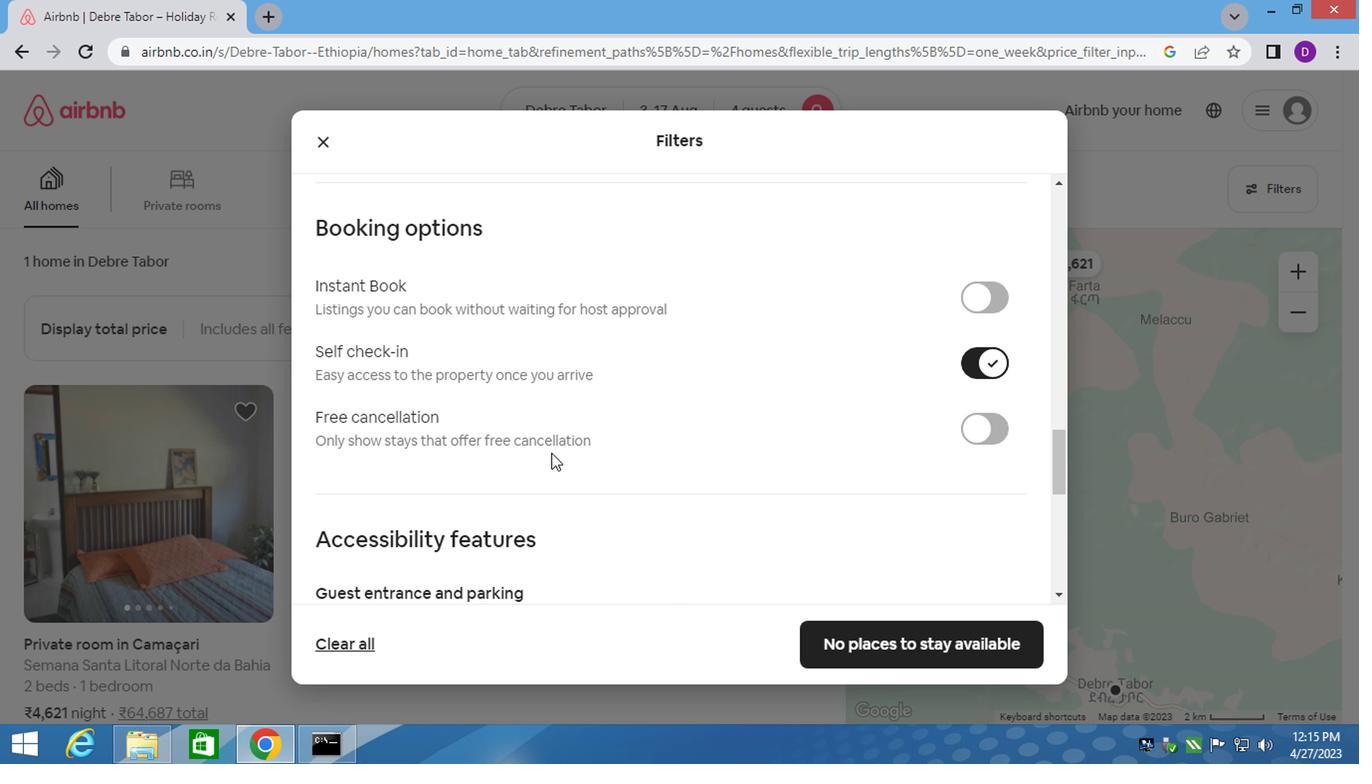 
Action: Mouse scrolled (544, 453) with delta (0, -1)
Screenshot: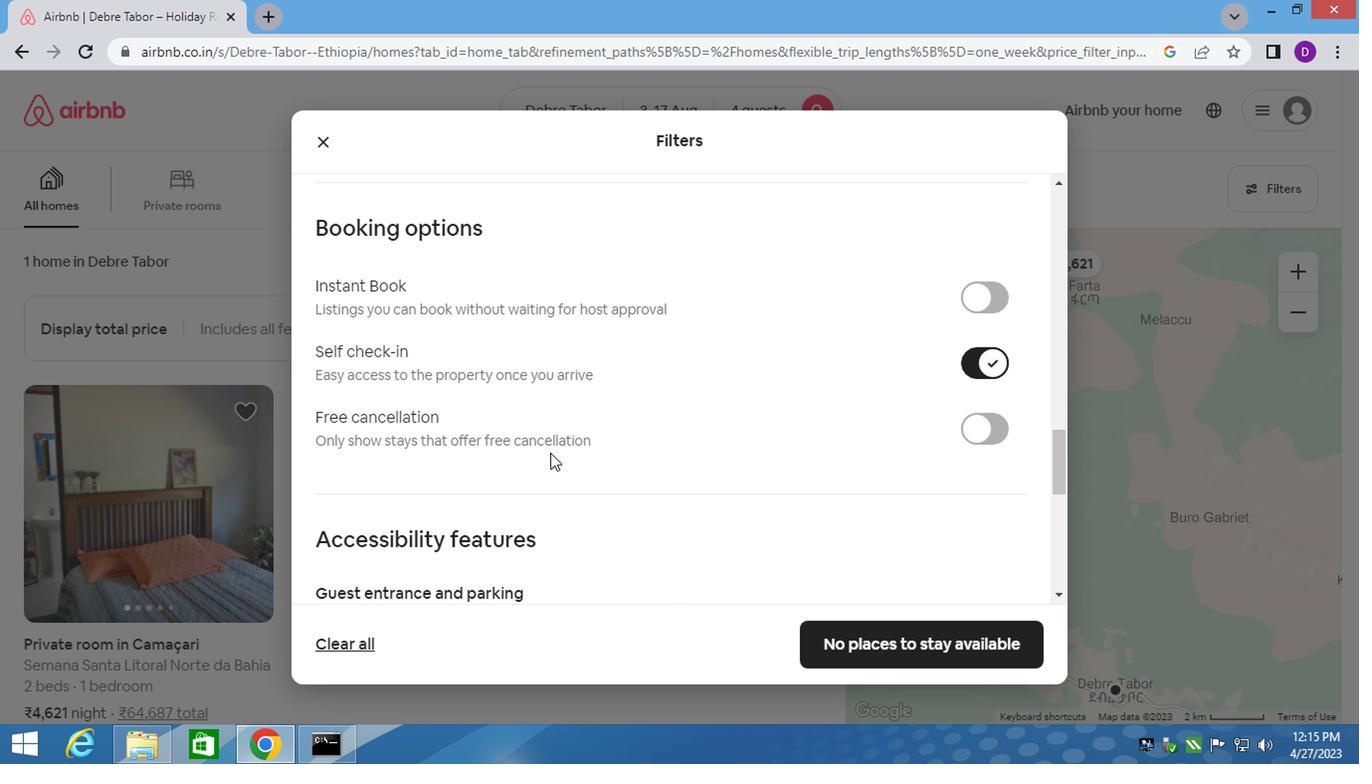 
Action: Mouse scrolled (544, 453) with delta (0, -1)
Screenshot: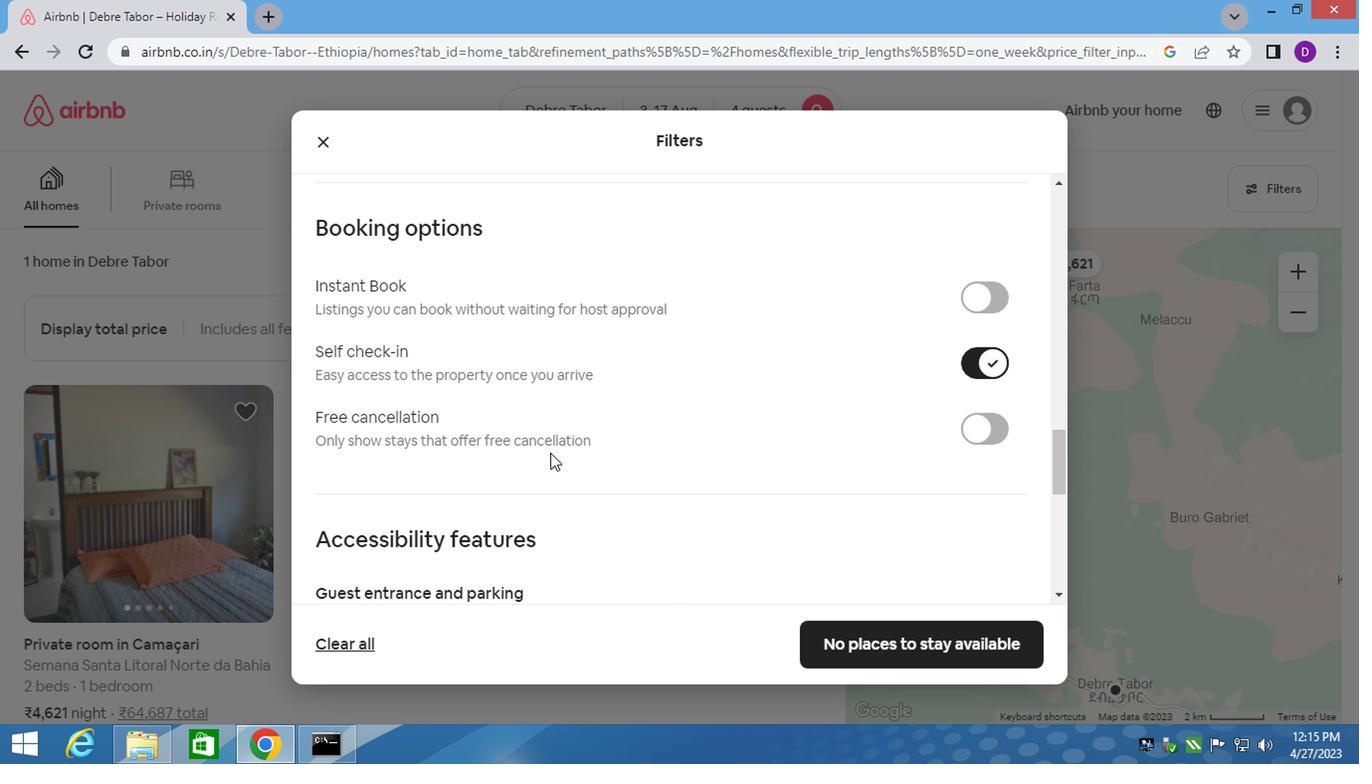 
Action: Mouse scrolled (544, 453) with delta (0, -1)
Screenshot: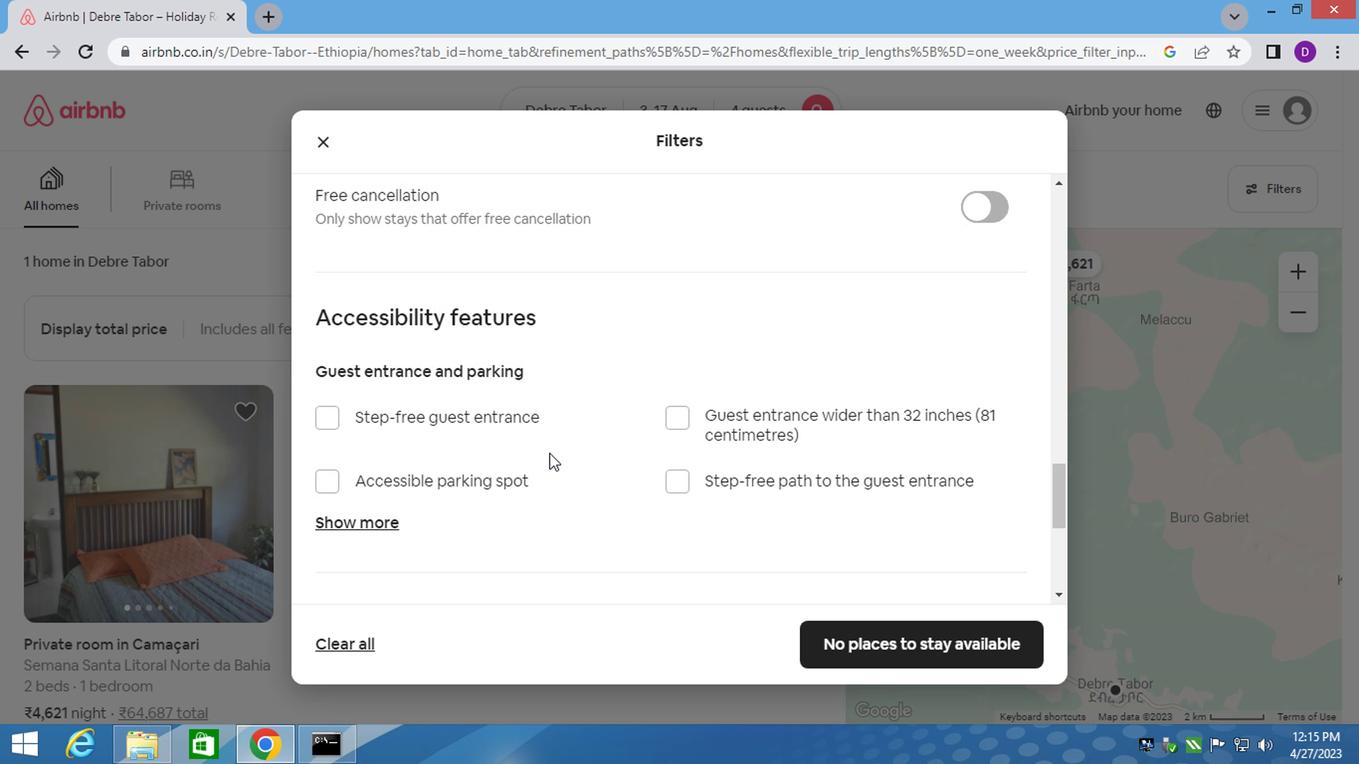 
Action: Mouse scrolled (544, 453) with delta (0, -1)
Screenshot: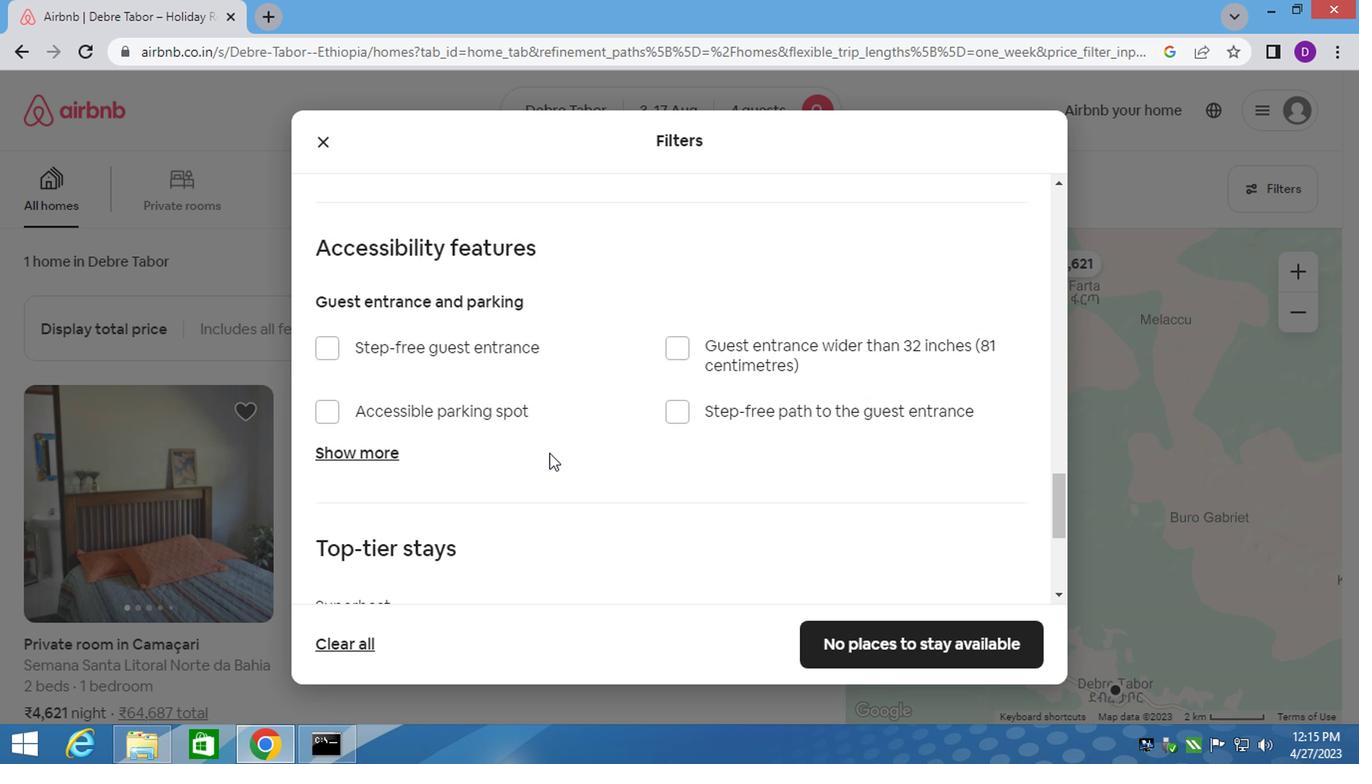 
Action: Mouse moved to (506, 470)
Screenshot: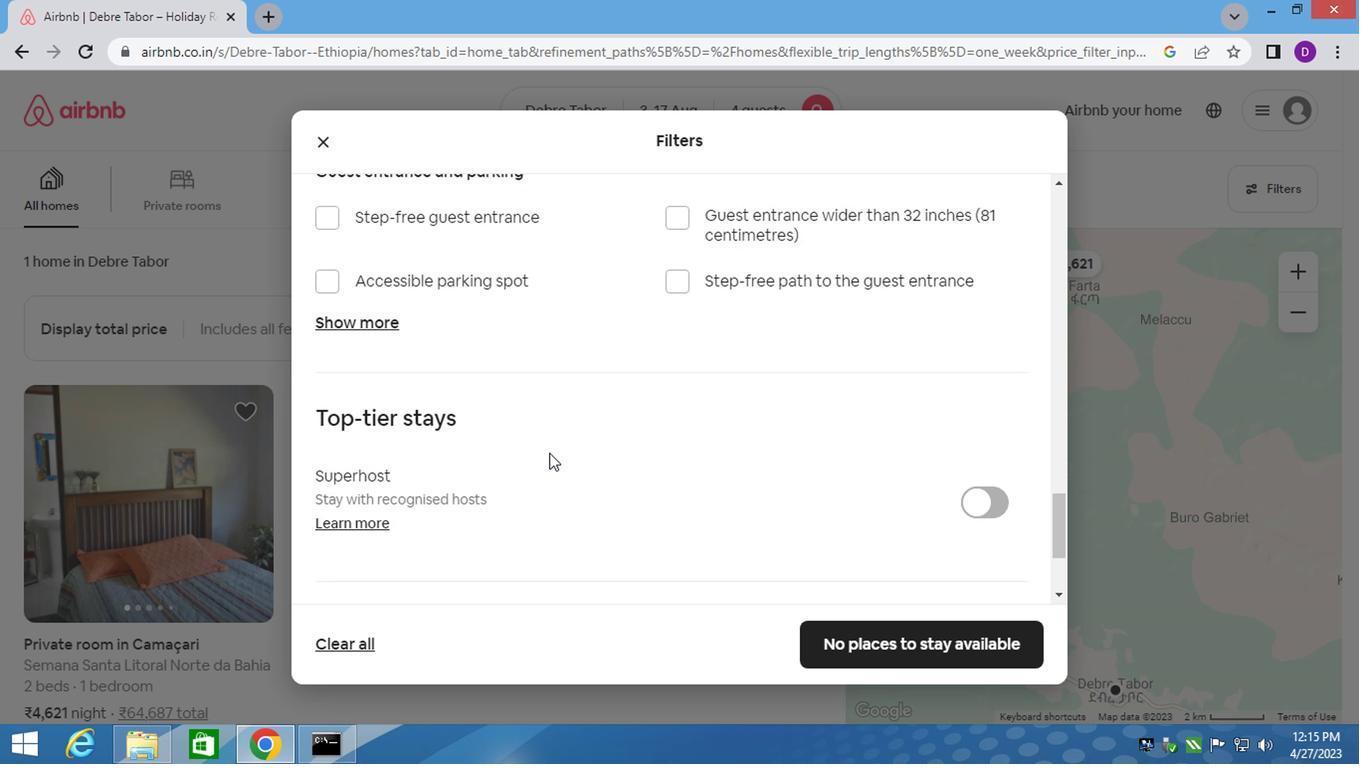 
Action: Mouse scrolled (543, 455) with delta (0, 0)
Screenshot: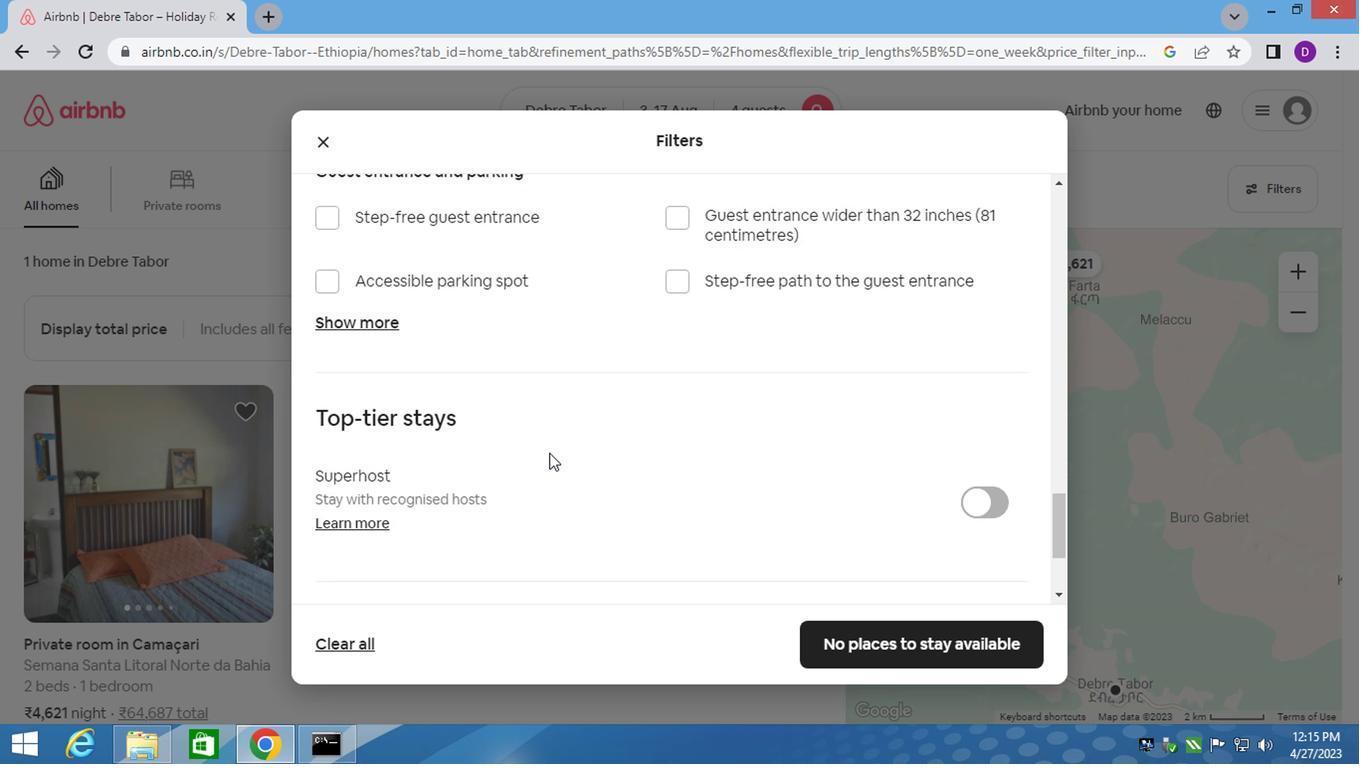 
Action: Mouse scrolled (538, 460) with delta (0, 0)
Screenshot: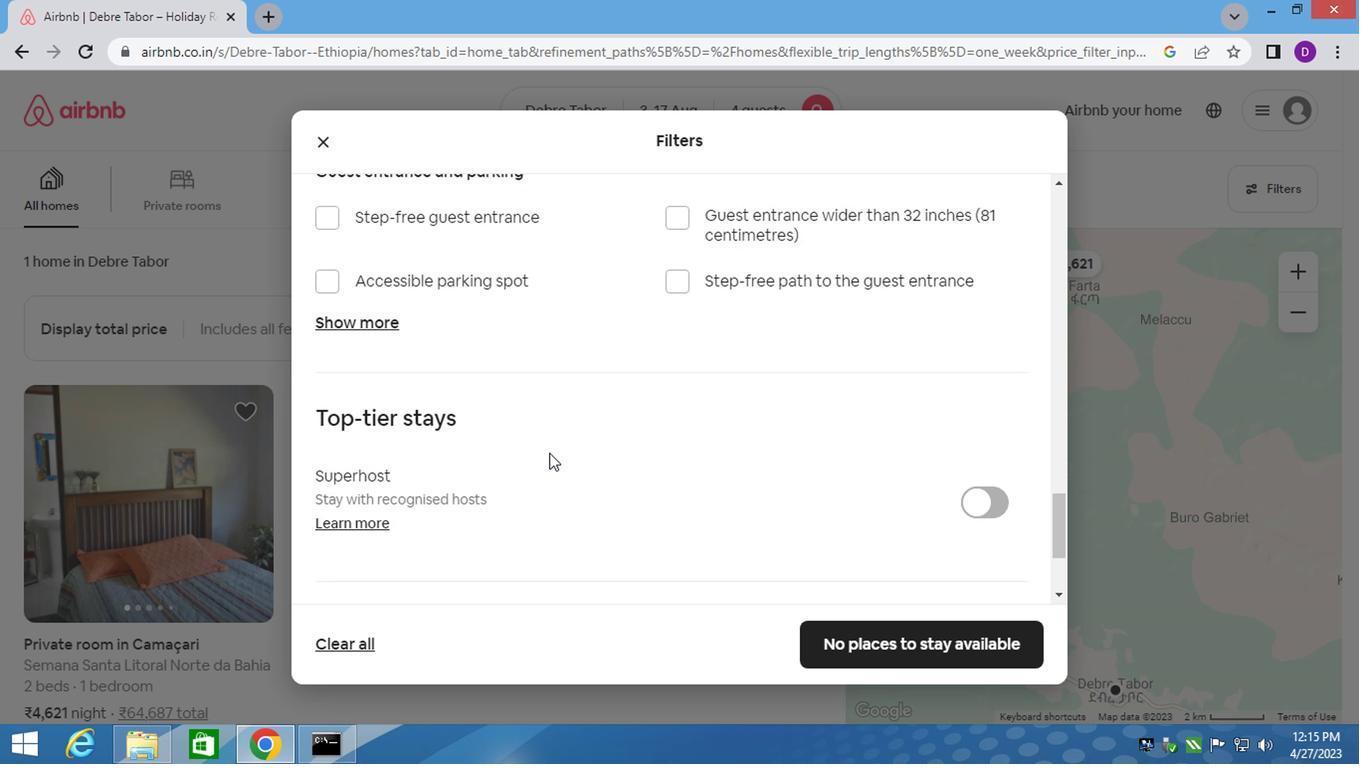 
Action: Mouse moved to (501, 474)
Screenshot: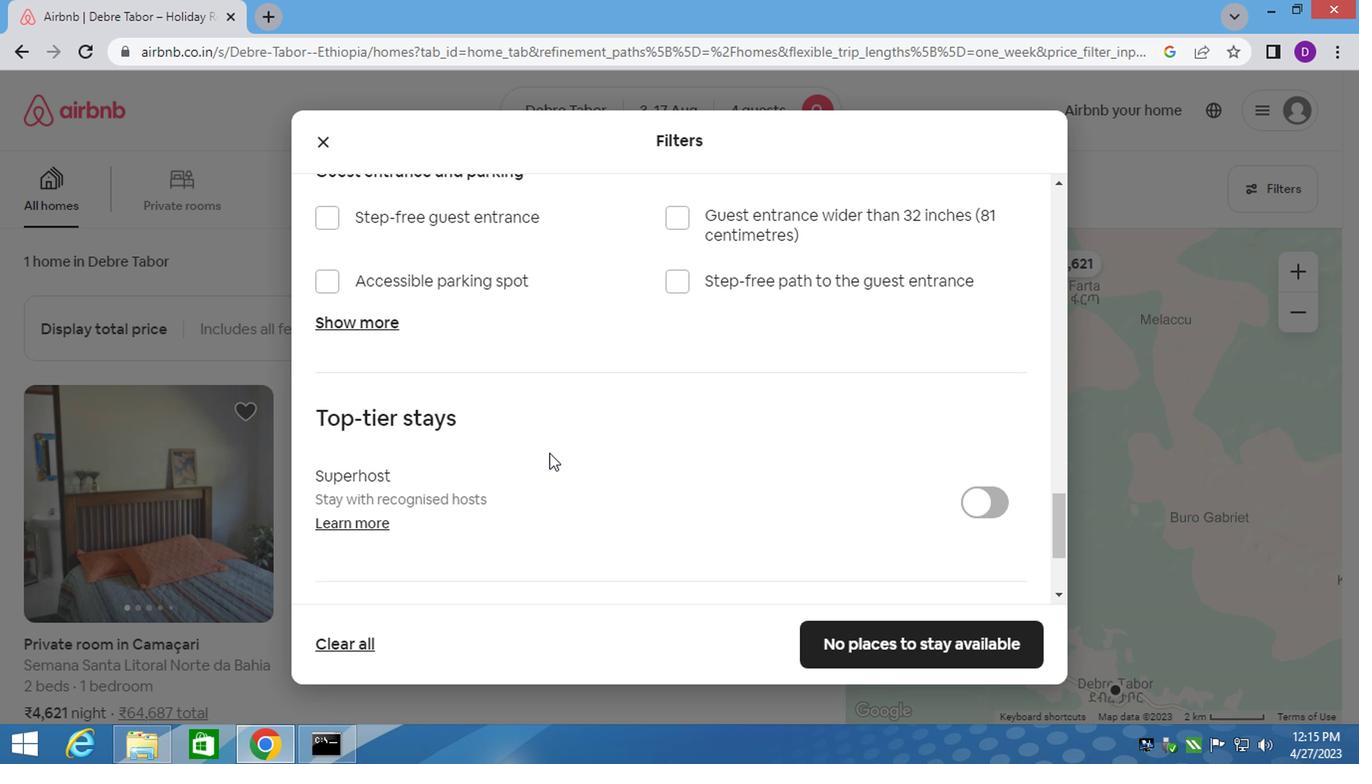 
Action: Mouse scrolled (501, 472) with delta (0, -1)
Screenshot: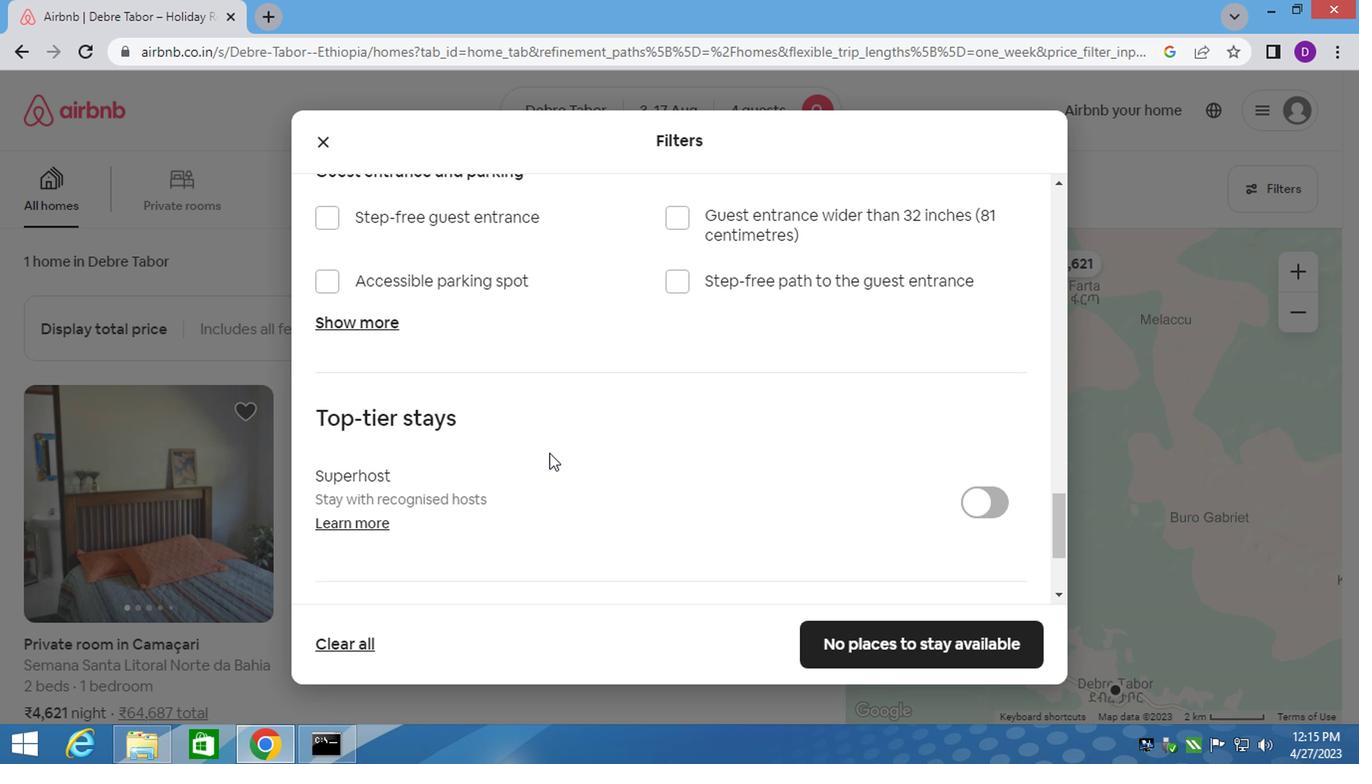 
Action: Mouse scrolled (501, 472) with delta (0, -1)
Screenshot: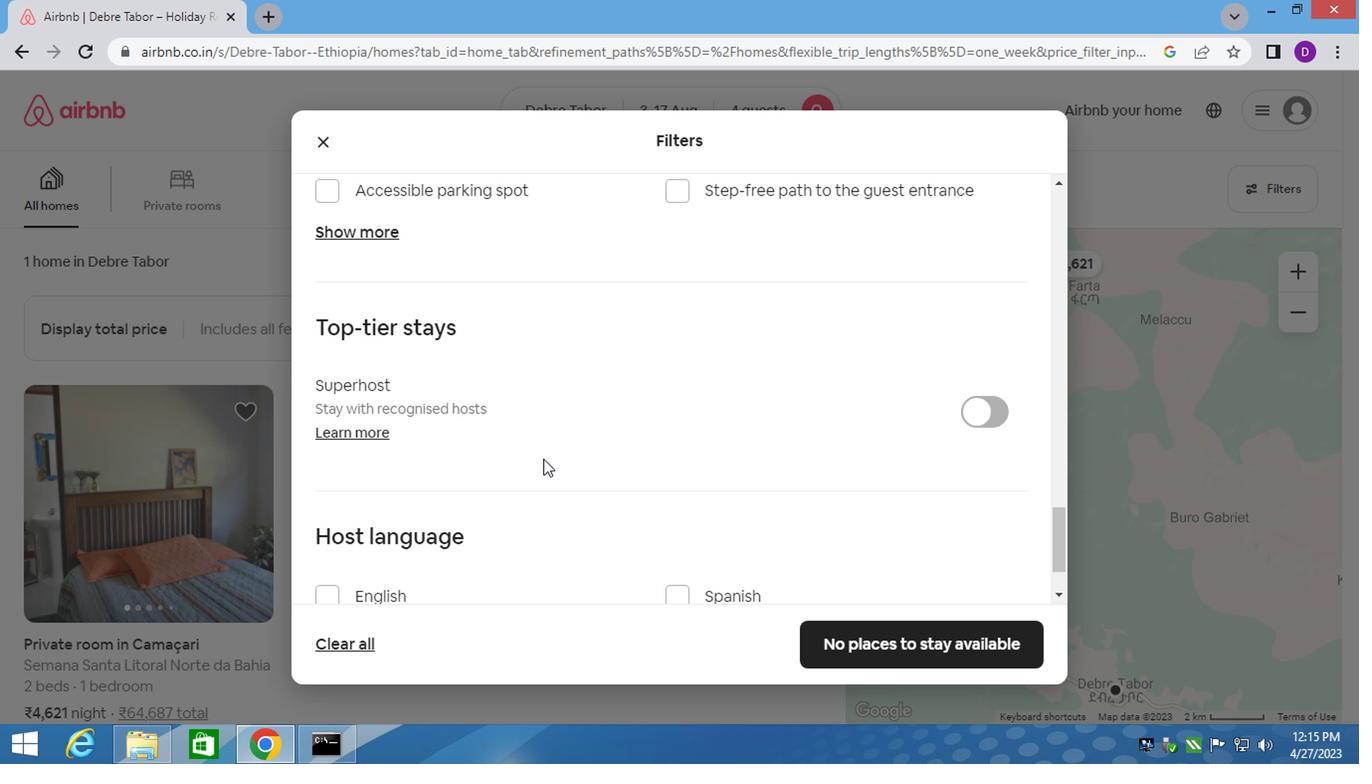 
Action: Mouse scrolled (501, 472) with delta (0, -1)
Screenshot: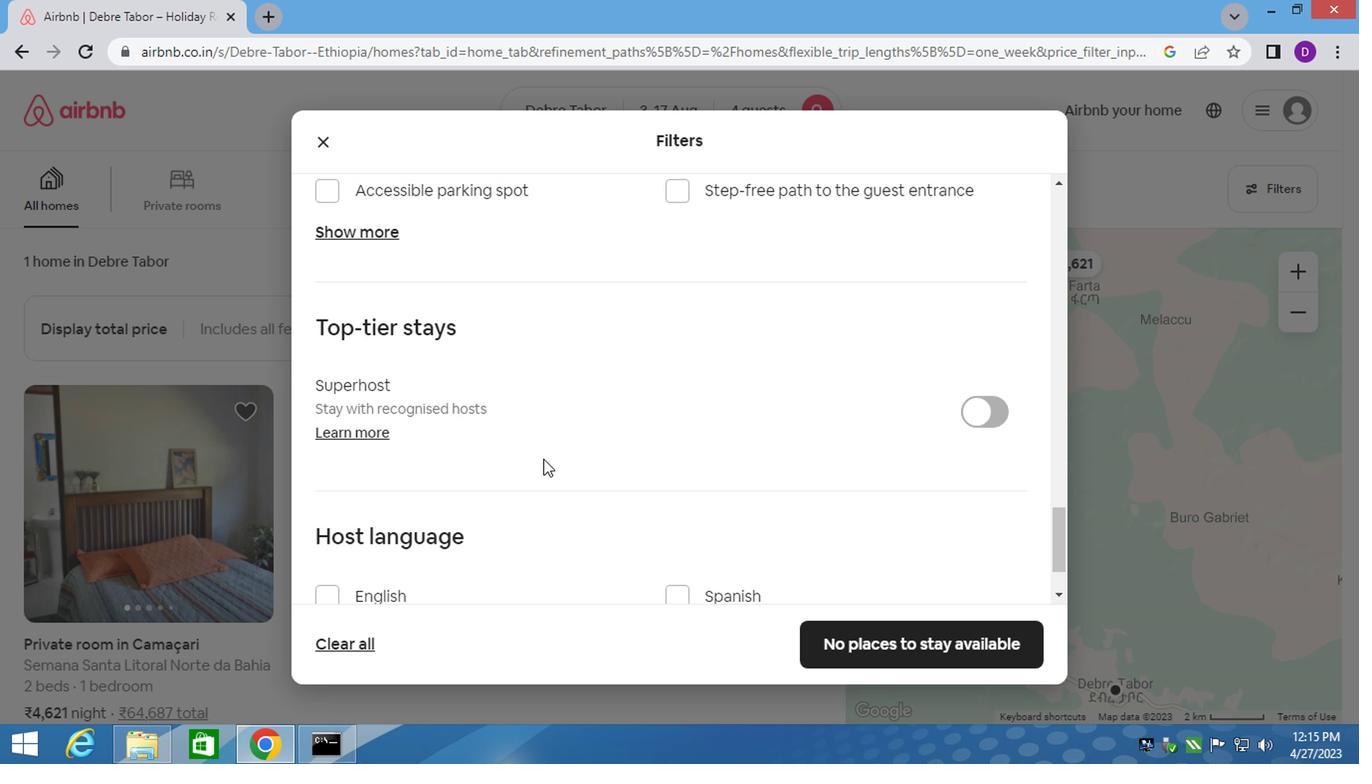 
Action: Mouse scrolled (501, 472) with delta (0, -1)
Screenshot: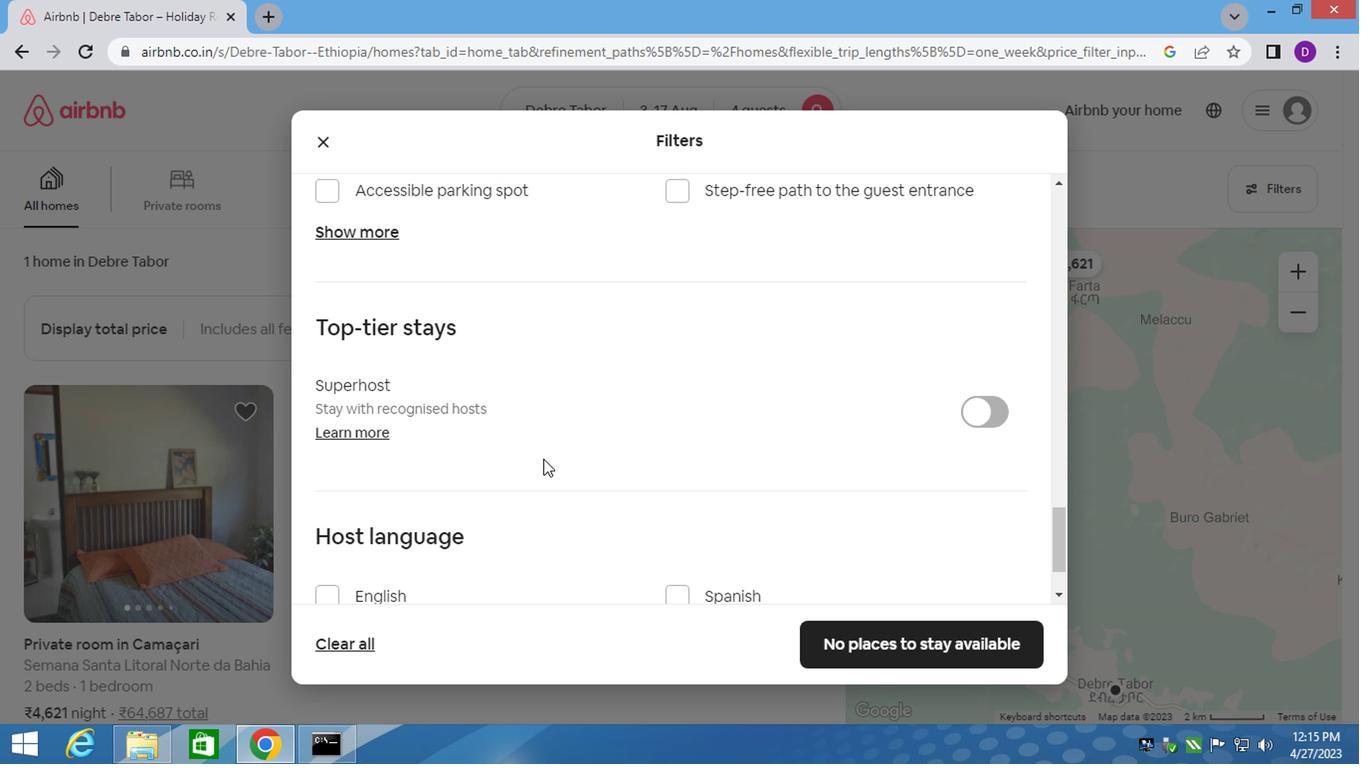 
Action: Mouse moved to (496, 479)
Screenshot: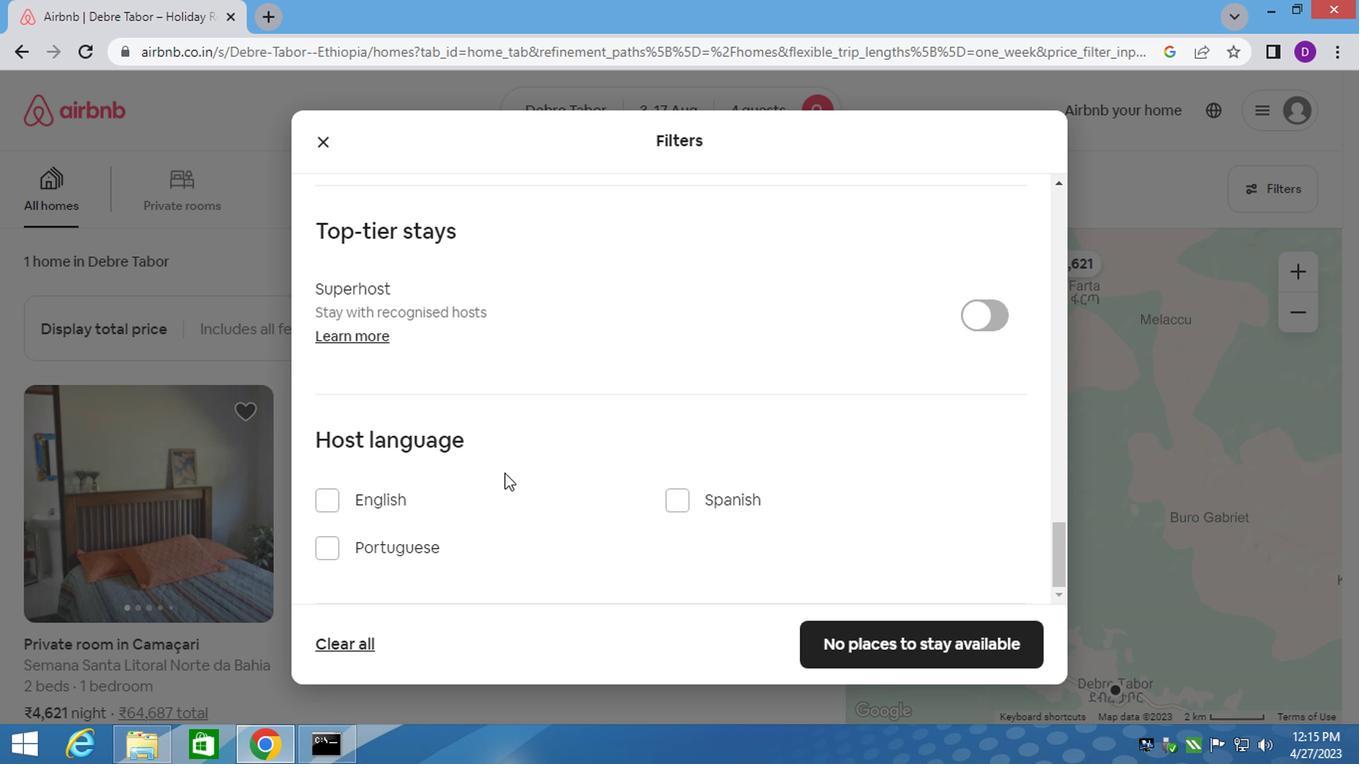 
Action: Mouse scrolled (496, 479) with delta (0, 0)
Screenshot: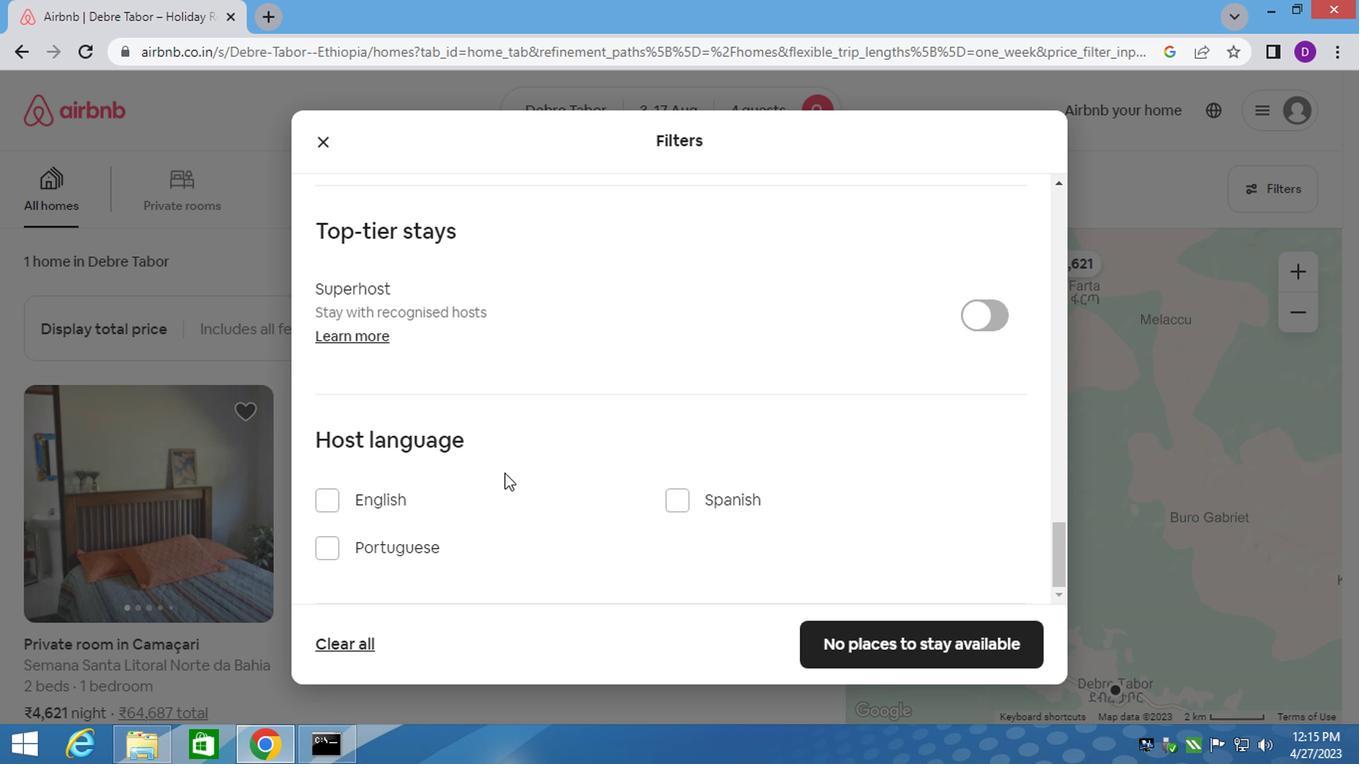 
Action: Mouse moved to (487, 484)
Screenshot: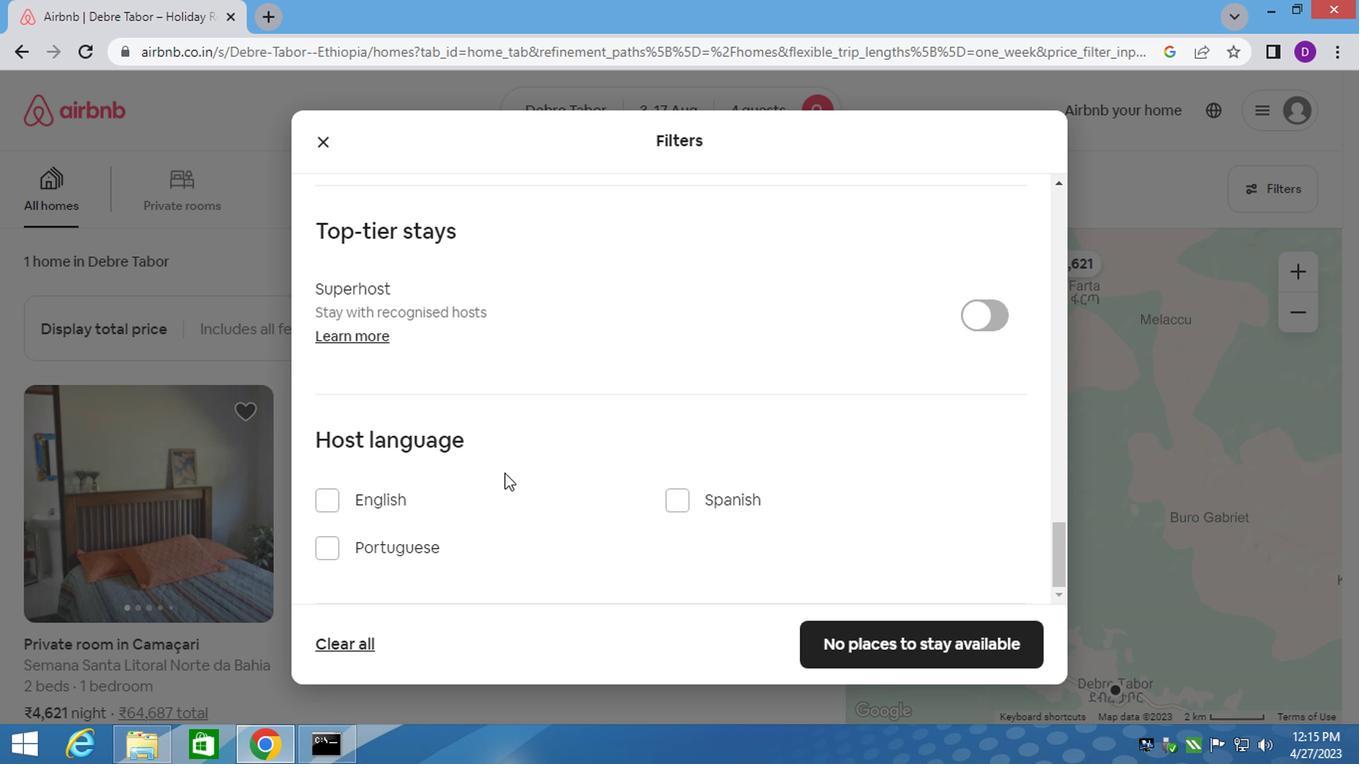 
Action: Mouse scrolled (487, 482) with delta (0, -1)
Screenshot: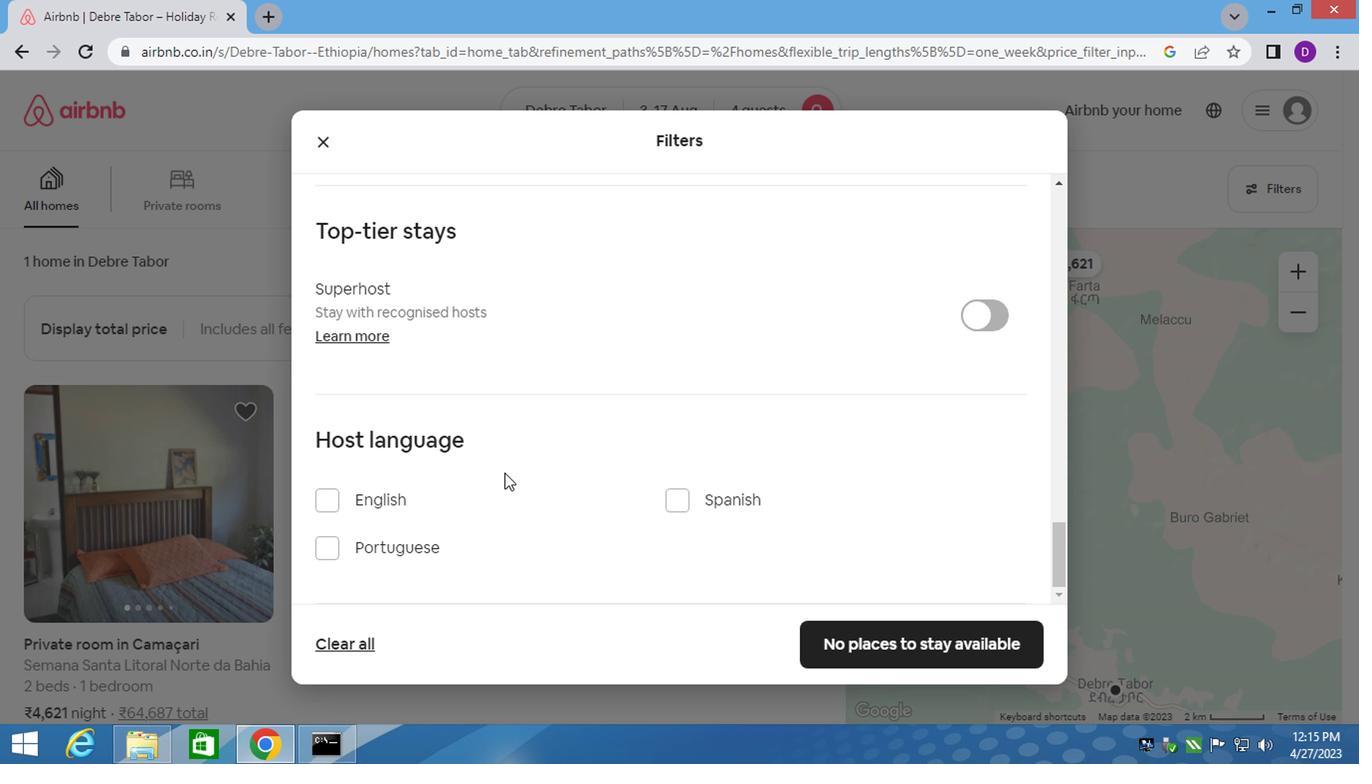 
Action: Mouse moved to (467, 487)
Screenshot: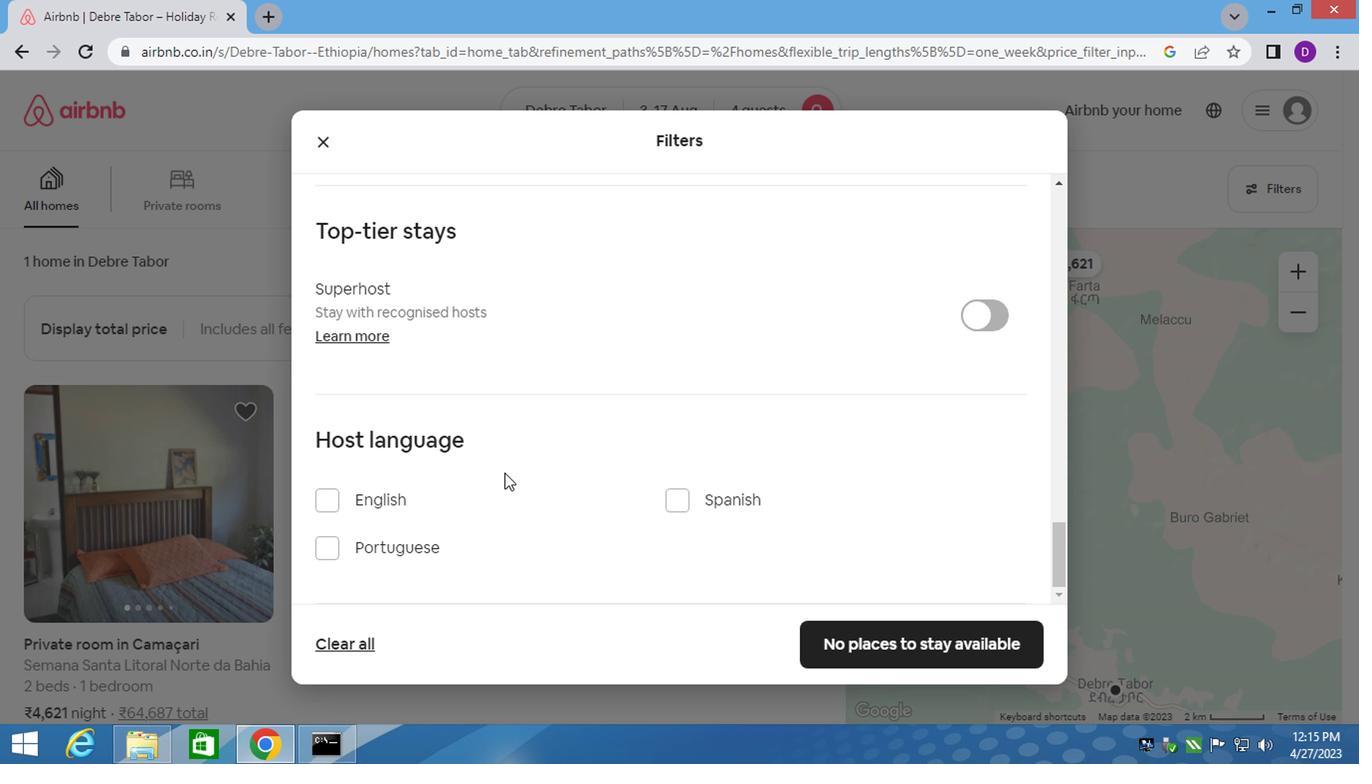 
Action: Mouse scrolled (467, 486) with delta (0, 0)
Screenshot: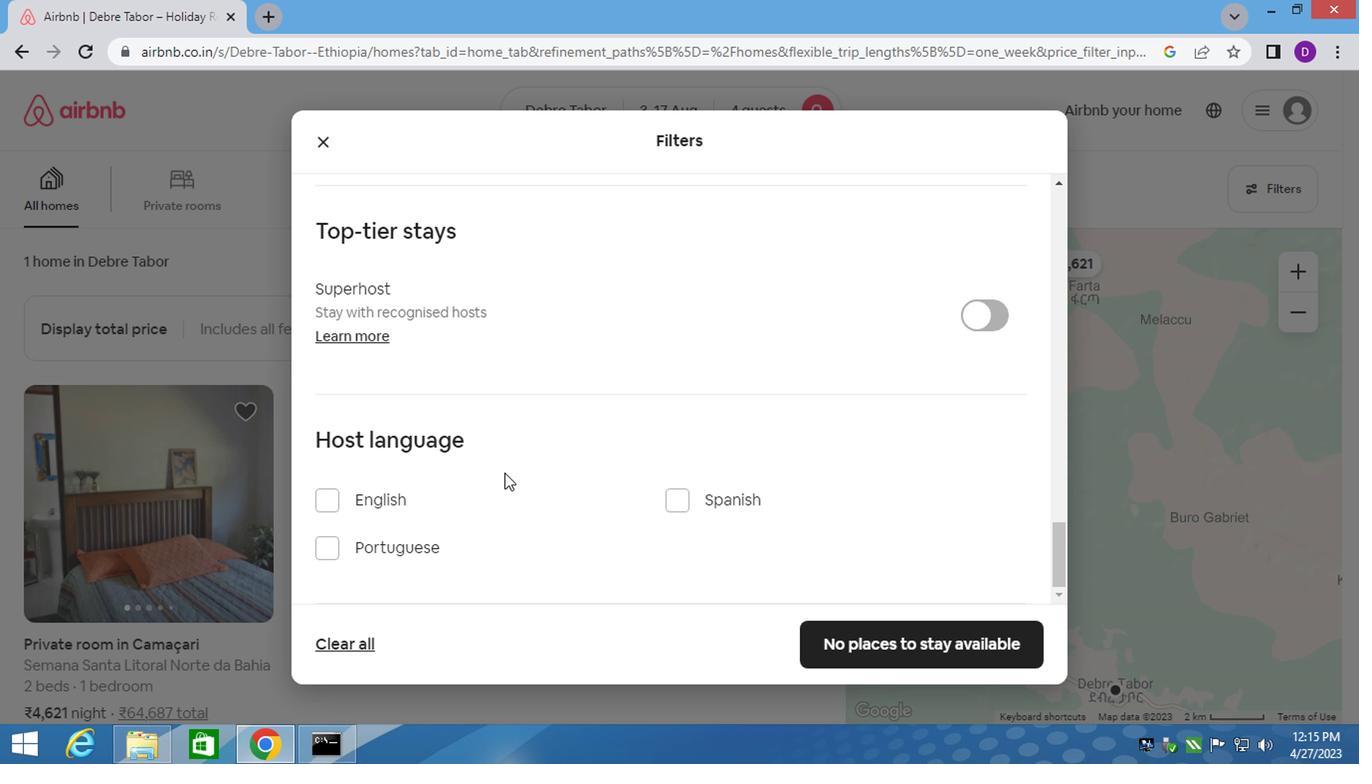 
Action: Mouse moved to (324, 491)
Screenshot: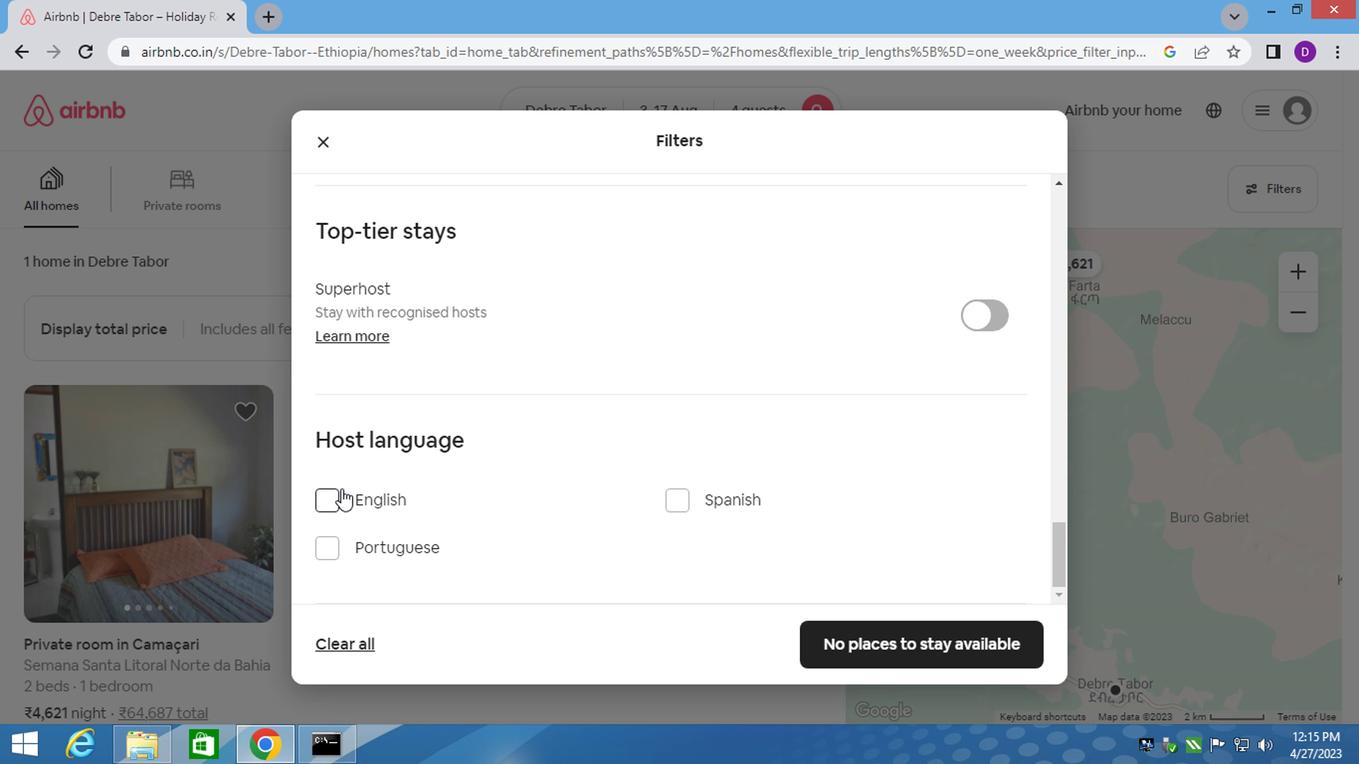 
Action: Mouse pressed left at (324, 491)
Screenshot: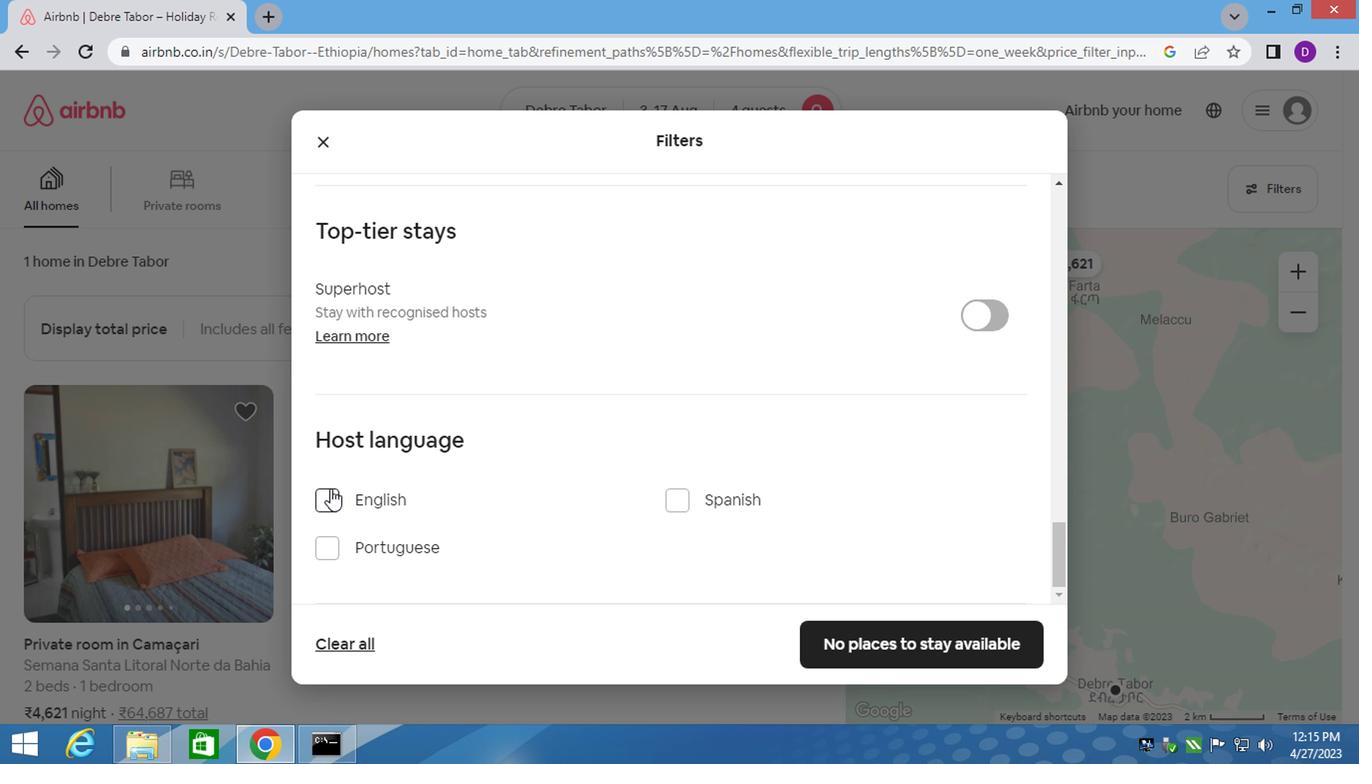 
Action: Mouse moved to (816, 559)
Screenshot: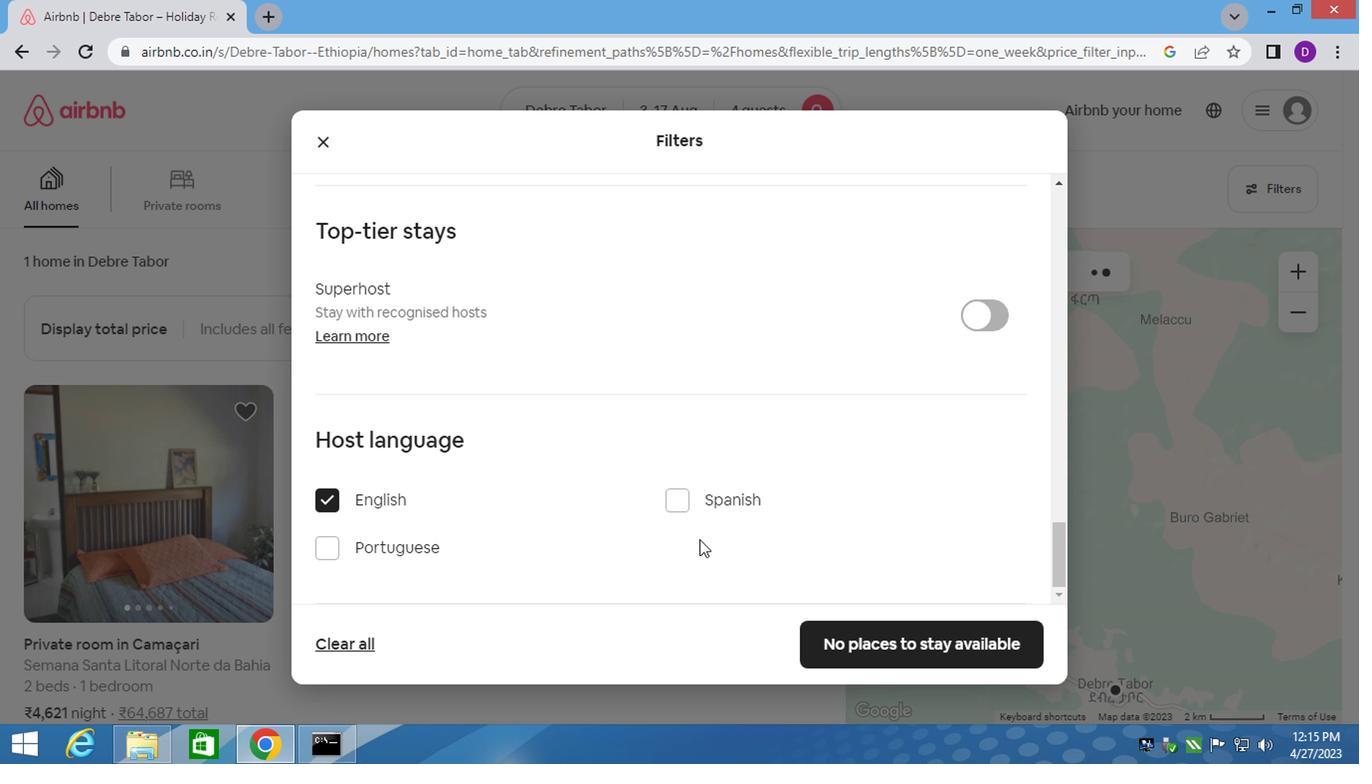 
Action: Mouse scrolled (816, 559) with delta (0, 0)
Screenshot: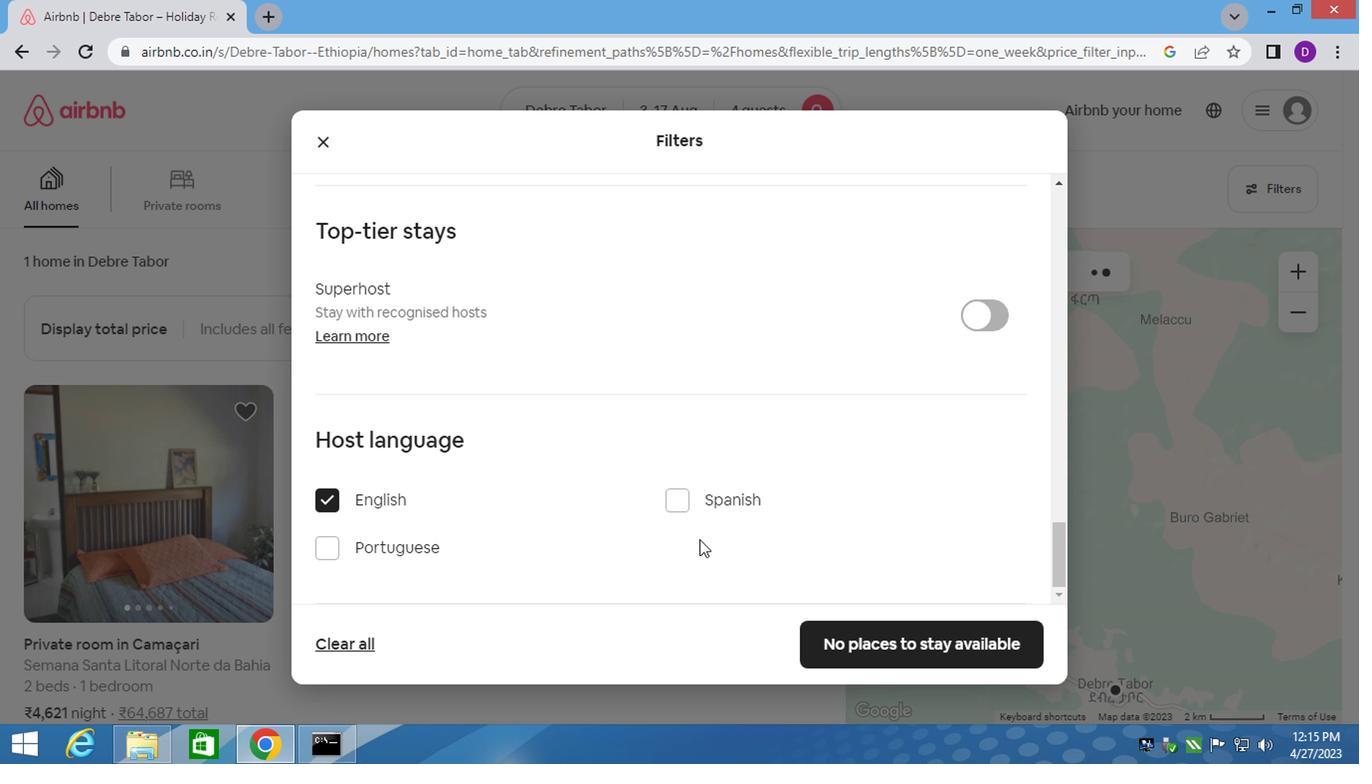 
Action: Mouse moved to (845, 571)
Screenshot: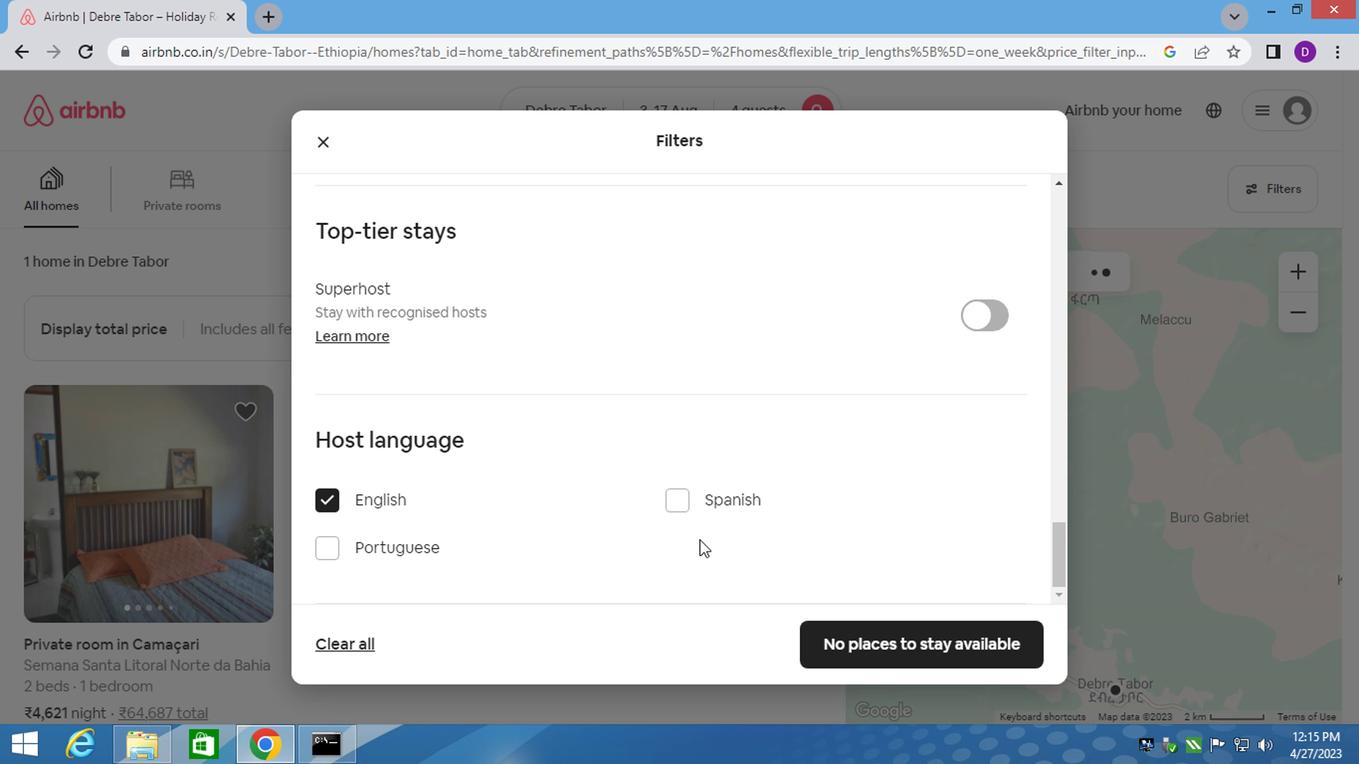 
Action: Mouse scrolled (845, 569) with delta (0, -1)
Screenshot: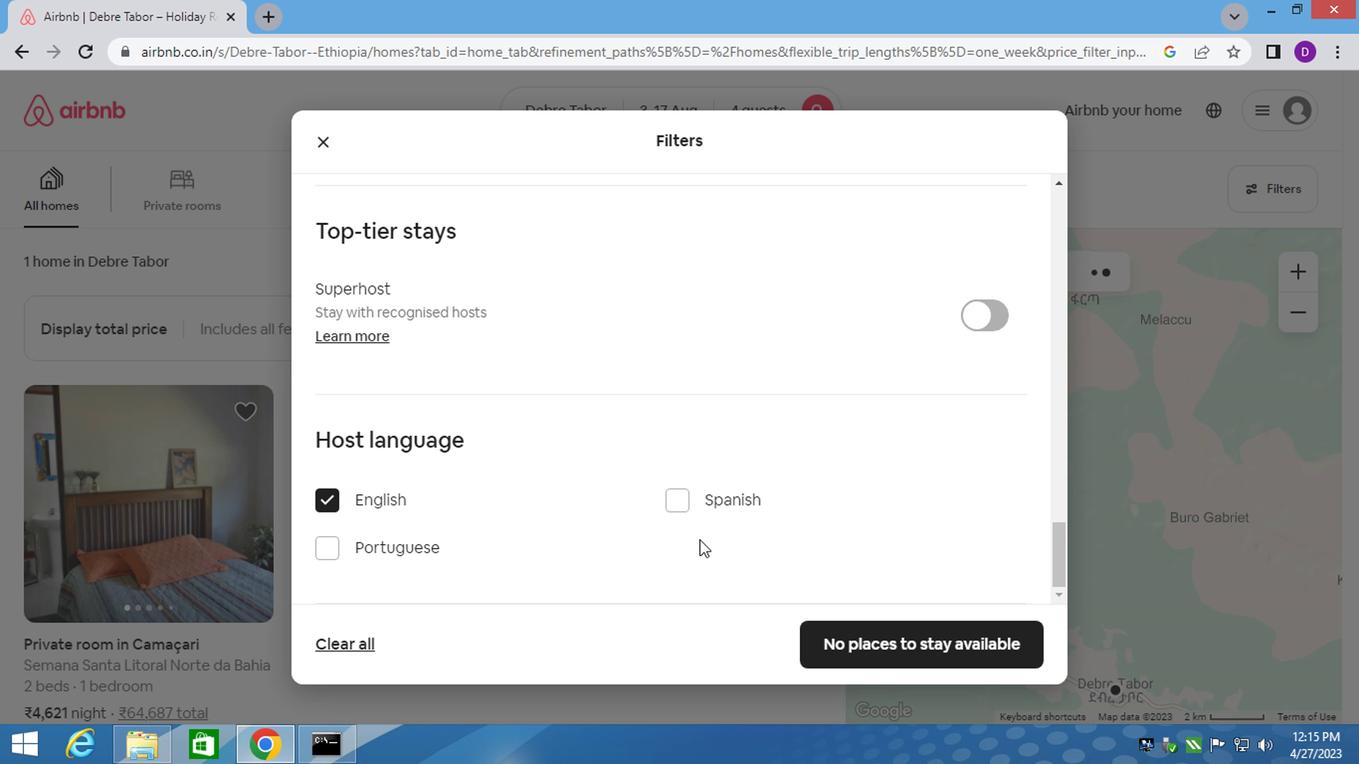 
Action: Mouse moved to (849, 574)
Screenshot: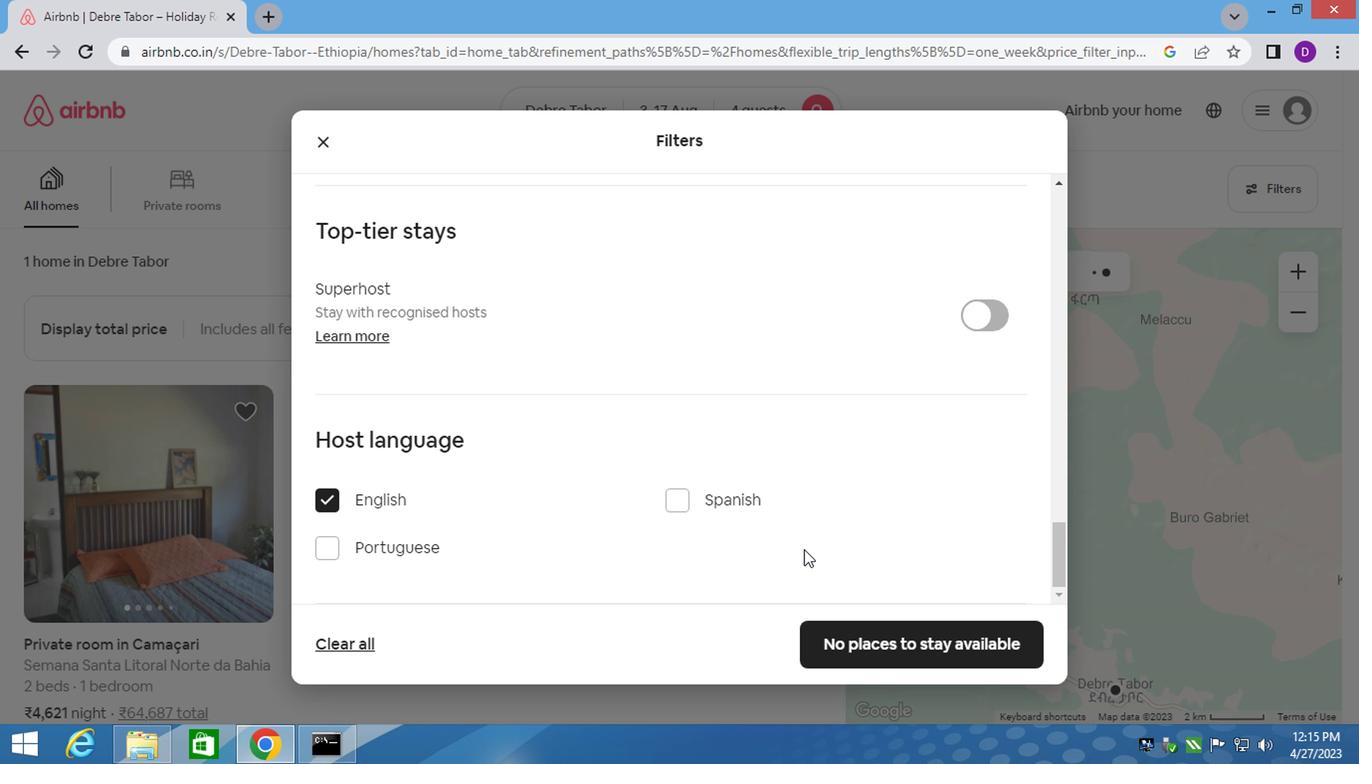 
Action: Mouse scrolled (849, 572) with delta (0, -1)
Screenshot: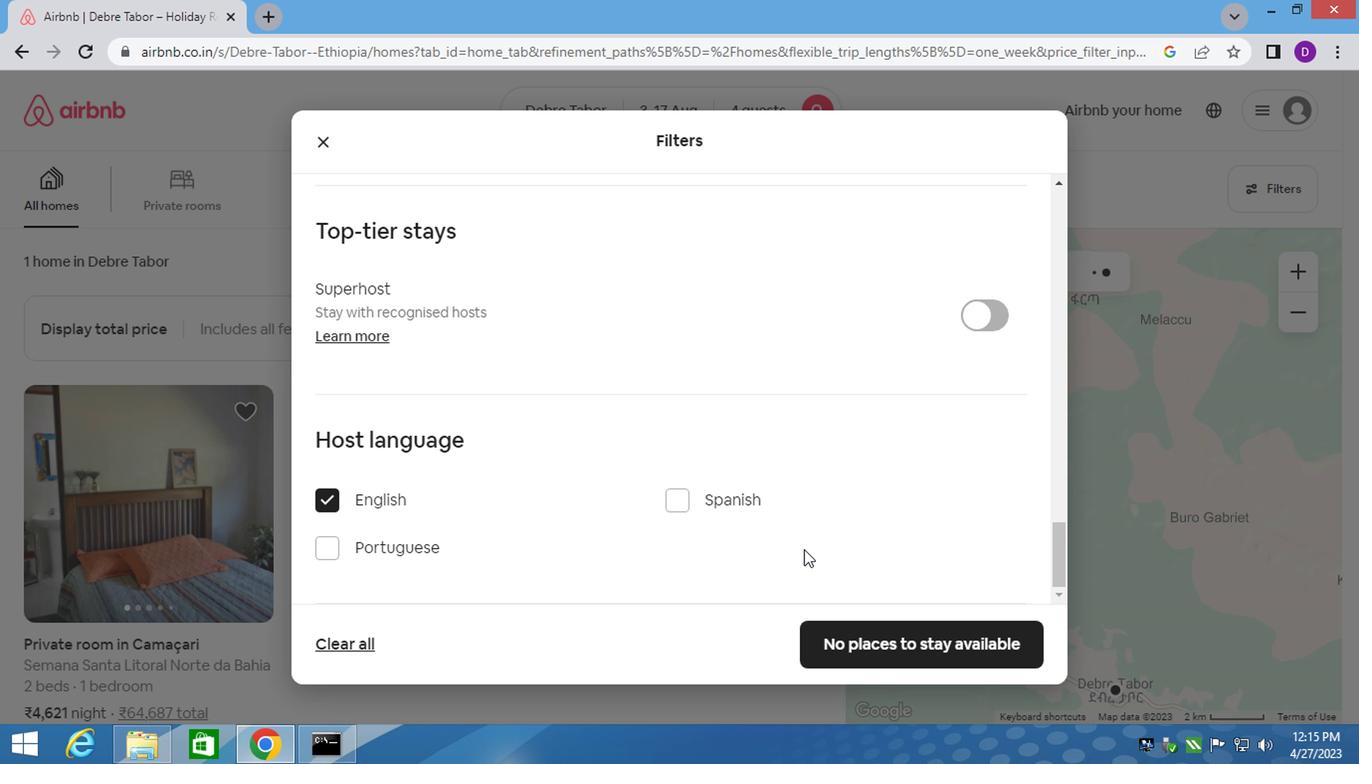 
Action: Mouse moved to (850, 576)
Screenshot: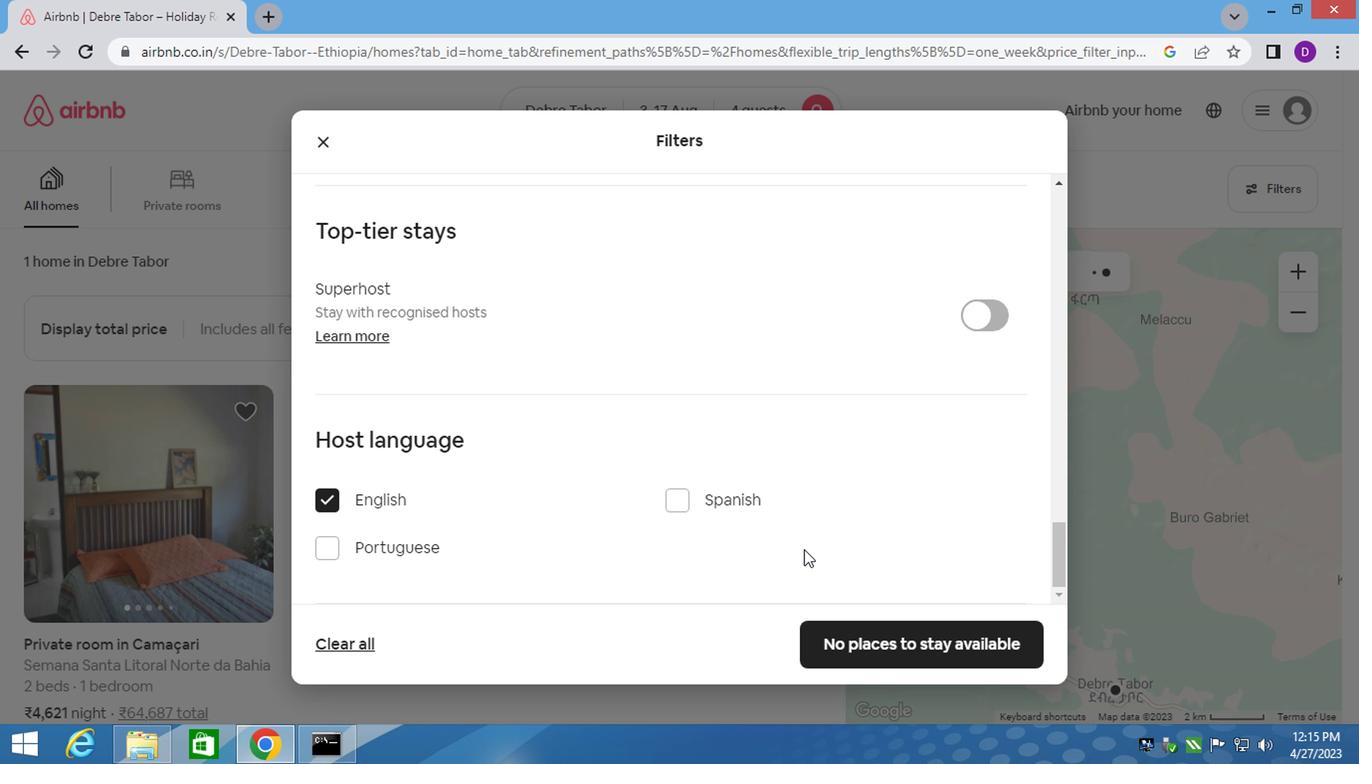 
Action: Mouse scrolled (850, 576) with delta (0, 0)
Screenshot: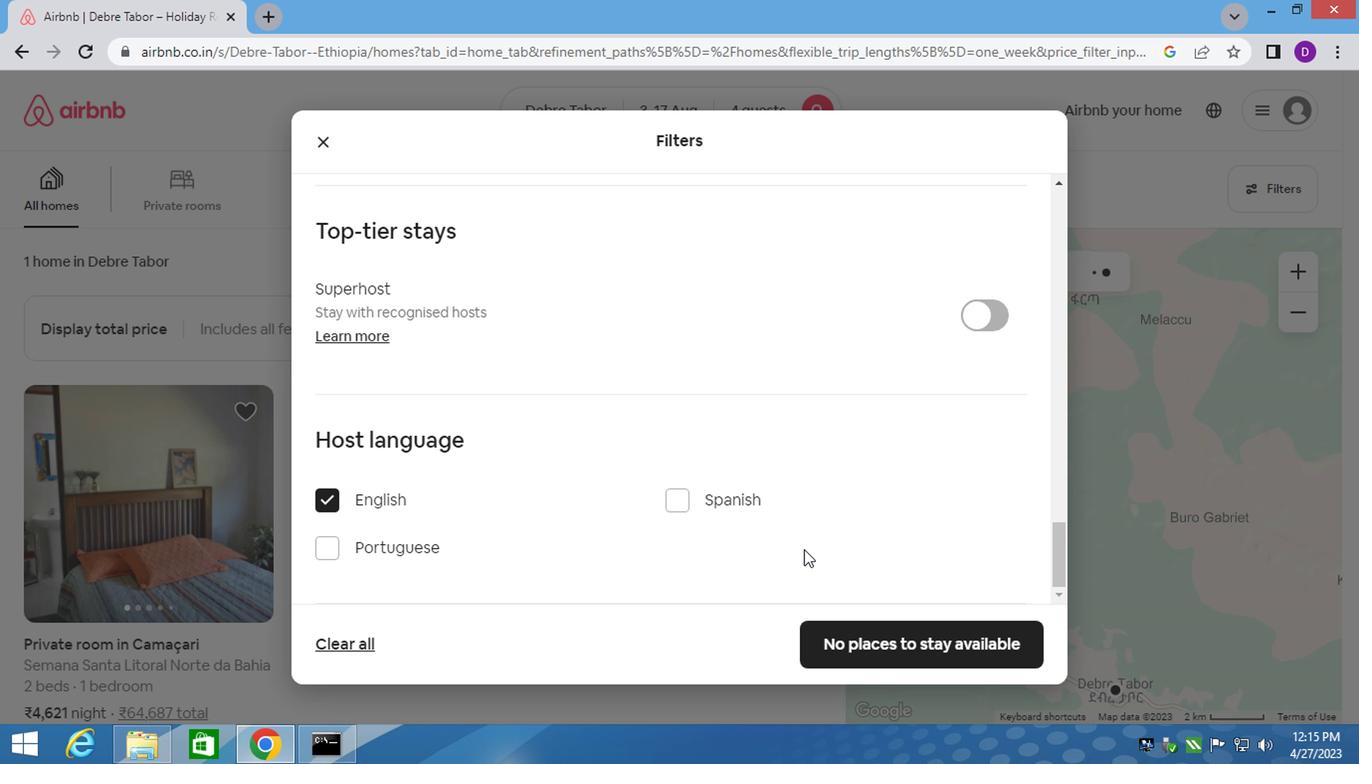 
Action: Mouse moved to (873, 644)
Screenshot: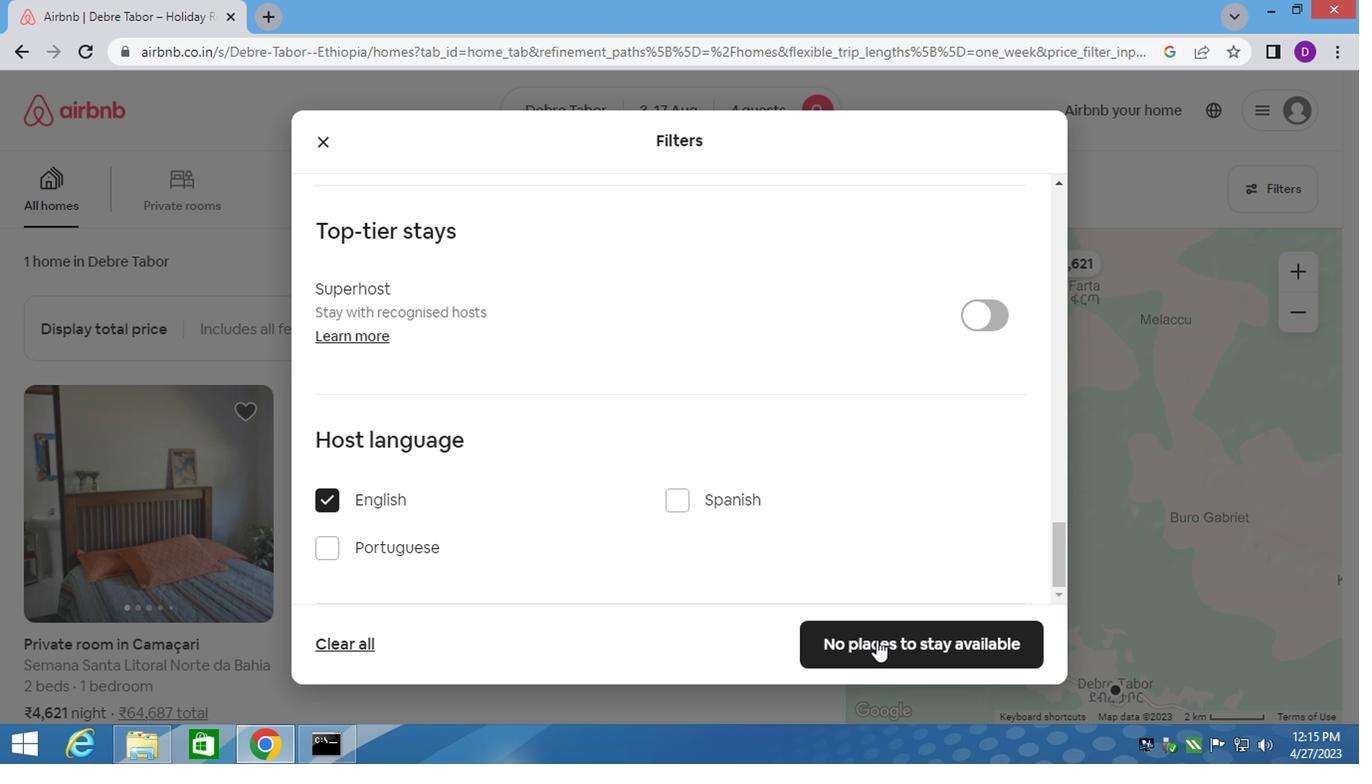
Action: Mouse pressed left at (873, 644)
Screenshot: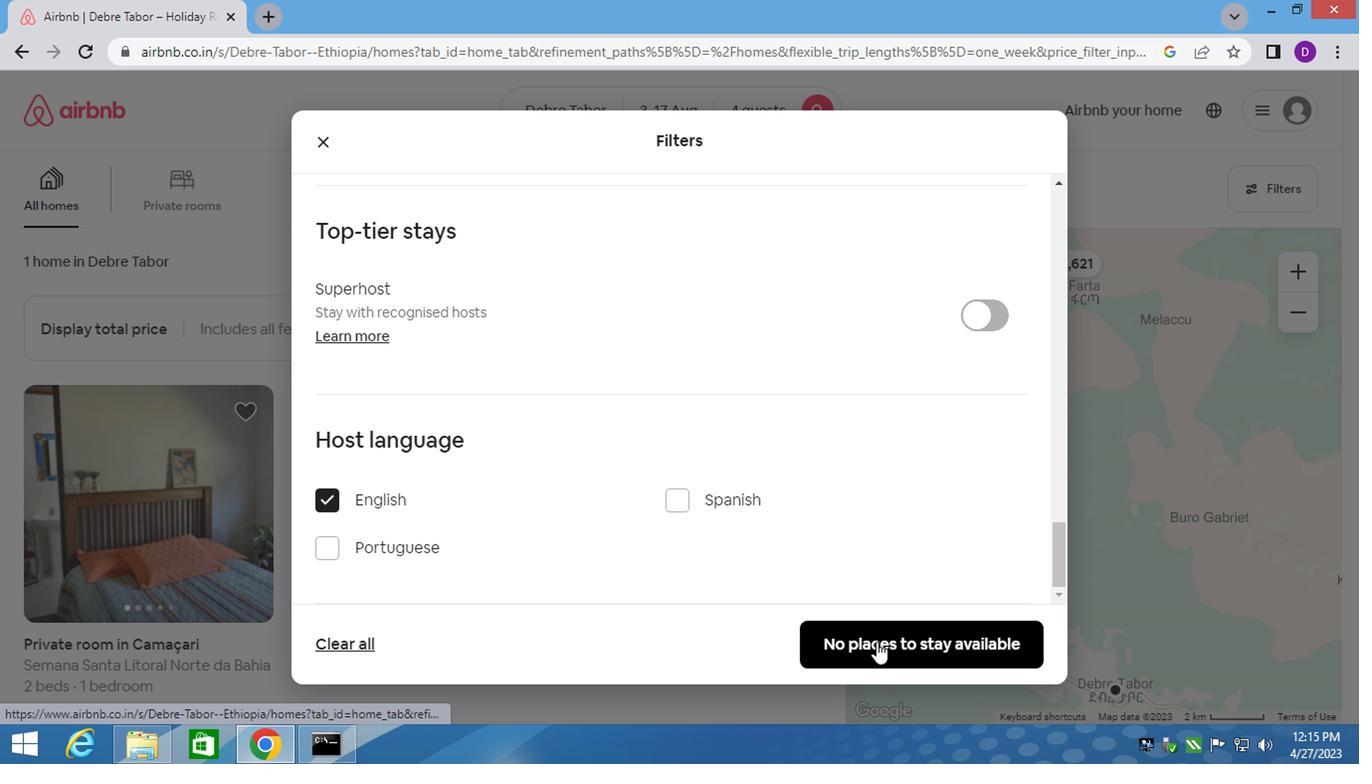 
Action: Mouse moved to (686, 406)
Screenshot: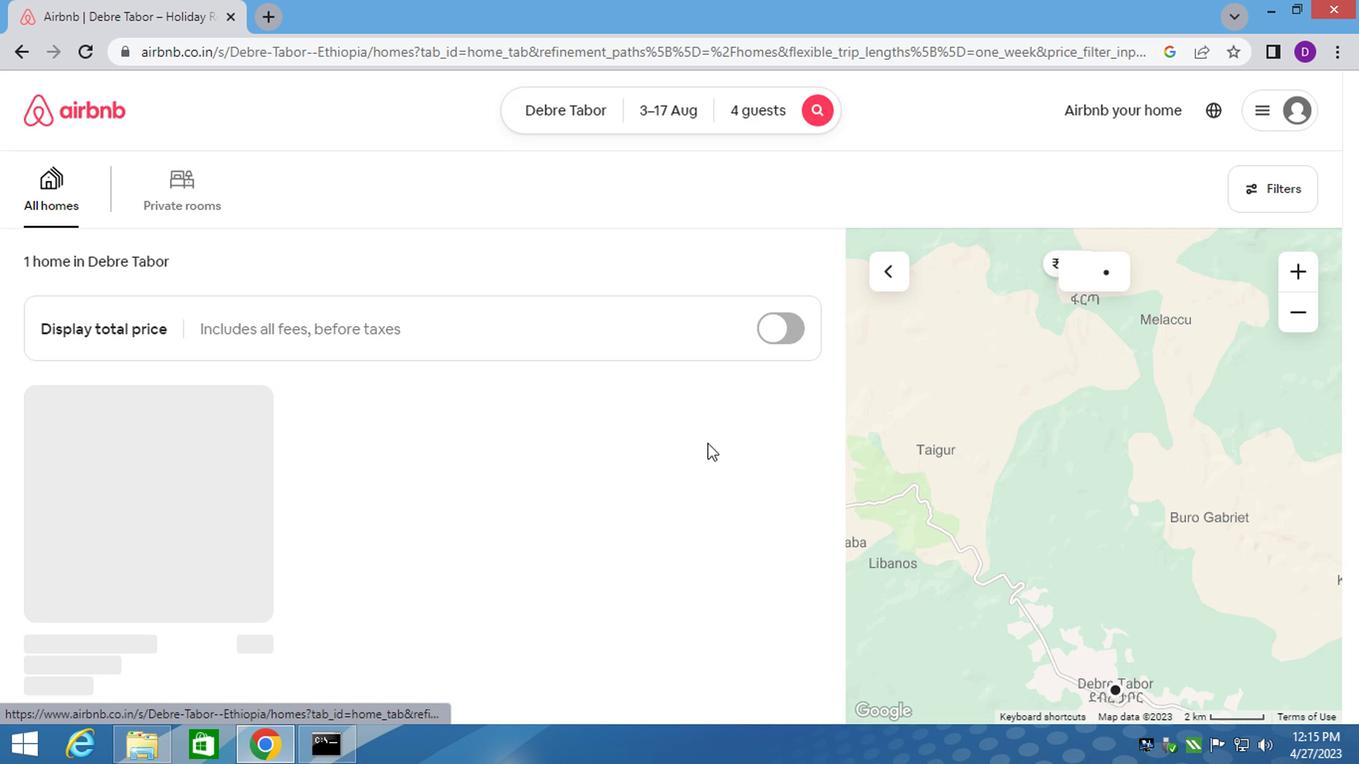 
